 Task: Send an email with the signature Marcus Martinez with the subject Request for a donation and the message I would like to discuss the projects quality assurance plan with you. from softage.6@softage.net to softage.10@softage.net and move the email from Sent Items to the folder Consulting contracts
Action: Mouse moved to (110, 97)
Screenshot: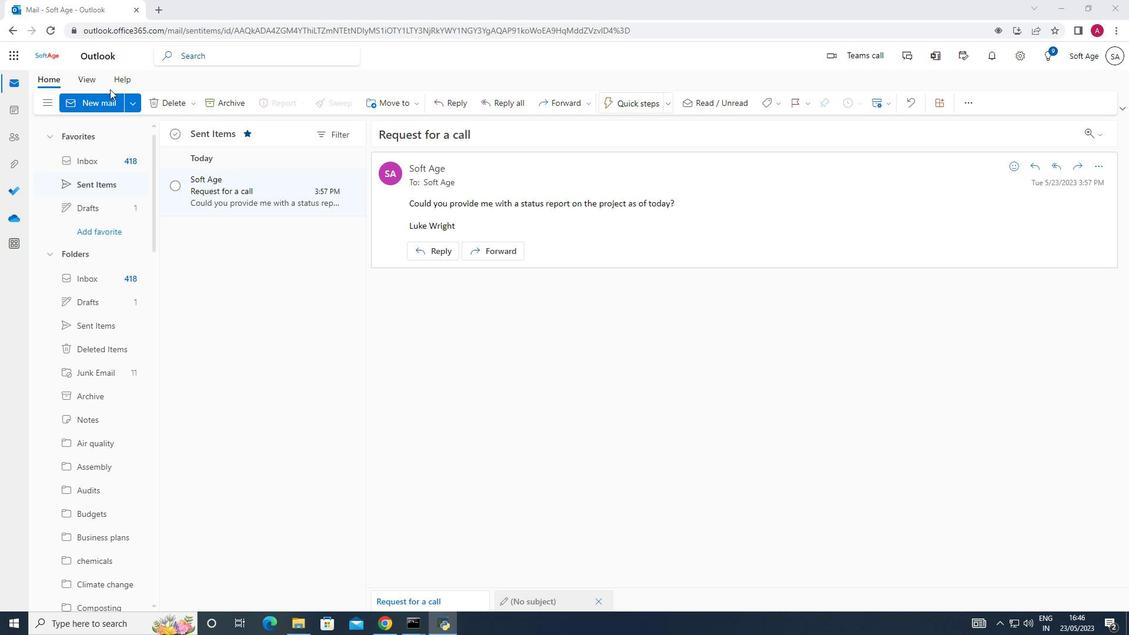 
Action: Mouse pressed left at (110, 97)
Screenshot: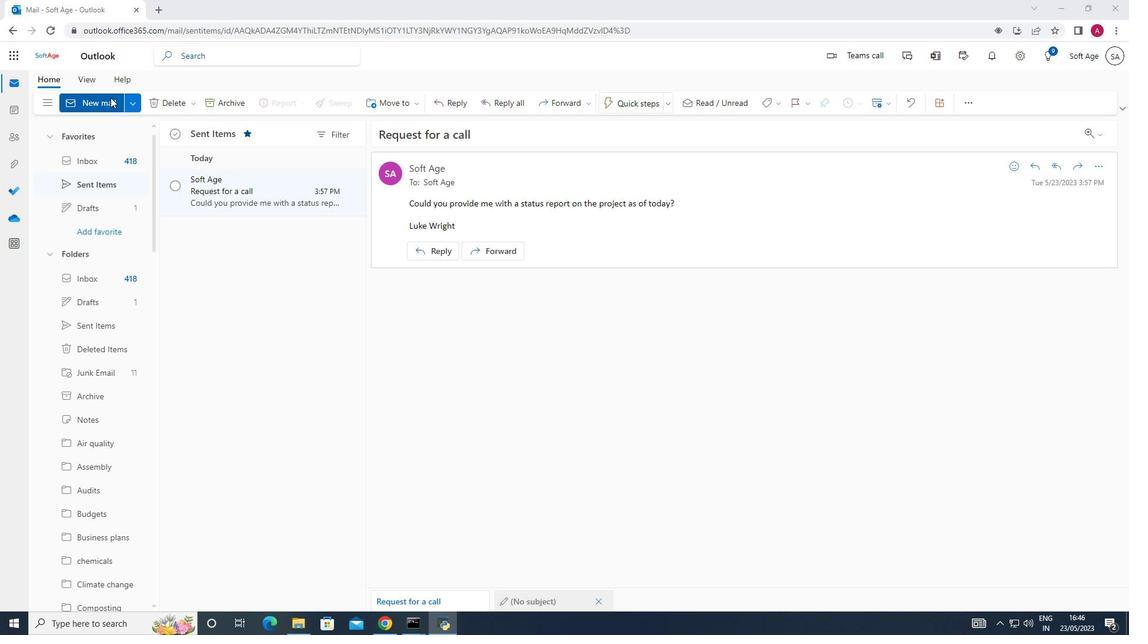 
Action: Mouse moved to (110, 162)
Screenshot: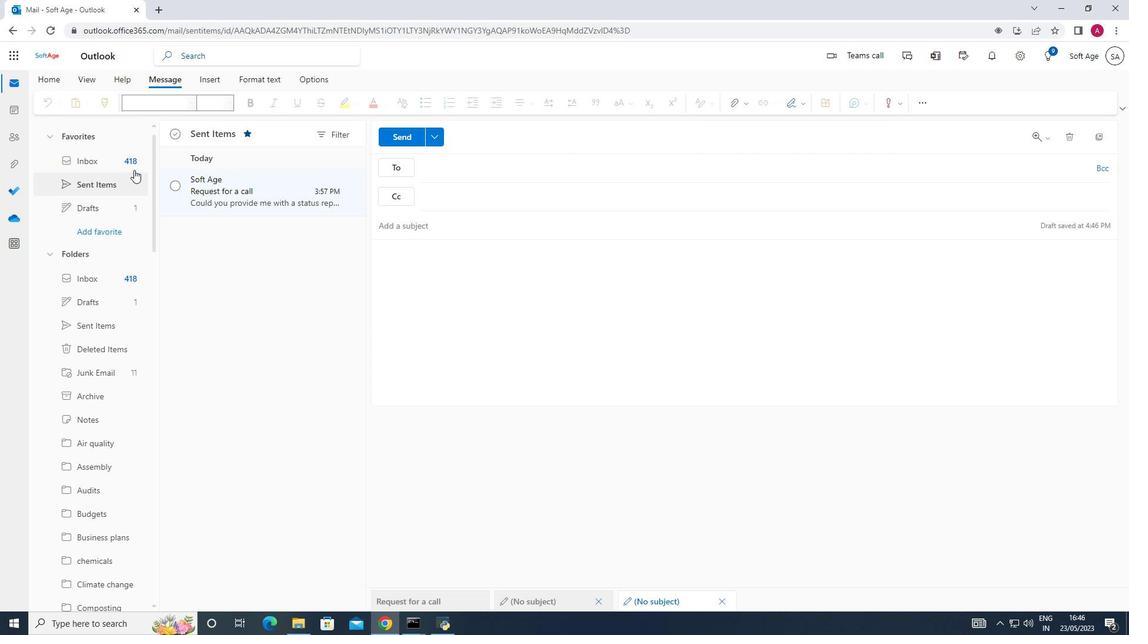 
Action: Mouse pressed left at (110, 162)
Screenshot: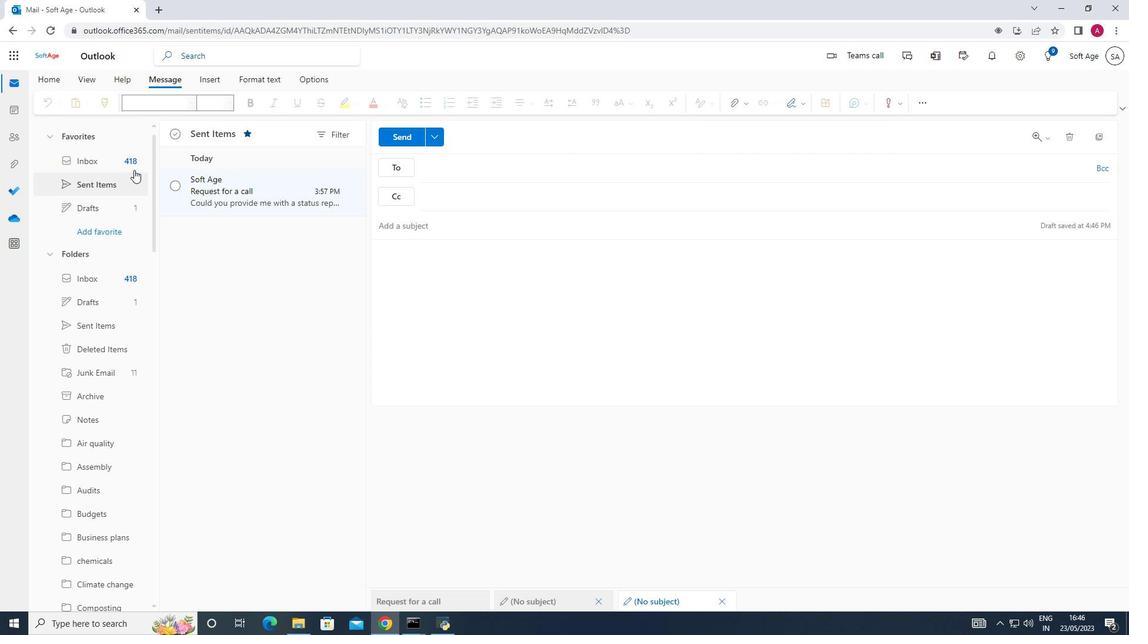 
Action: Mouse moved to (99, 101)
Screenshot: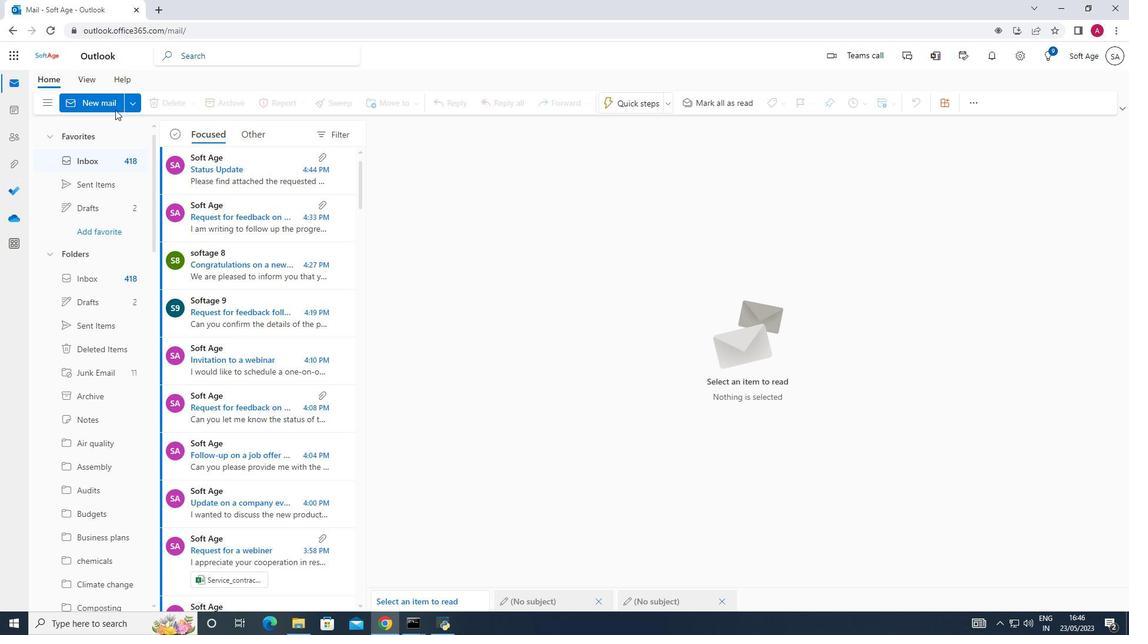 
Action: Mouse pressed left at (99, 101)
Screenshot: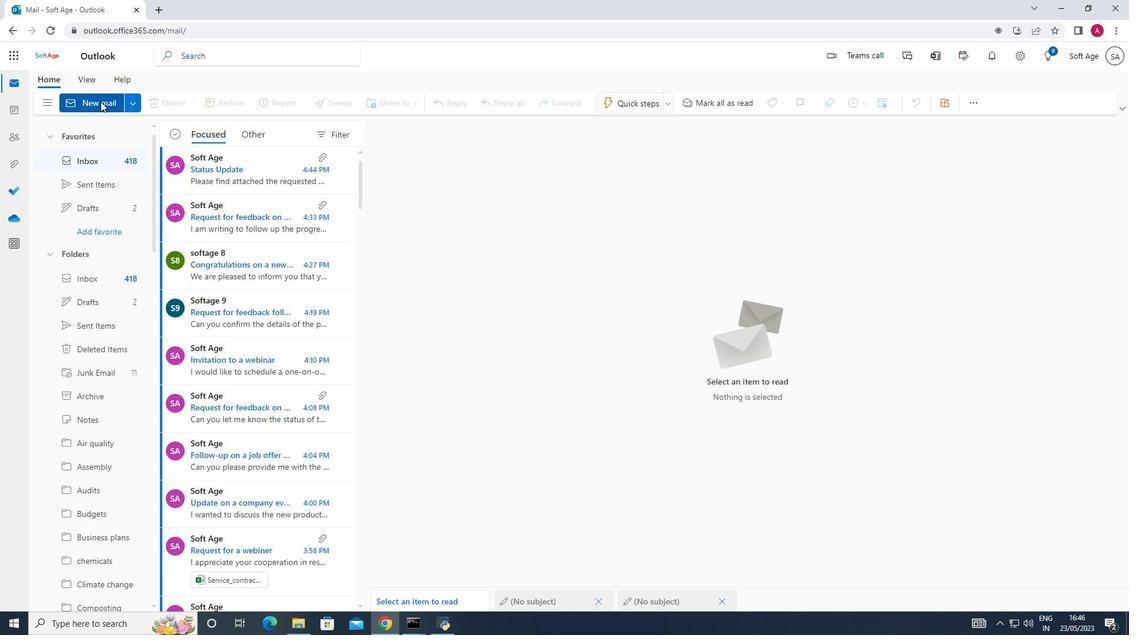 
Action: Mouse moved to (804, 103)
Screenshot: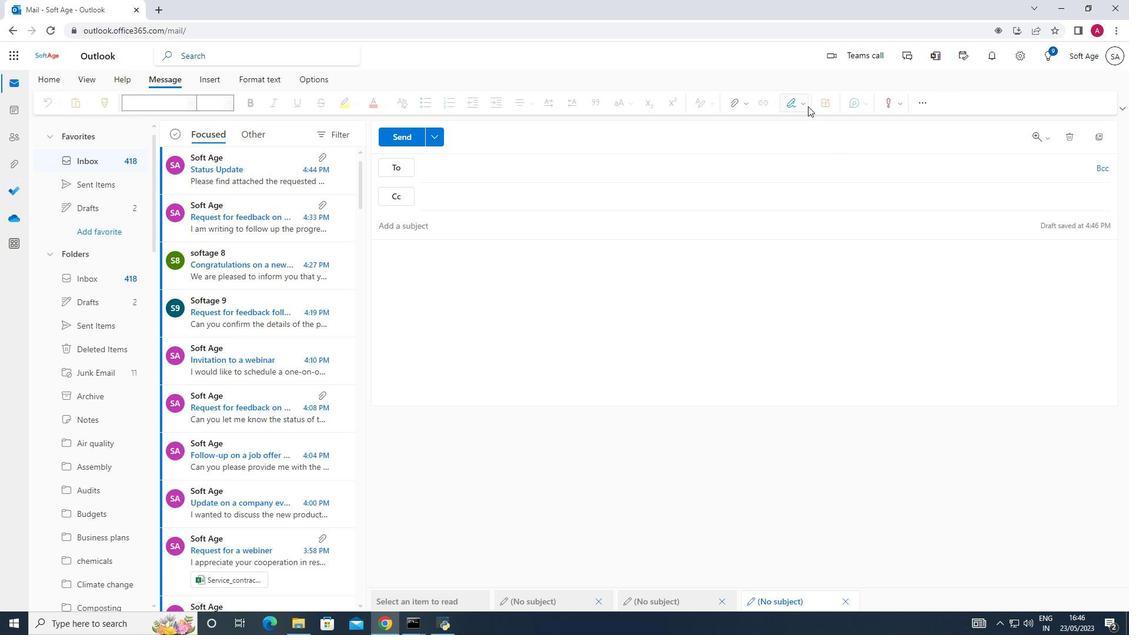 
Action: Mouse pressed left at (804, 103)
Screenshot: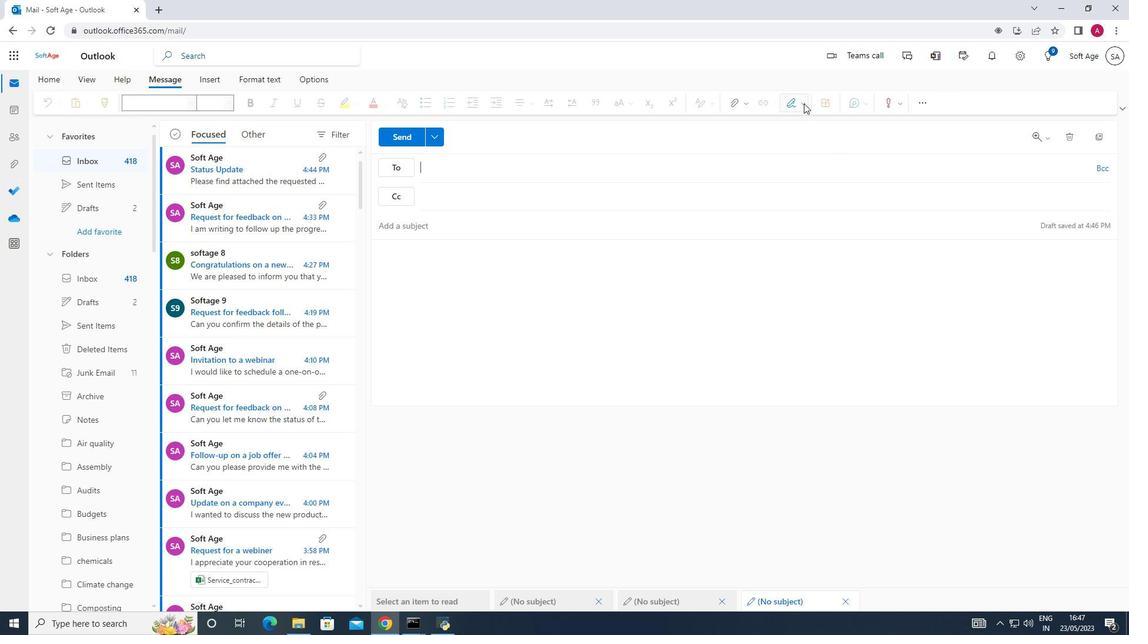 
Action: Mouse moved to (785, 151)
Screenshot: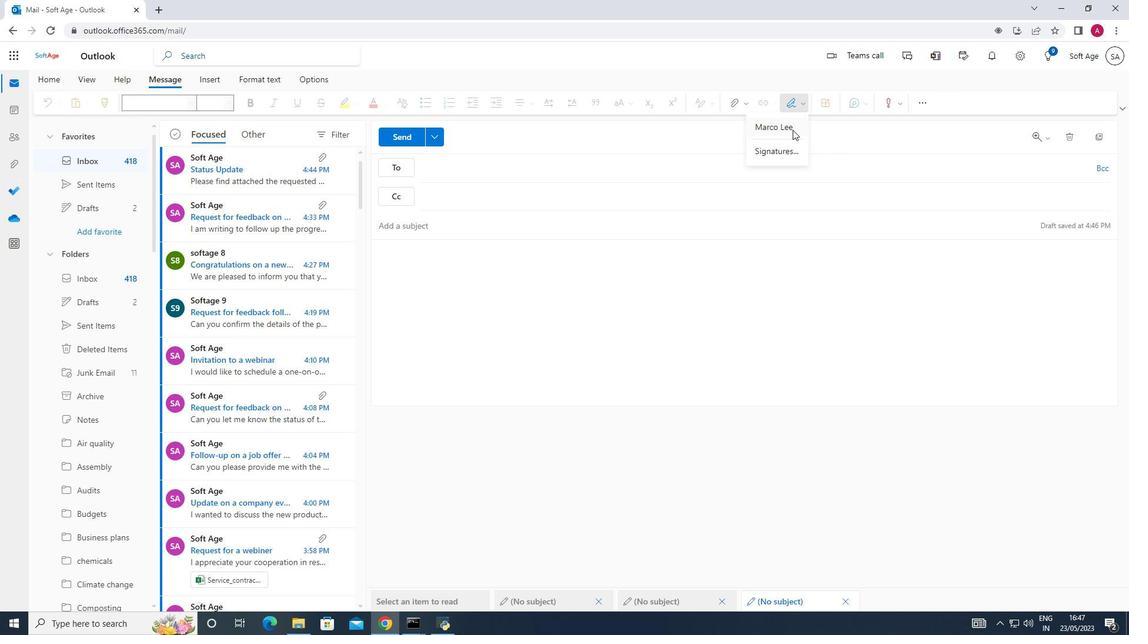 
Action: Mouse pressed left at (785, 151)
Screenshot: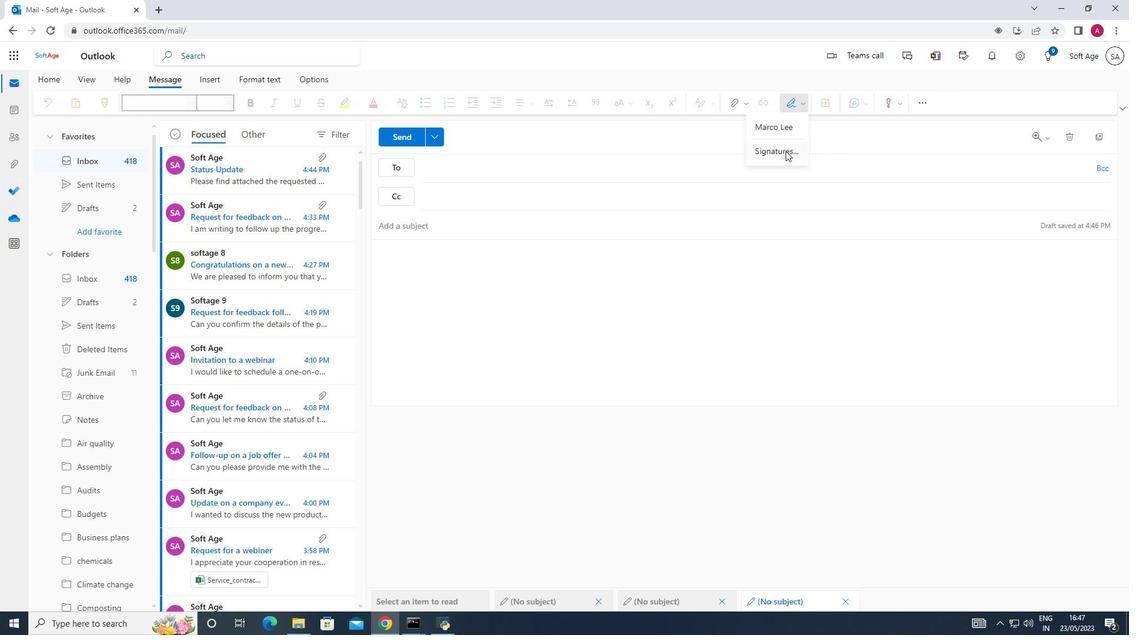
Action: Mouse moved to (801, 200)
Screenshot: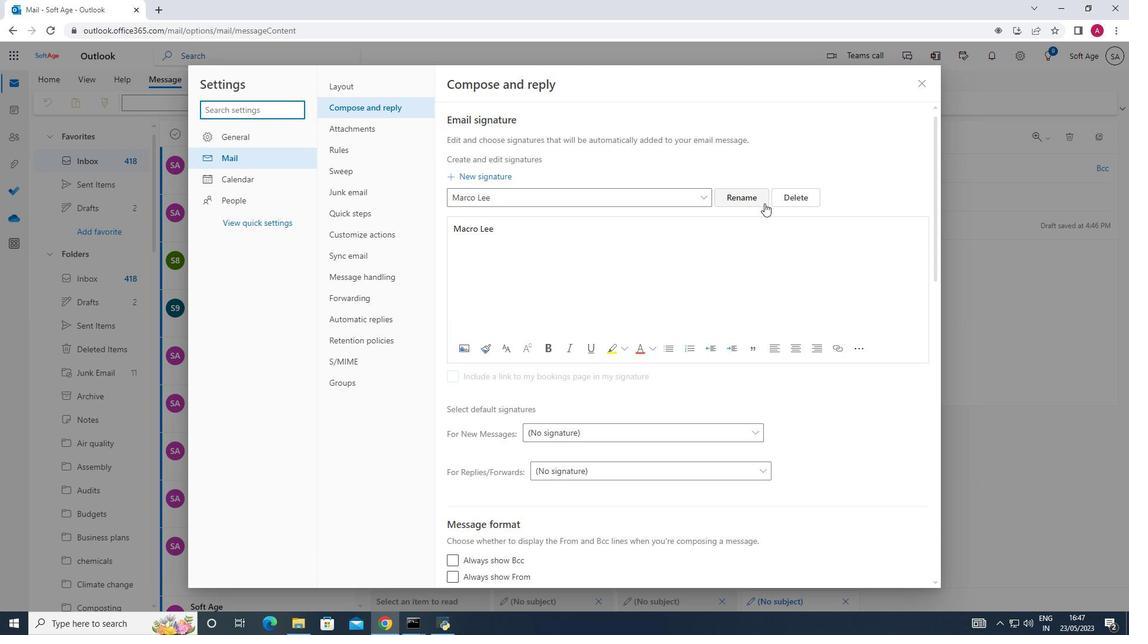 
Action: Mouse pressed left at (801, 200)
Screenshot: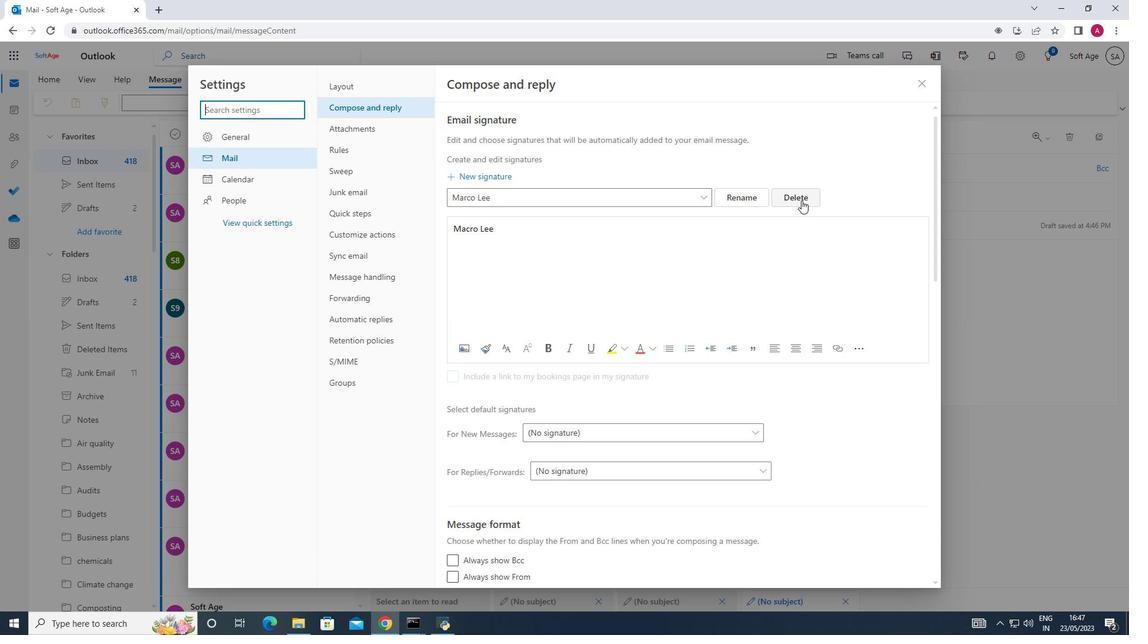 
Action: Mouse moved to (517, 199)
Screenshot: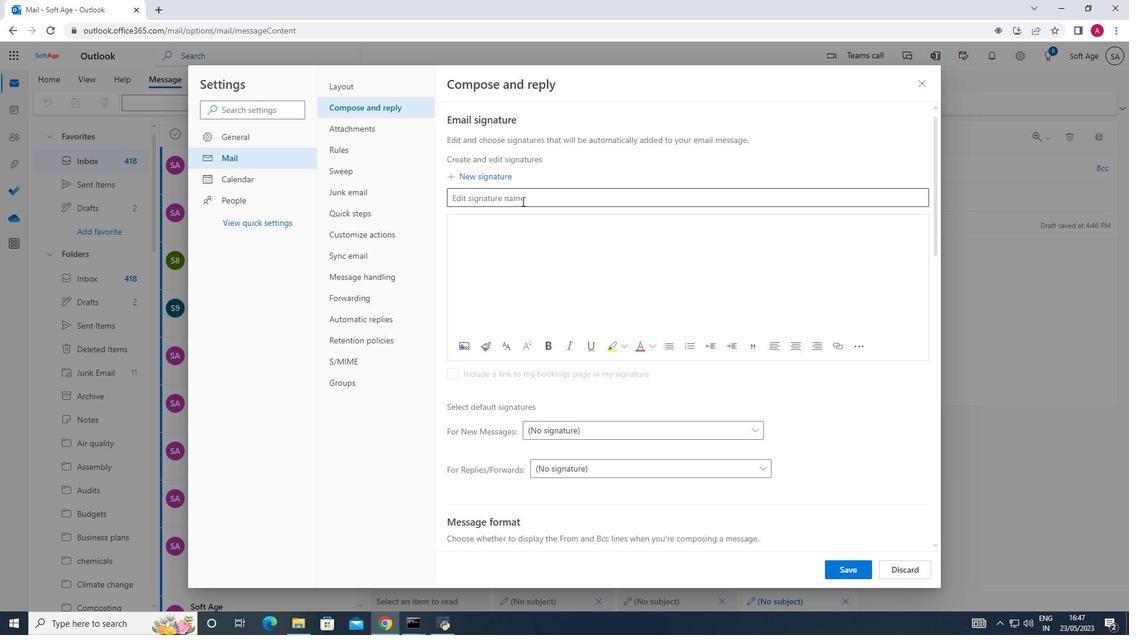 
Action: Mouse pressed left at (517, 199)
Screenshot: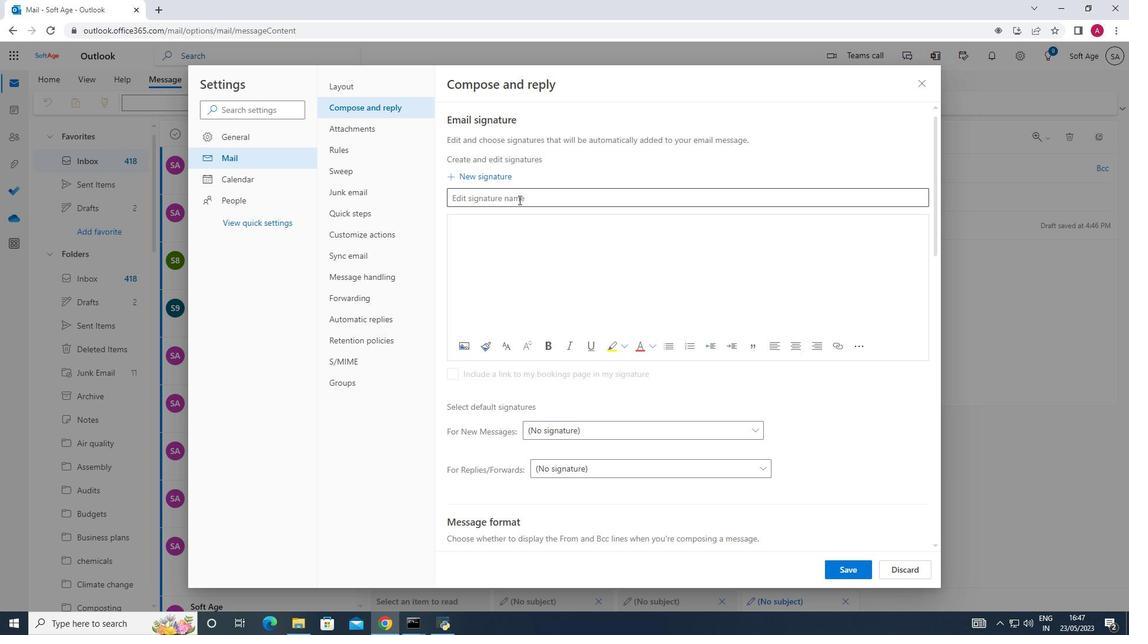 
Action: Key pressed <Key.shift_r>Marcus<Key.space><Key.shift_r>Martinez
Screenshot: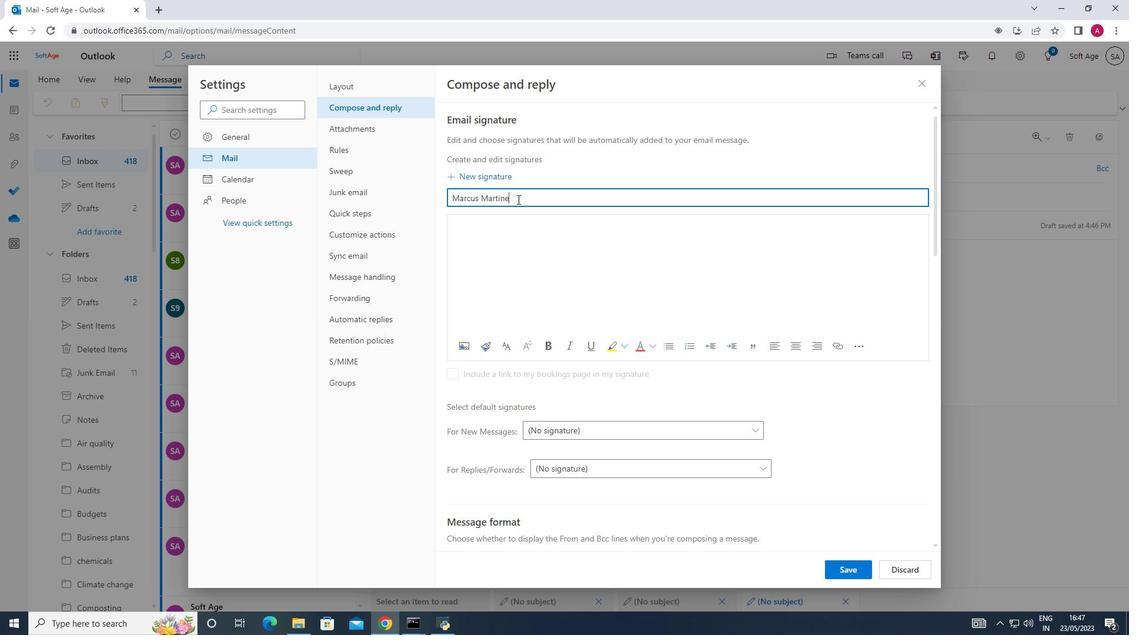 
Action: Mouse moved to (455, 227)
Screenshot: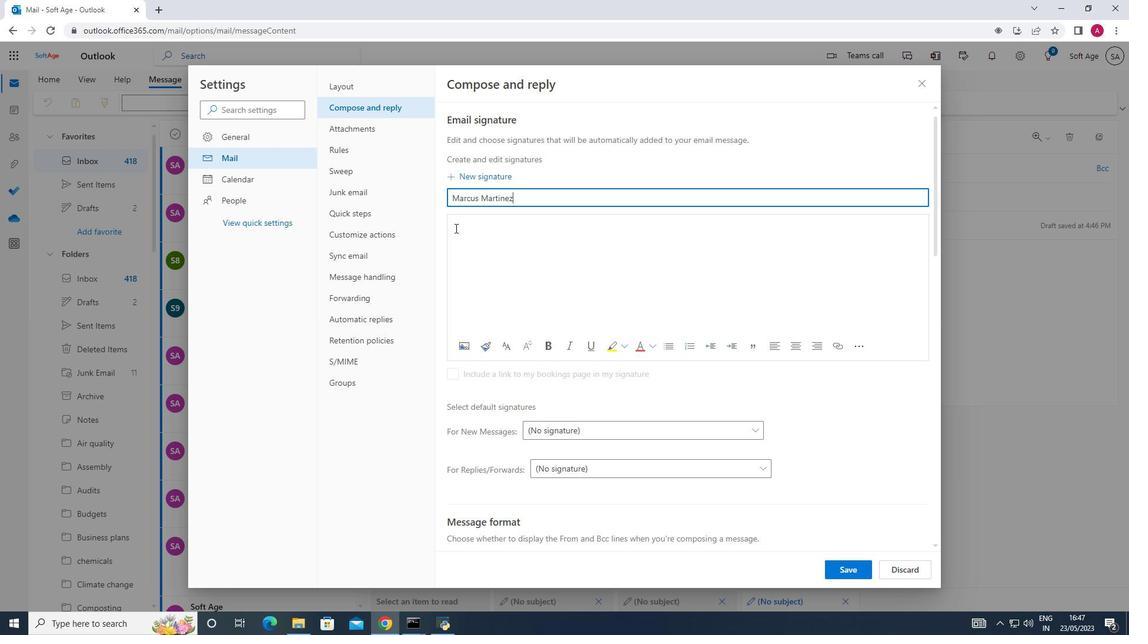 
Action: Mouse pressed left at (455, 227)
Screenshot: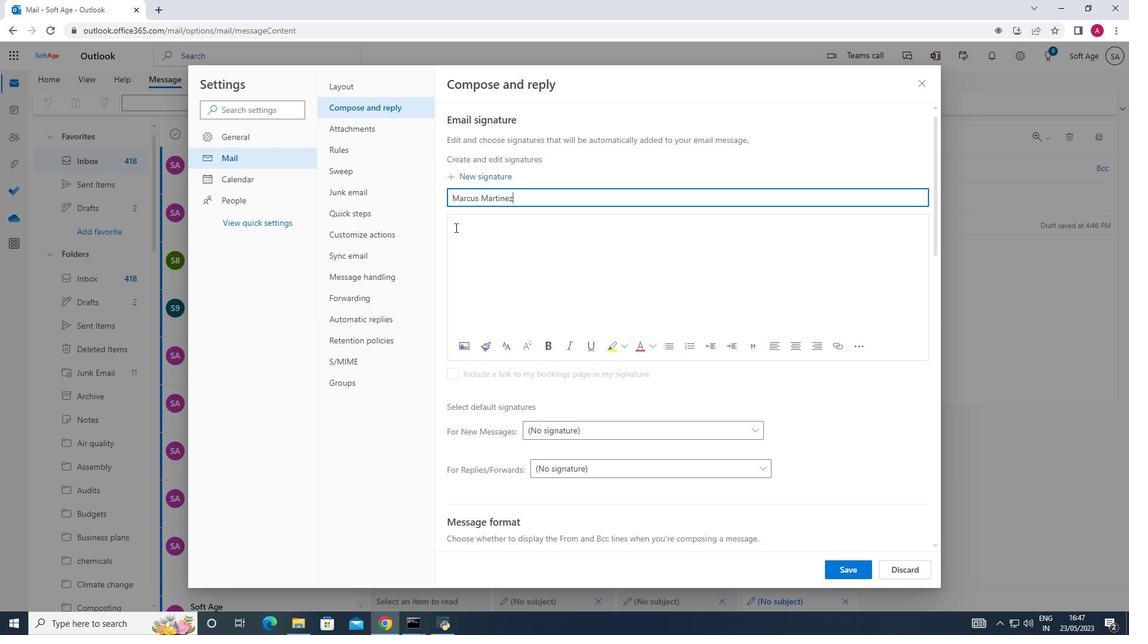 
Action: Key pressed <Key.shift_r><Key.shift_r>Marcus<Key.space><Key.shift_r>Martinez
Screenshot: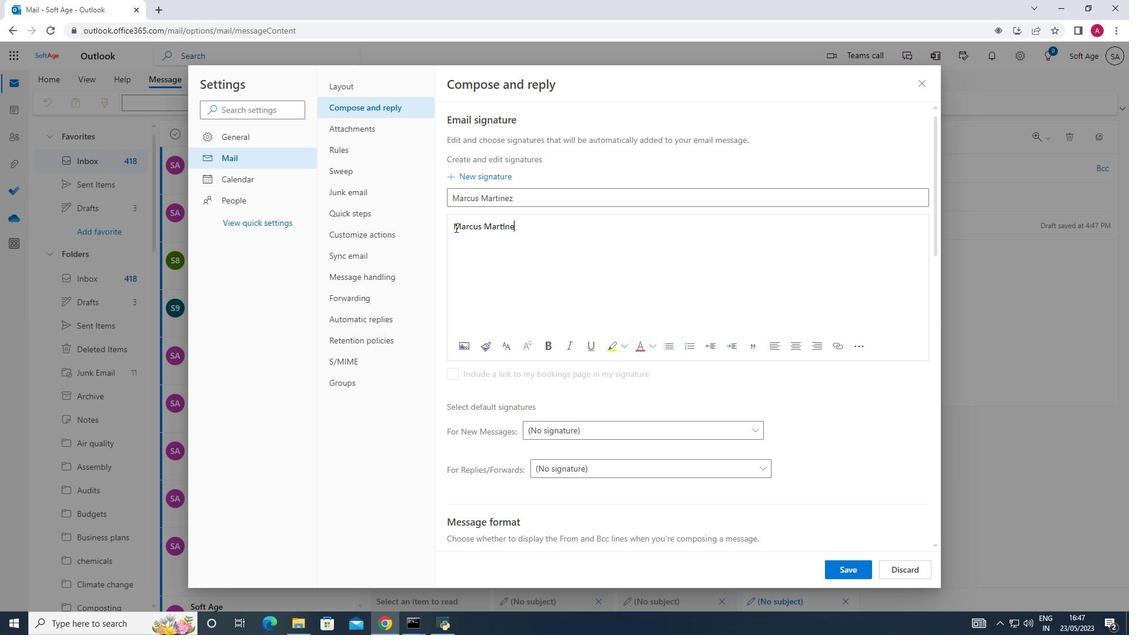 
Action: Mouse moved to (861, 572)
Screenshot: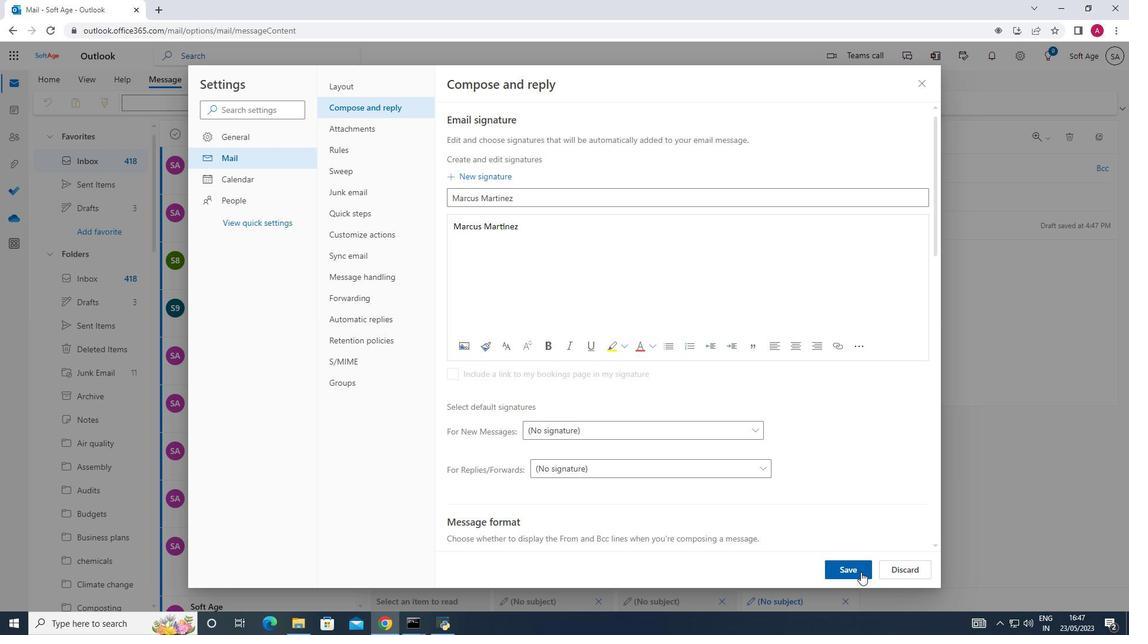 
Action: Mouse pressed left at (861, 572)
Screenshot: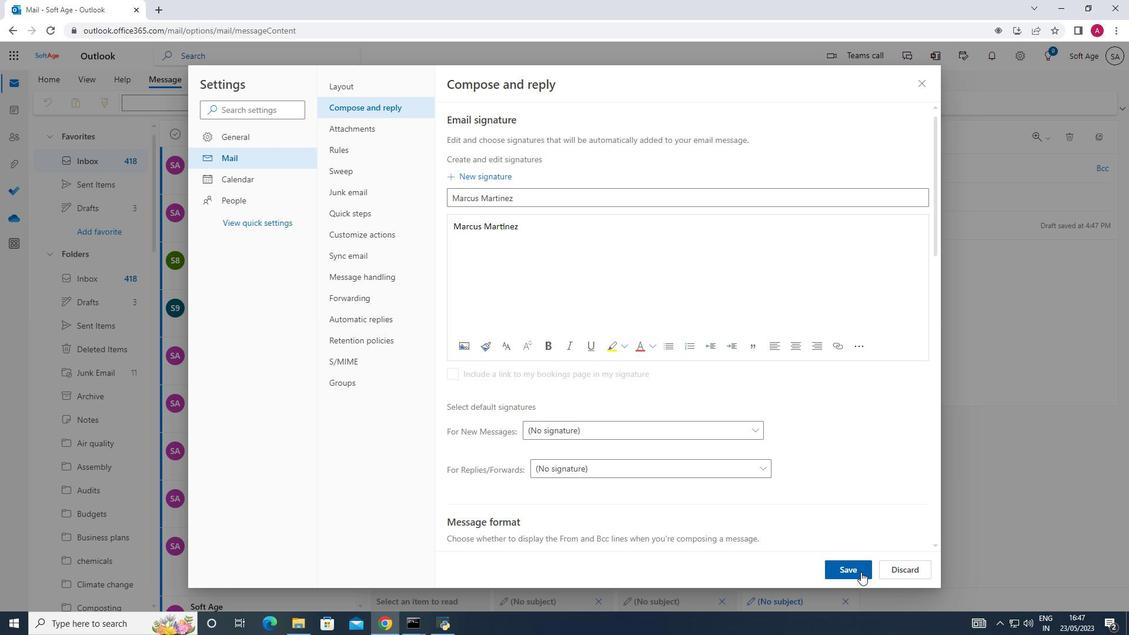 
Action: Mouse moved to (913, 76)
Screenshot: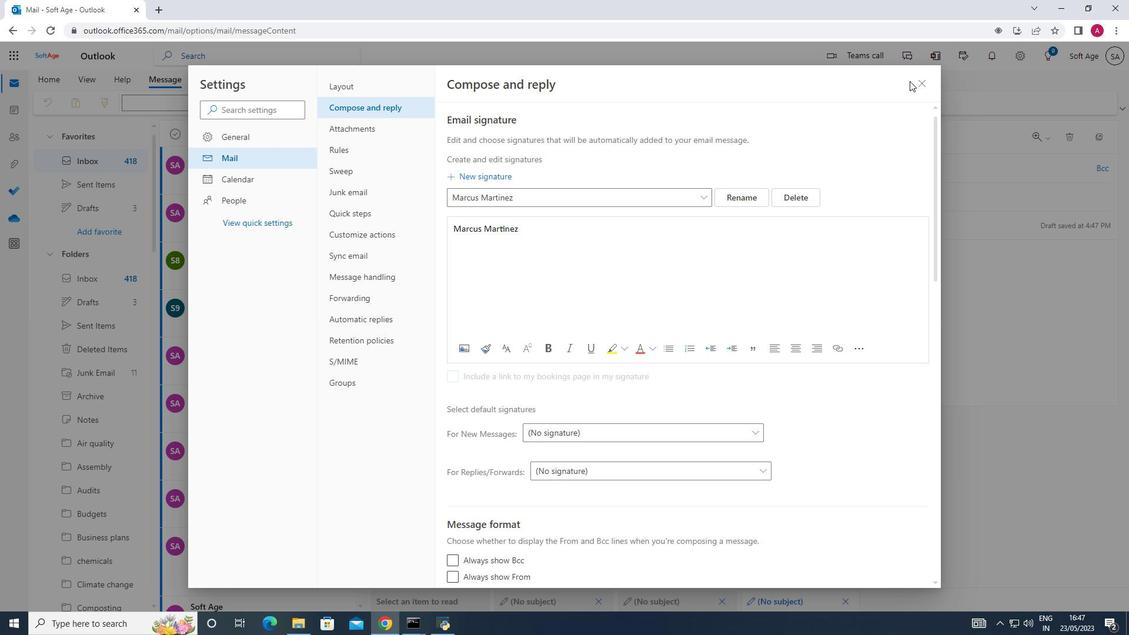 
Action: Mouse pressed left at (913, 76)
Screenshot: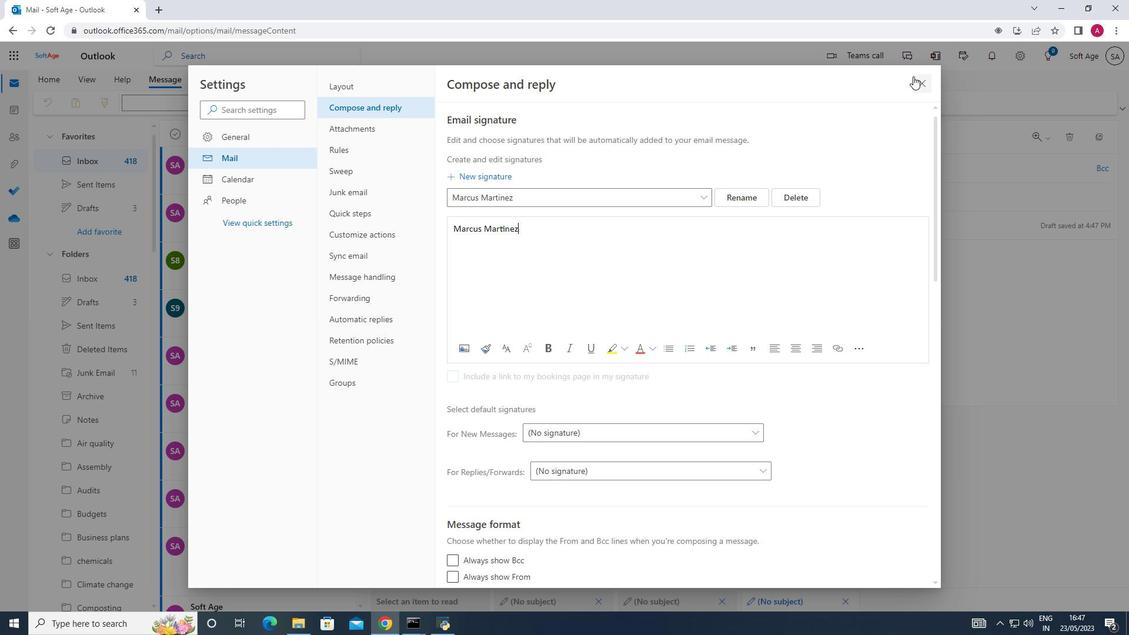 
Action: Mouse moved to (807, 104)
Screenshot: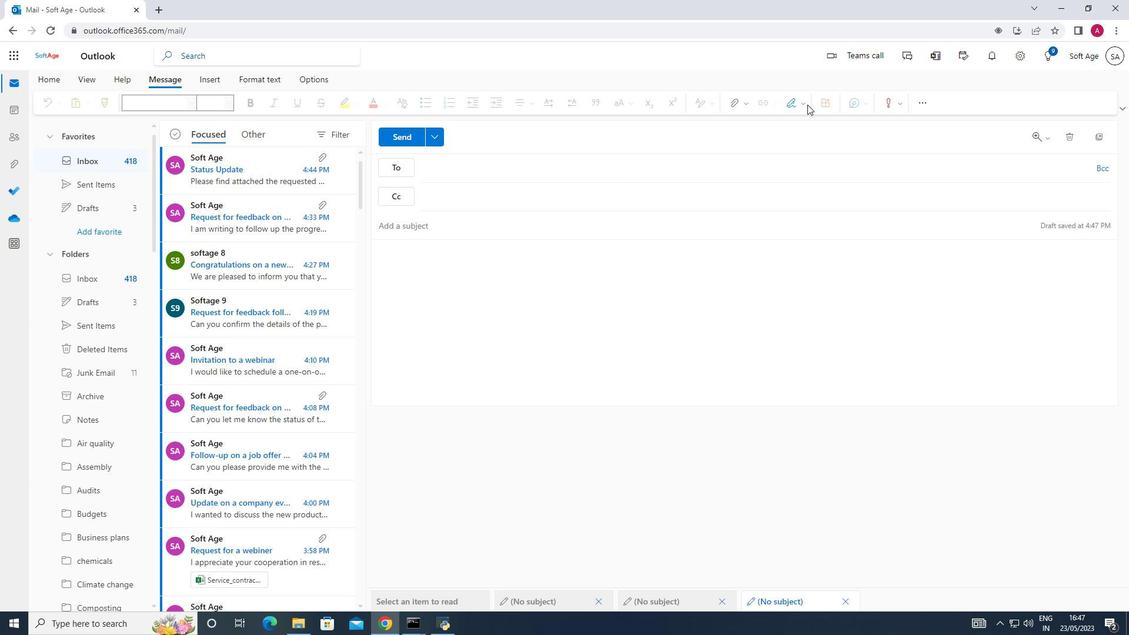 
Action: Mouse pressed left at (807, 104)
Screenshot: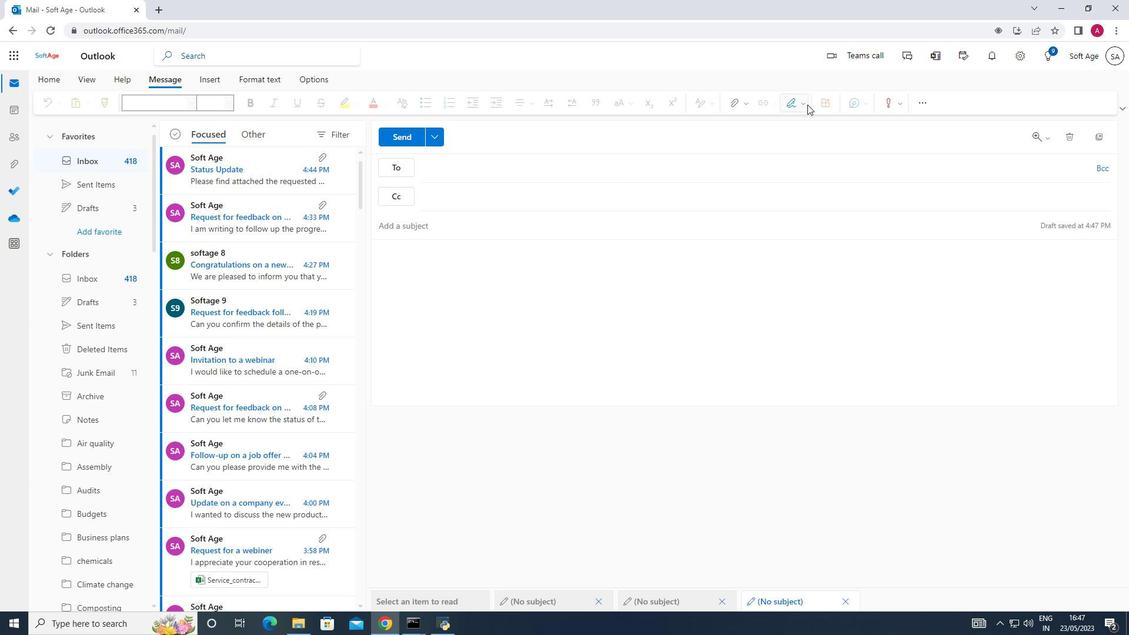 
Action: Mouse moved to (776, 127)
Screenshot: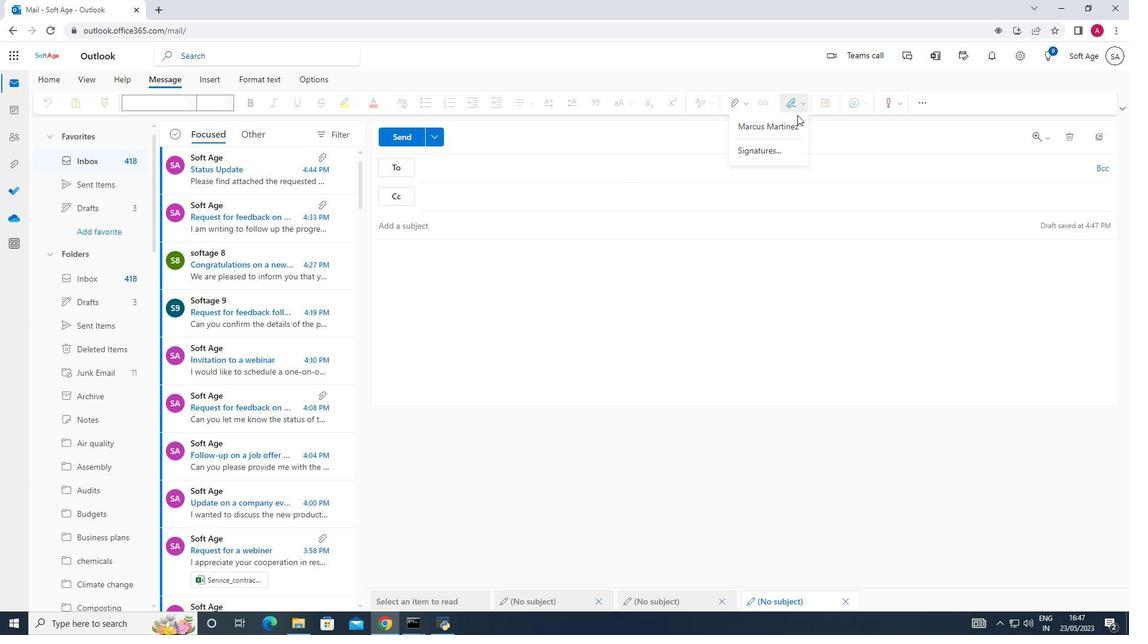 
Action: Mouse pressed left at (776, 127)
Screenshot: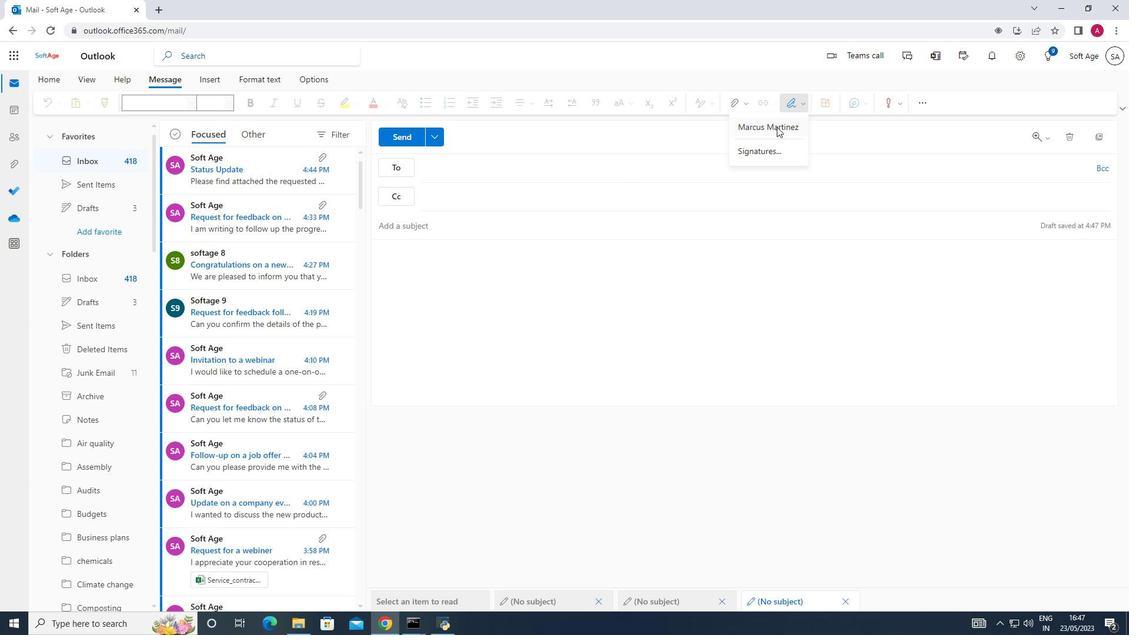 
Action: Mouse moved to (391, 226)
Screenshot: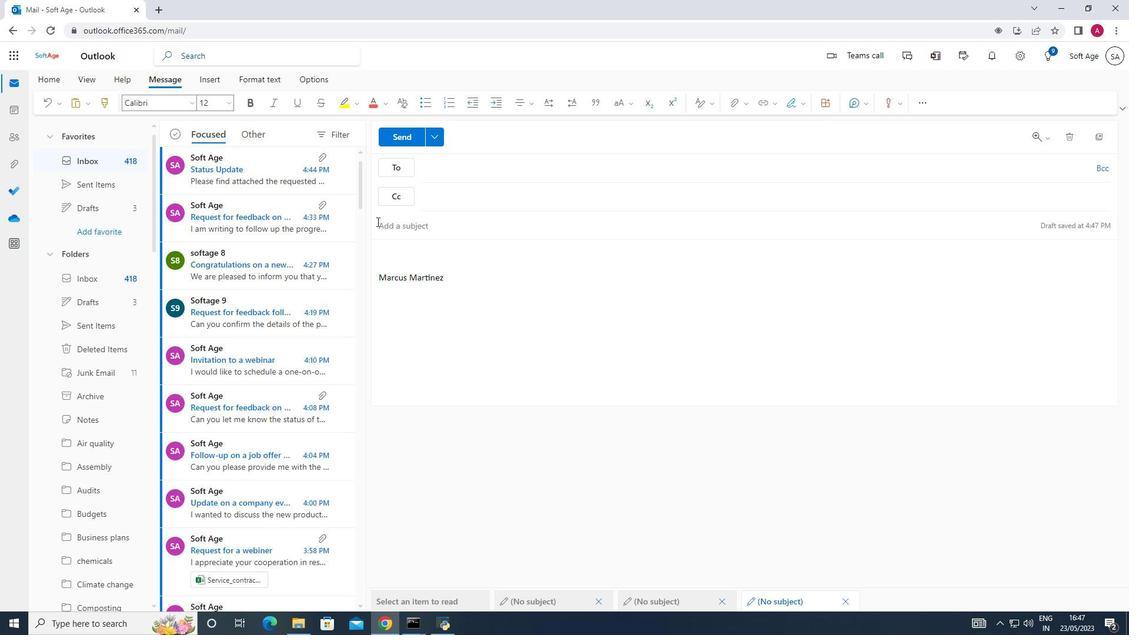 
Action: Mouse pressed left at (391, 226)
Screenshot: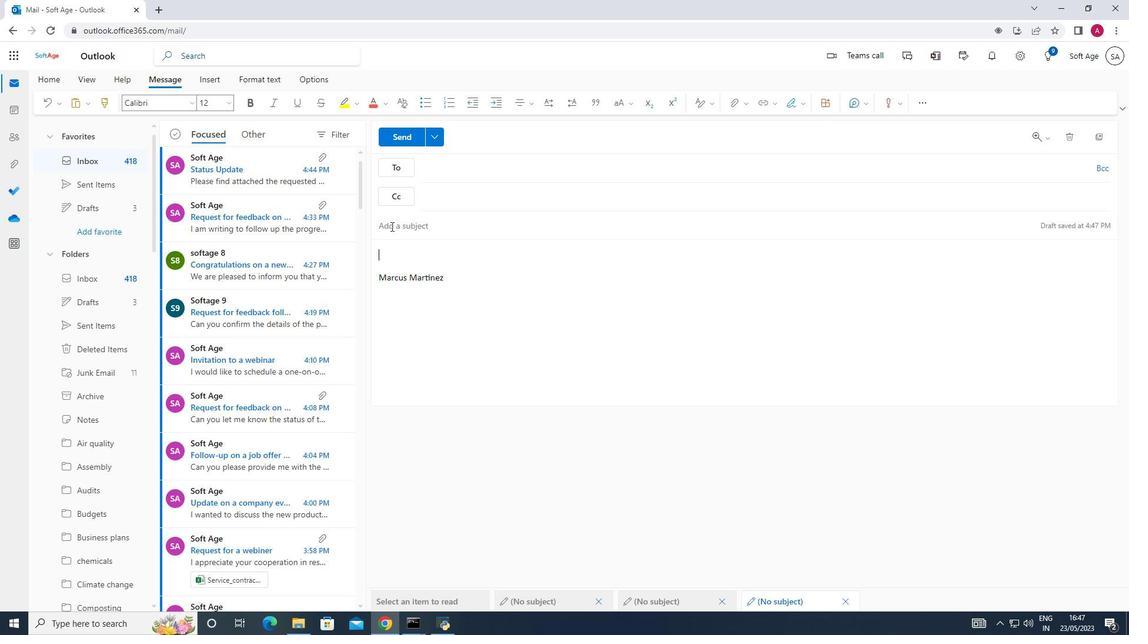
Action: Key pressed <Key.shift><Key.shift><Key.shift><Key.shift><Key.shift><Key.shift>Request<Key.space>for<Key.space>a<Key.space>donation<Key.space>and<Key.space>t<Key.backspace><Key.backspace><Key.backspace><Key.backspace><Key.backspace>
Screenshot: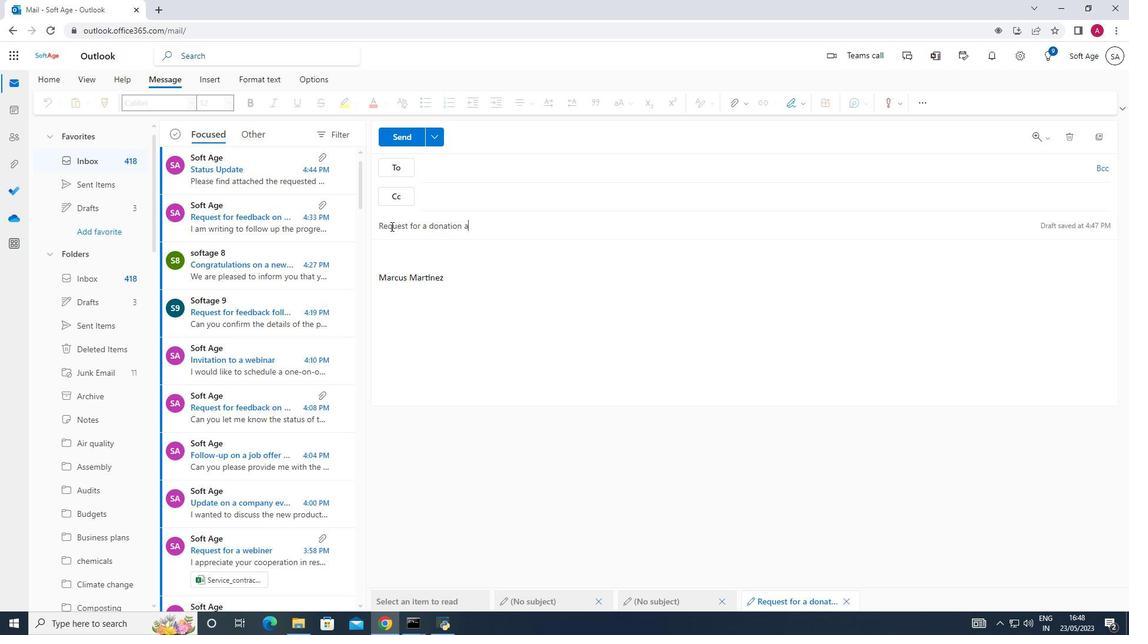 
Action: Mouse moved to (389, 251)
Screenshot: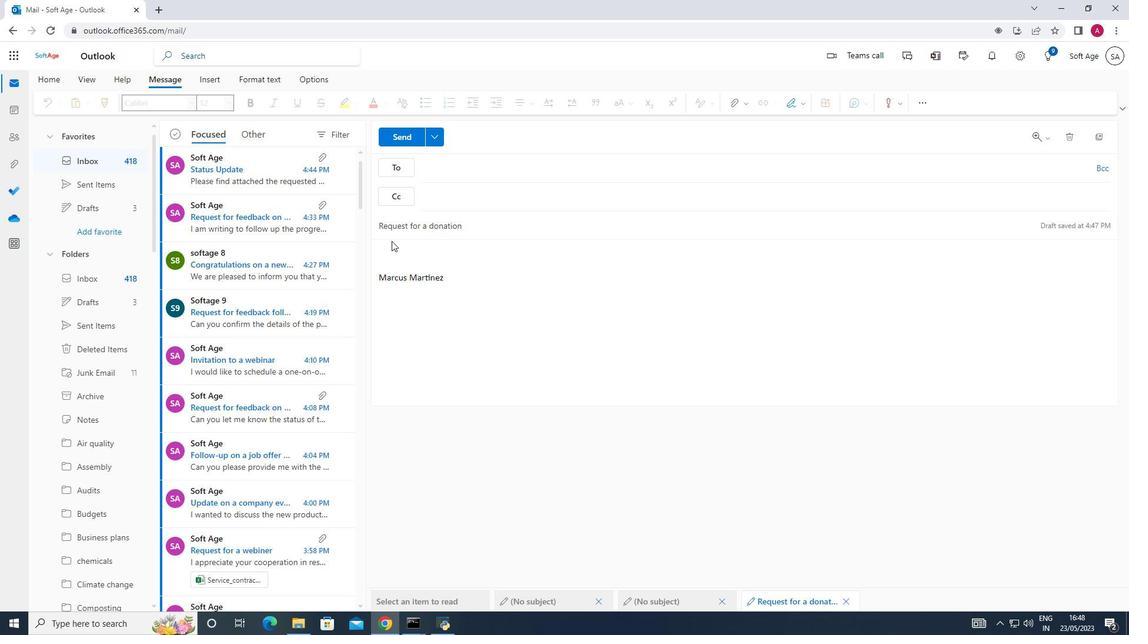 
Action: Mouse pressed left at (389, 251)
Screenshot: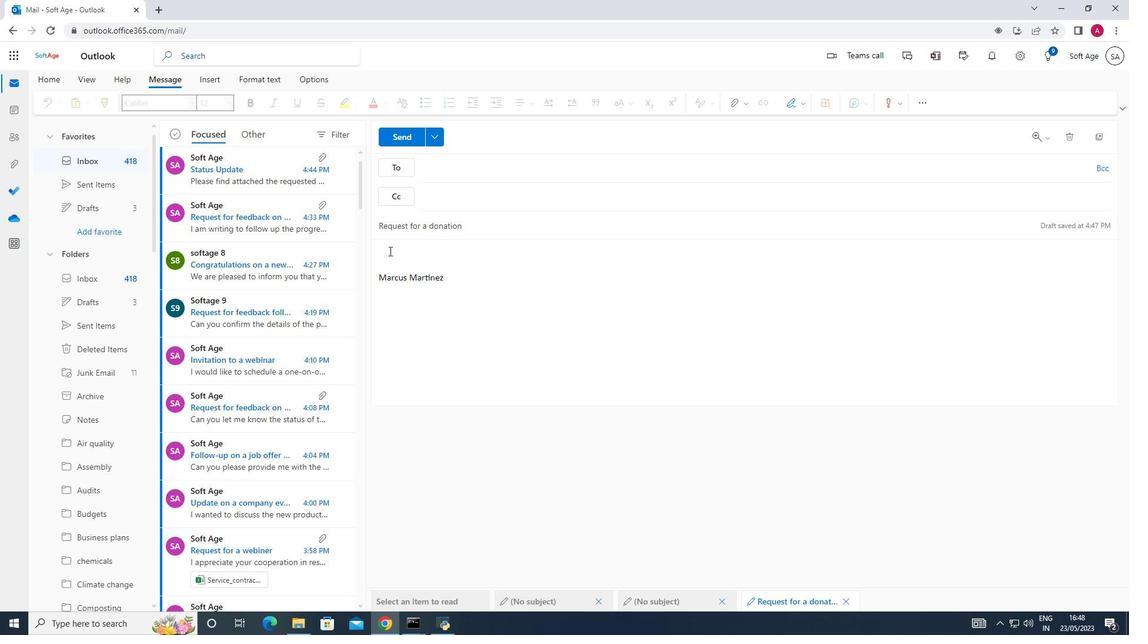 
Action: Key pressed <Key.shift_r><Key.shift_r><Key.shift_r><Key.shift_r><Key.shift_r>I<Key.space>would<Key.space>like<Key.space>to<Key.space>discuss<Key.space>the<Key.space>projects<Key.space>quality<Key.space>assurance<Key.space>plan<Key.space>with<Key.space>you.
Screenshot: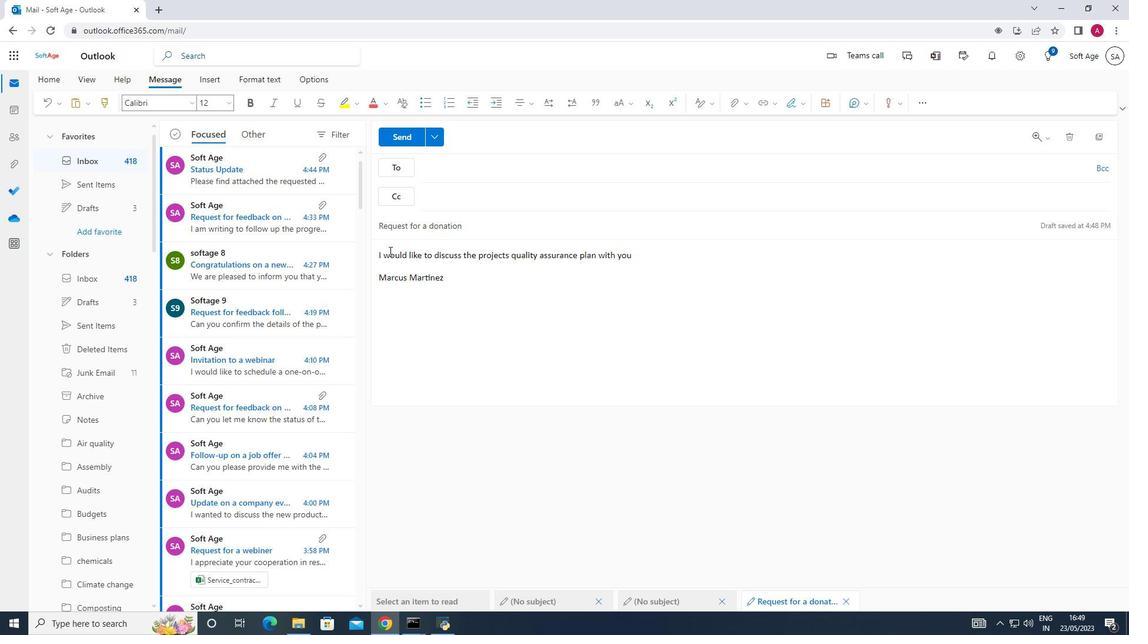 
Action: Mouse moved to (440, 169)
Screenshot: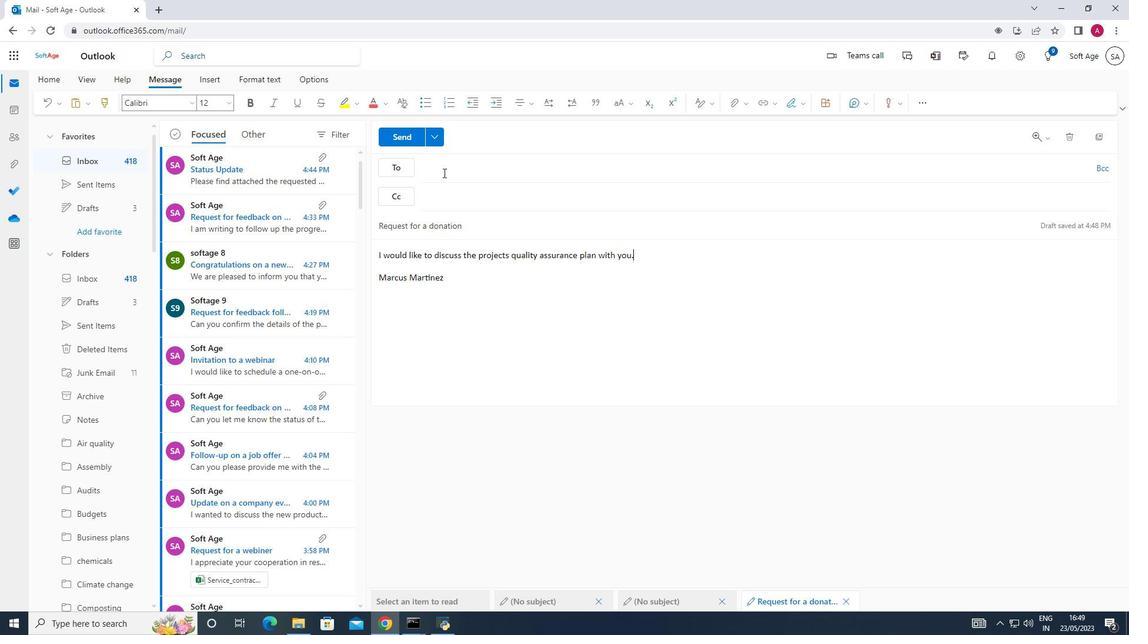 
Action: Mouse pressed left at (440, 169)
Screenshot: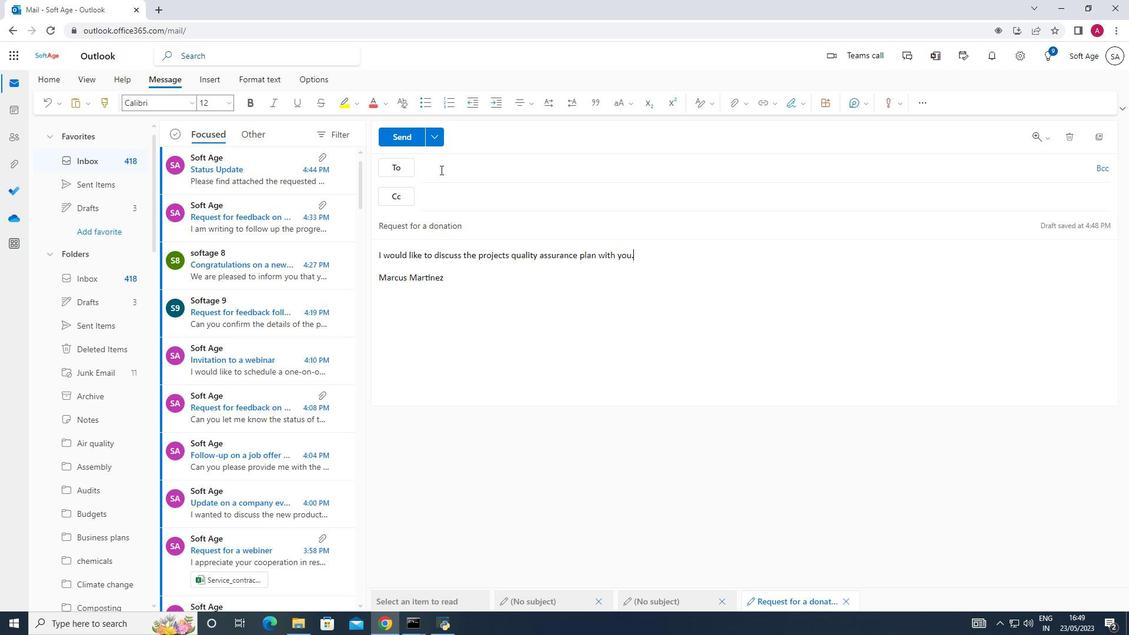 
Action: Key pressed softage.10
Screenshot: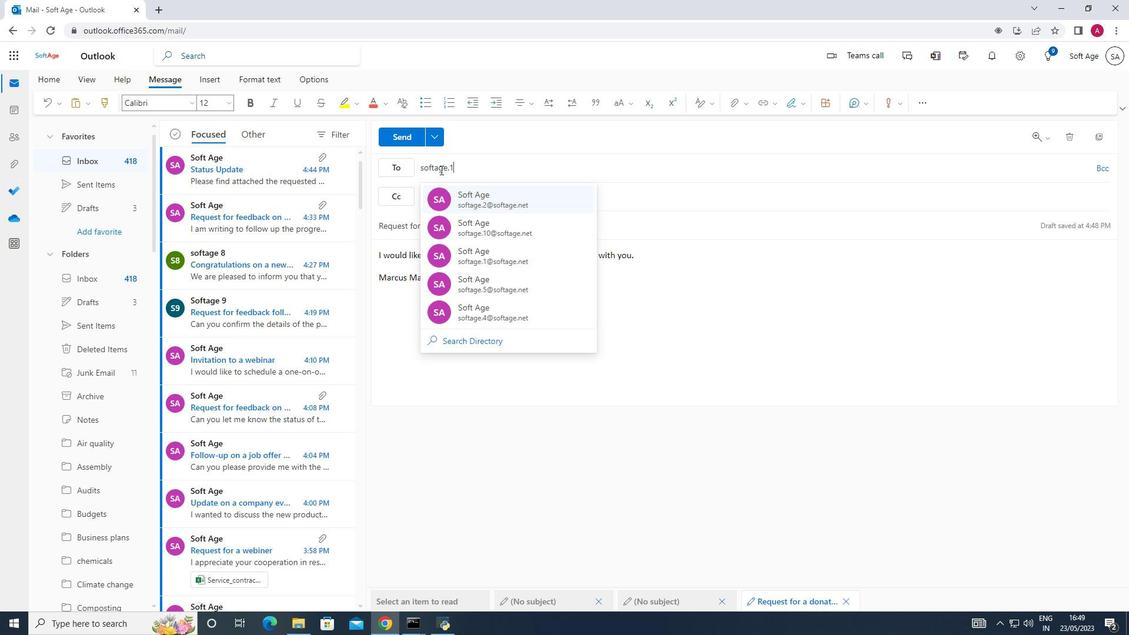 
Action: Mouse moved to (513, 200)
Screenshot: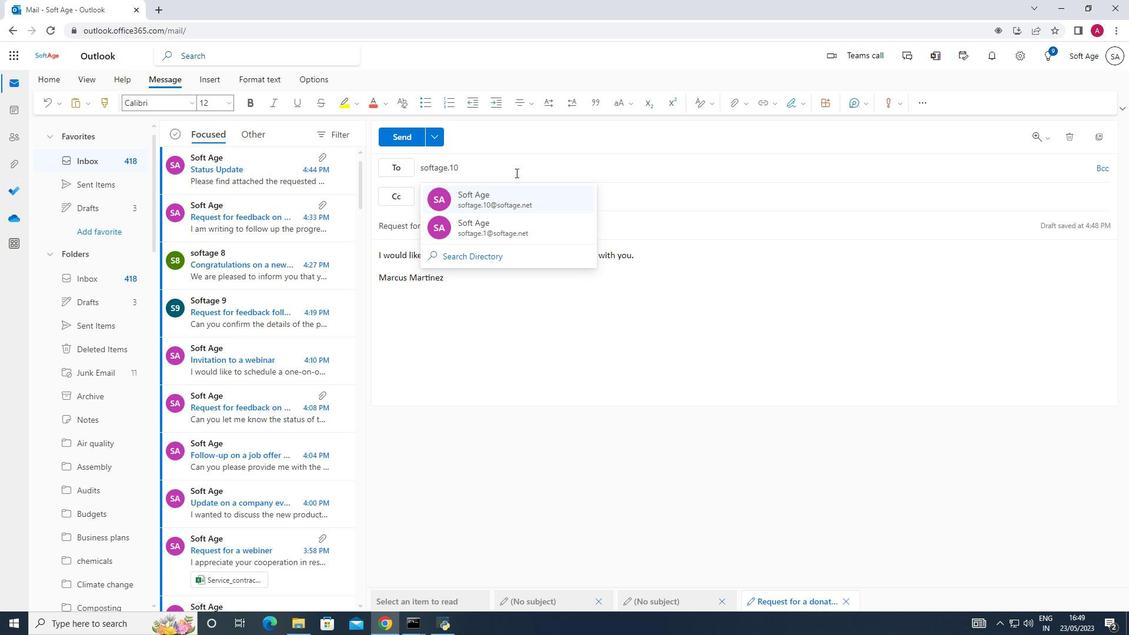 
Action: Mouse pressed left at (513, 200)
Screenshot: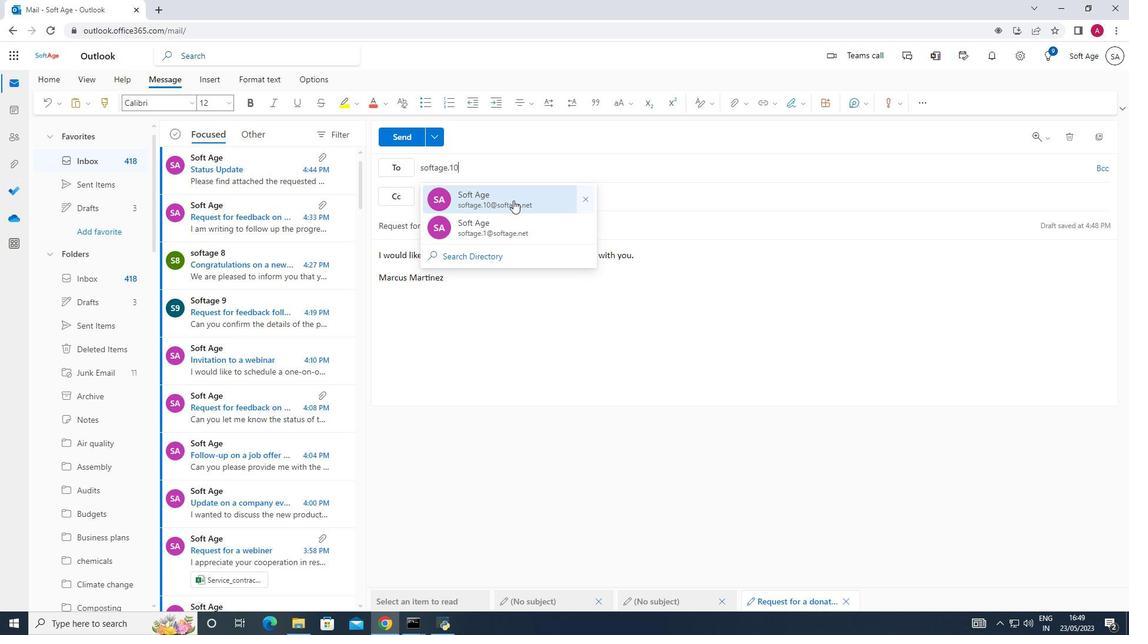 
Action: Mouse moved to (501, 257)
Screenshot: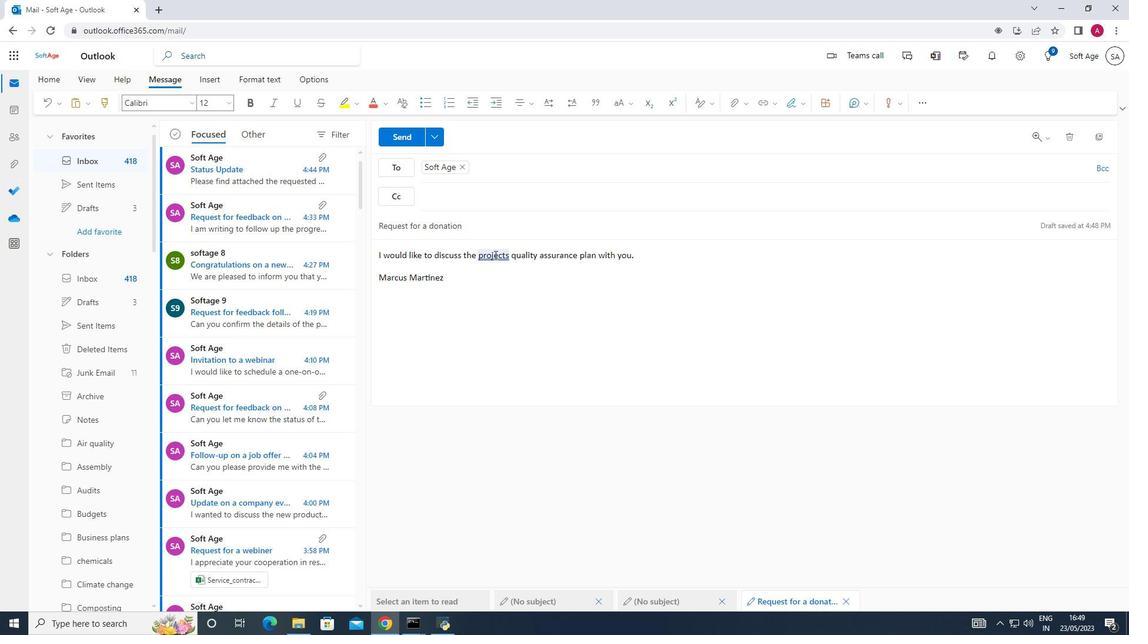 
Action: Mouse pressed left at (501, 257)
Screenshot: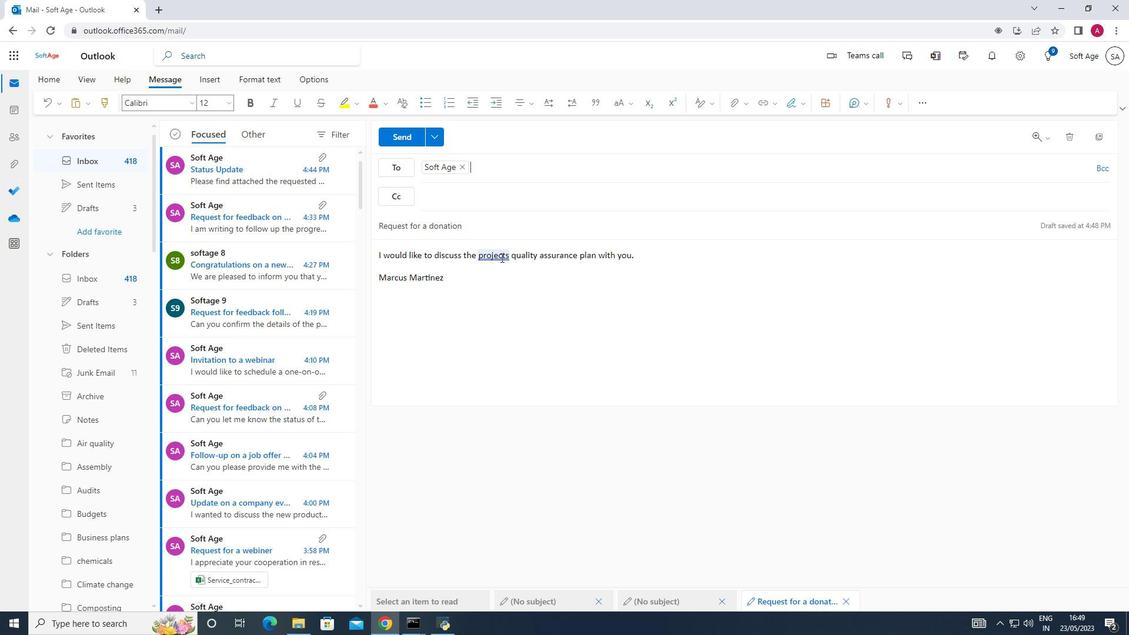 
Action: Mouse moved to (499, 307)
Screenshot: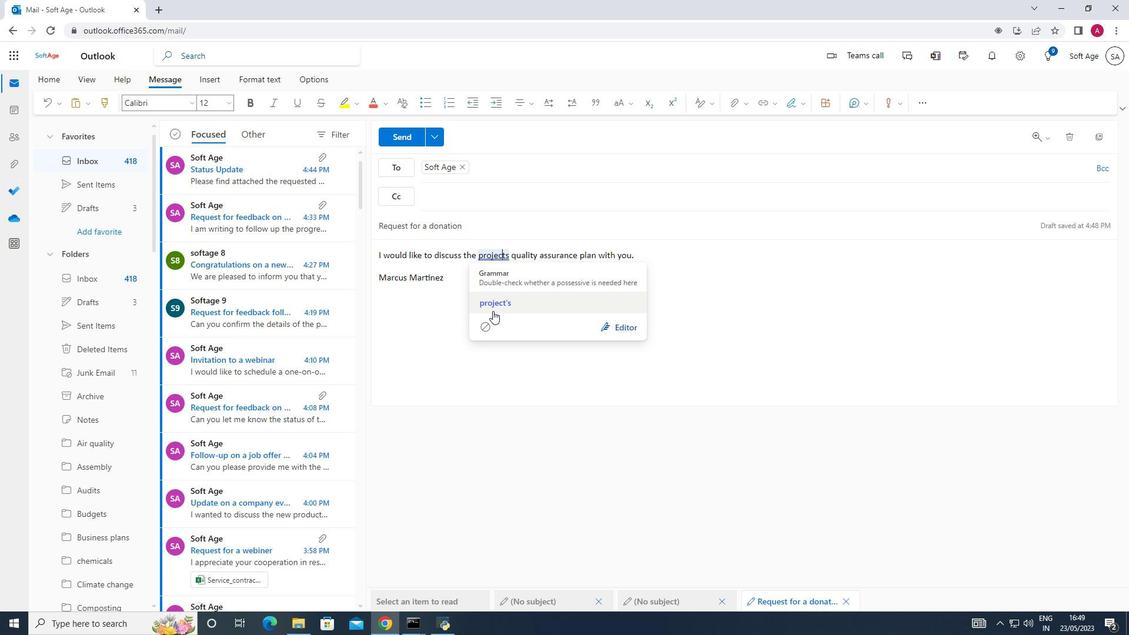 
Action: Mouse pressed left at (499, 307)
Screenshot: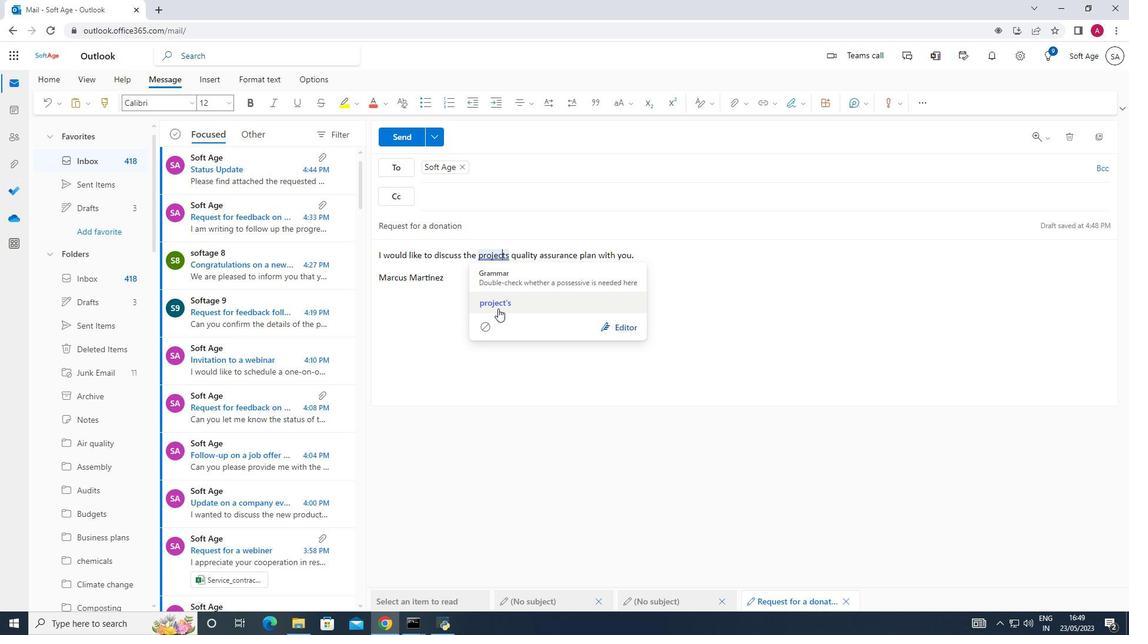 
Action: Mouse moved to (407, 141)
Screenshot: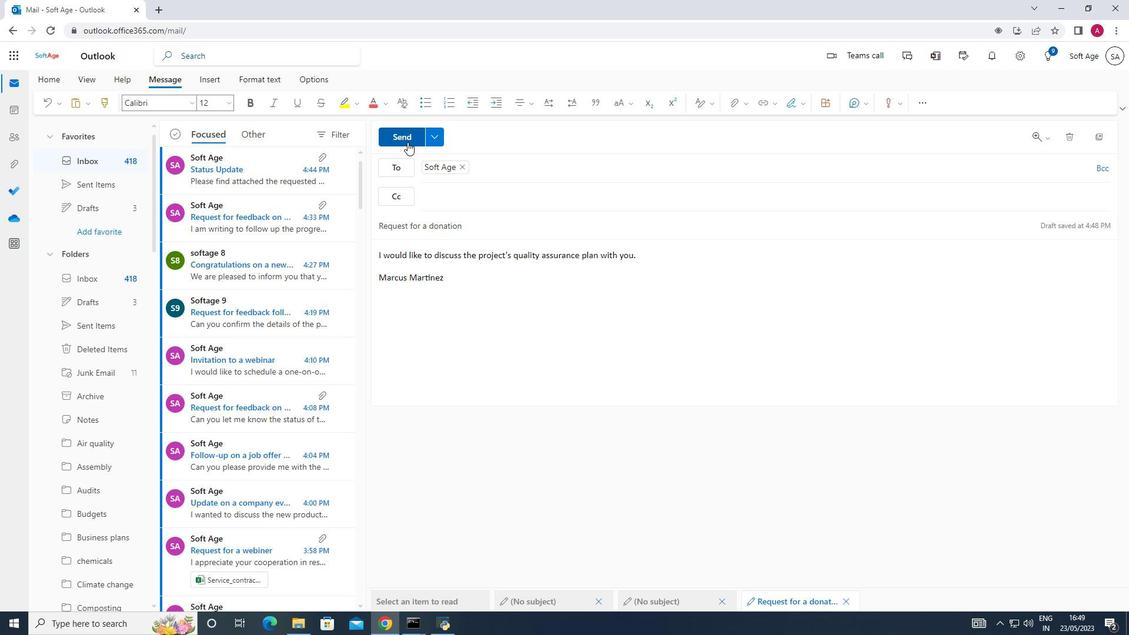 
Action: Mouse pressed left at (407, 141)
Screenshot: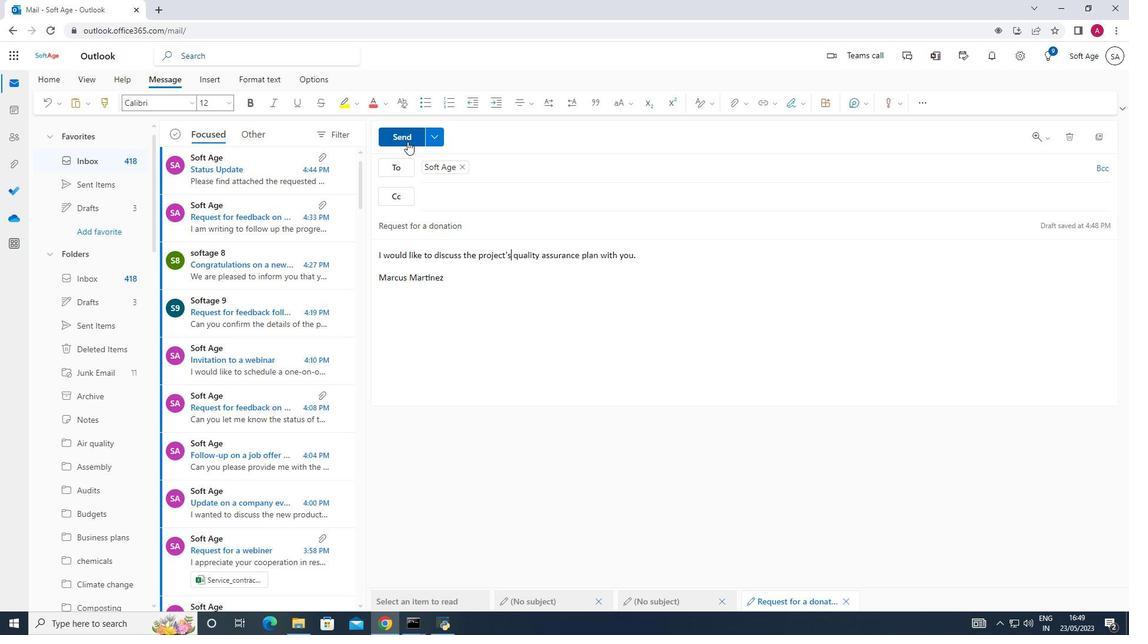 
Action: Mouse moved to (92, 449)
Screenshot: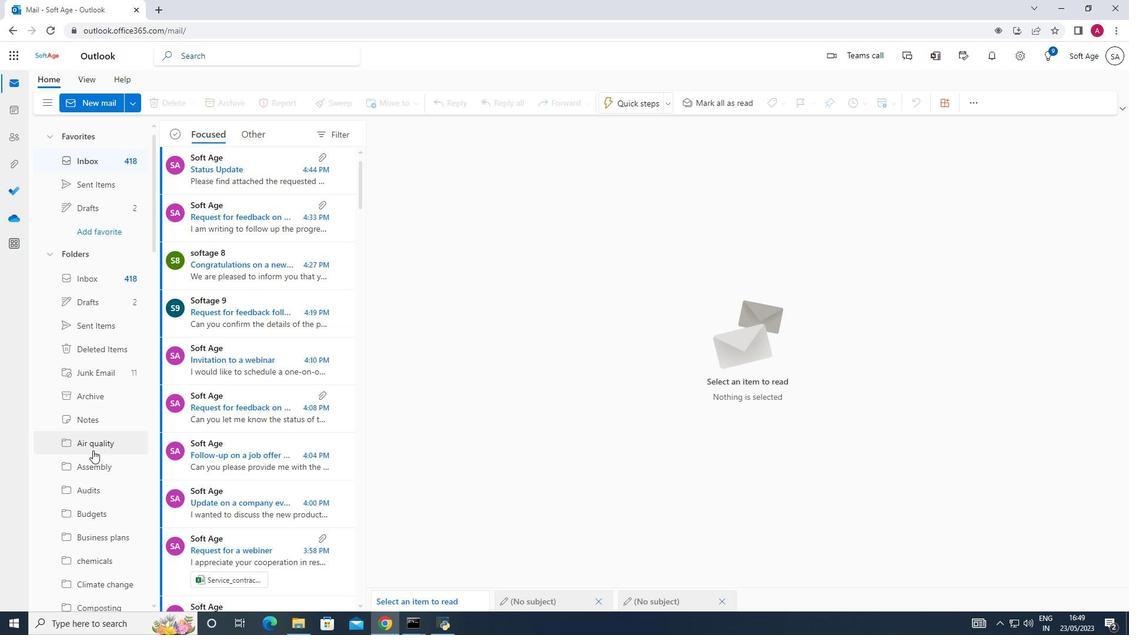 
Action: Mouse scrolled (92, 449) with delta (0, 0)
Screenshot: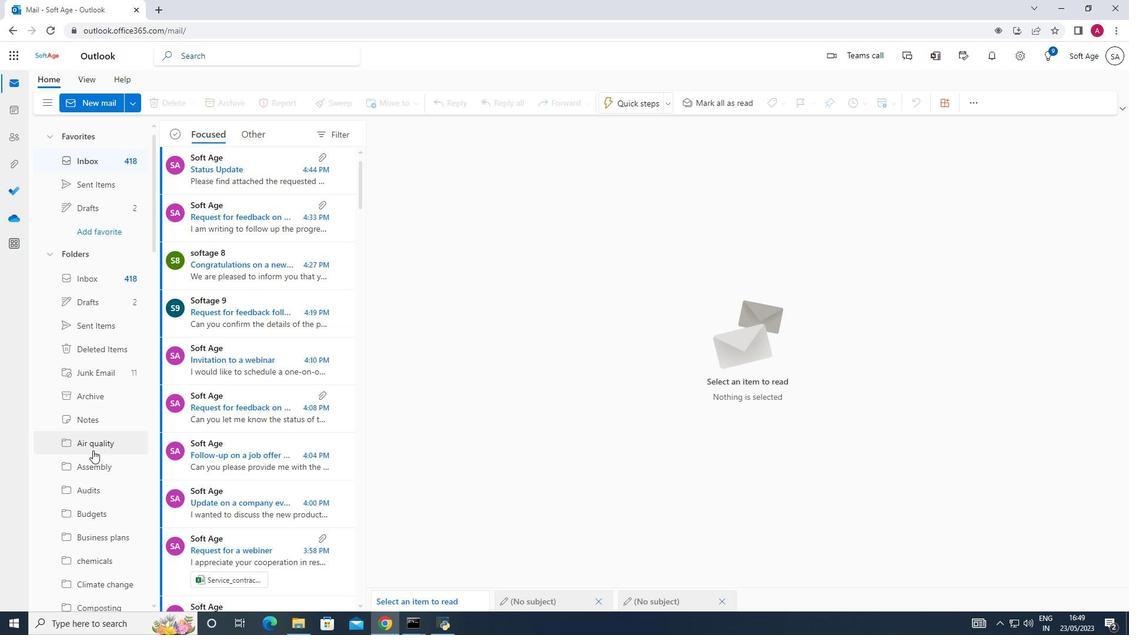 
Action: Mouse scrolled (92, 449) with delta (0, 0)
Screenshot: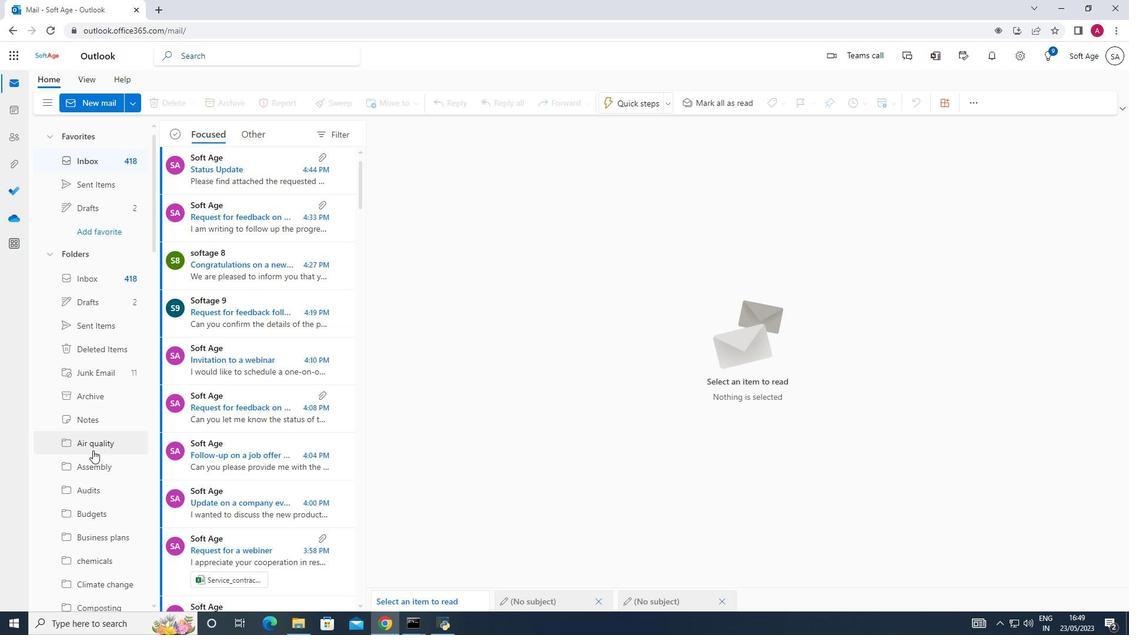 
Action: Mouse moved to (111, 443)
Screenshot: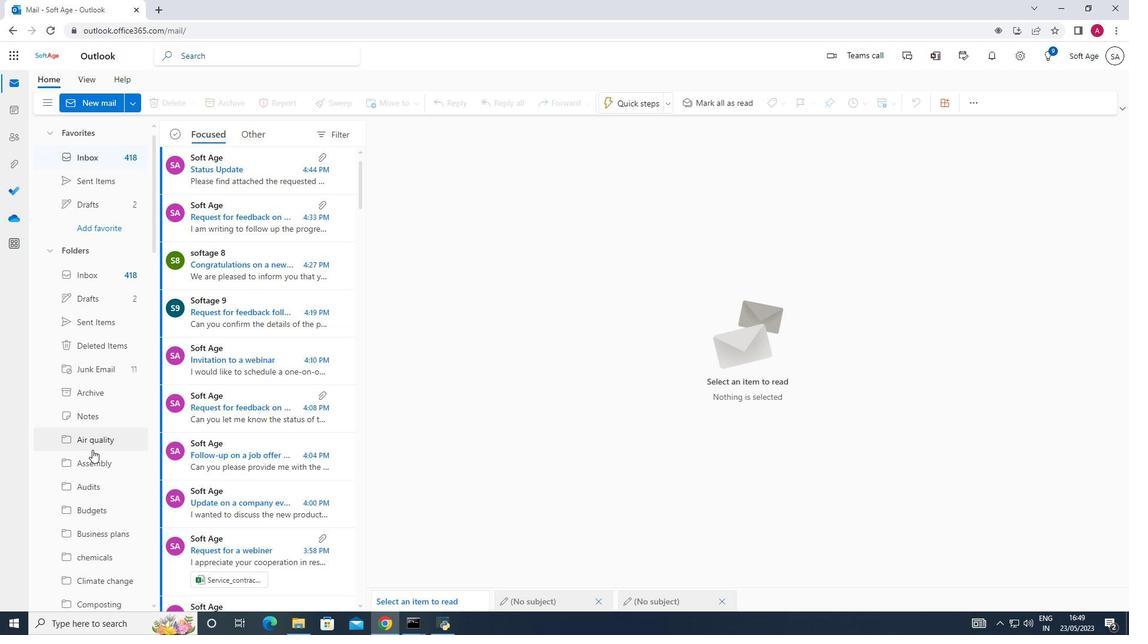 
Action: Mouse scrolled (111, 442) with delta (0, 0)
Screenshot: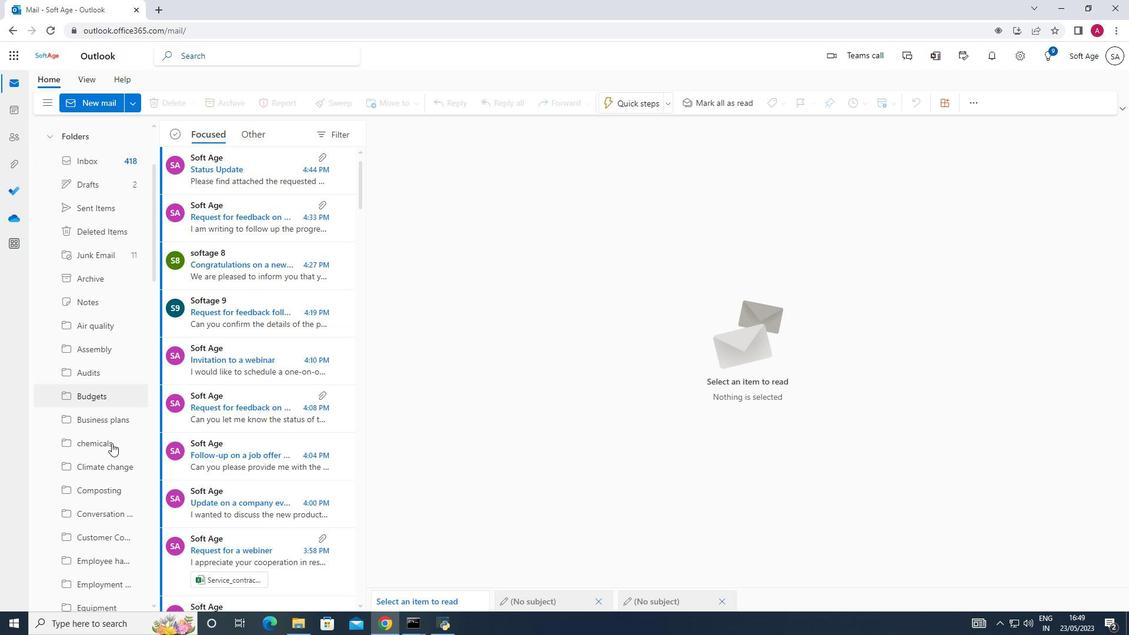 
Action: Mouse scrolled (111, 442) with delta (0, 0)
Screenshot: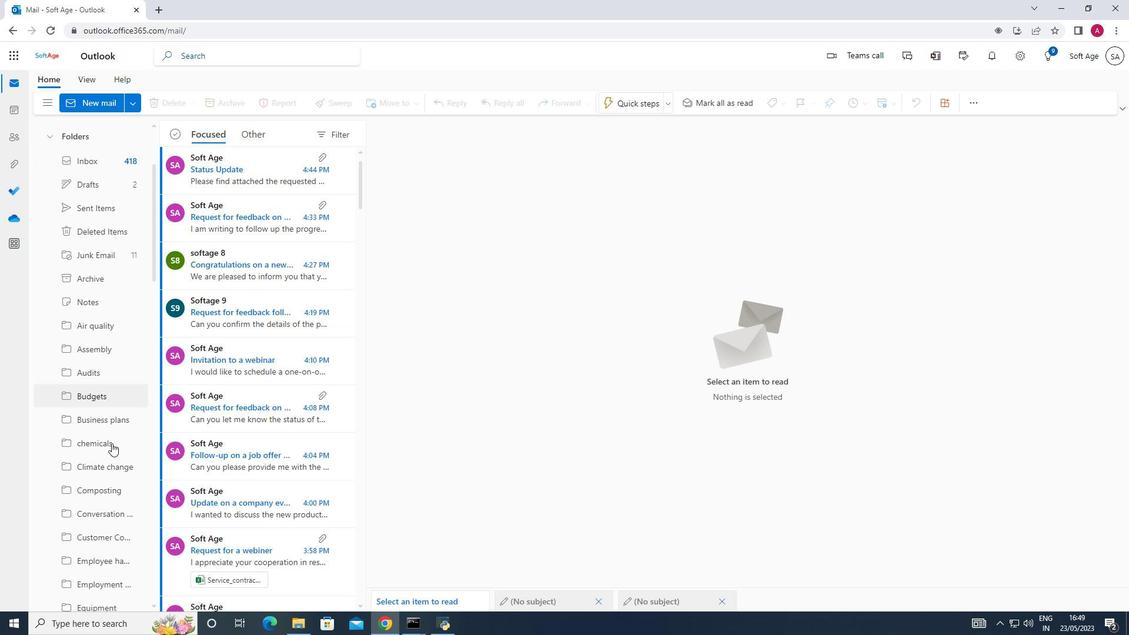 
Action: Mouse scrolled (111, 442) with delta (0, 0)
Screenshot: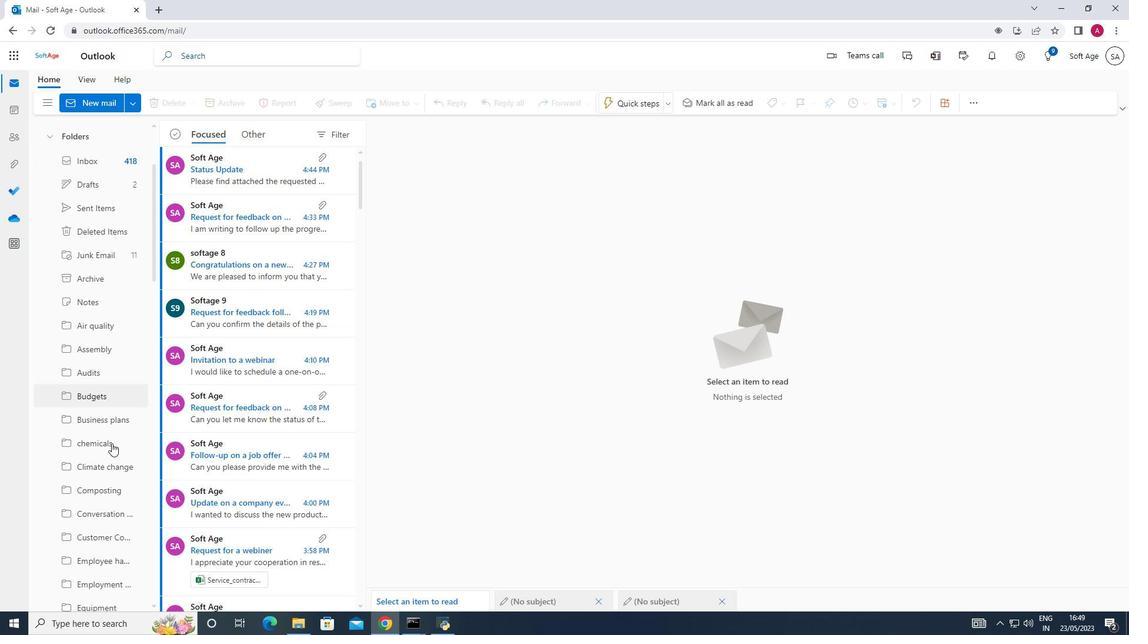 
Action: Mouse scrolled (111, 442) with delta (0, 0)
Screenshot: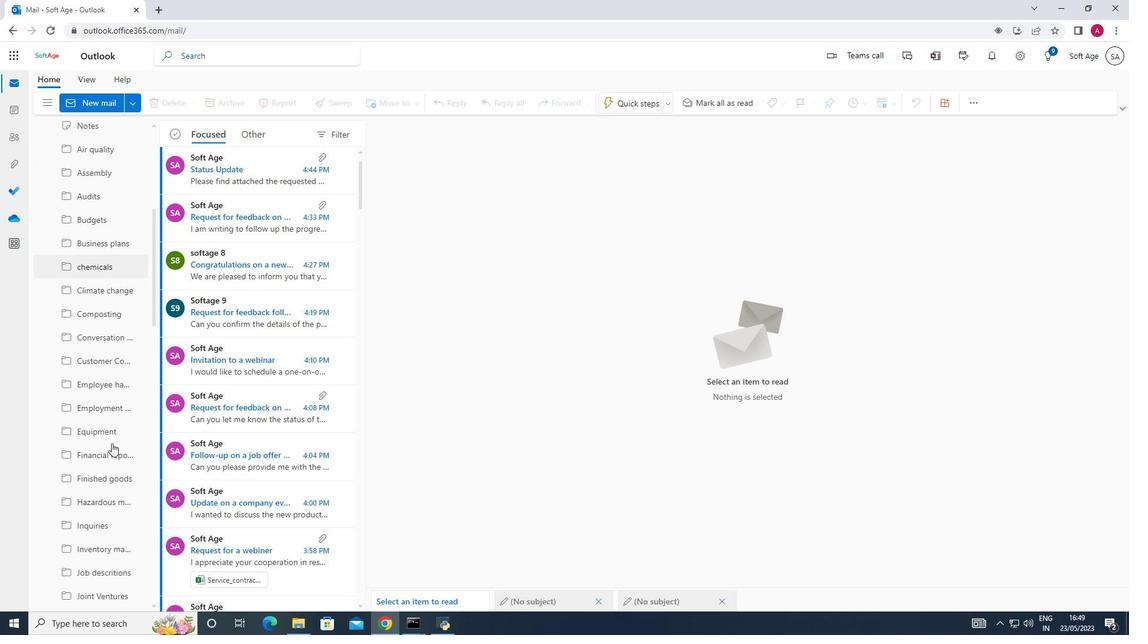 
Action: Mouse scrolled (111, 442) with delta (0, 0)
Screenshot: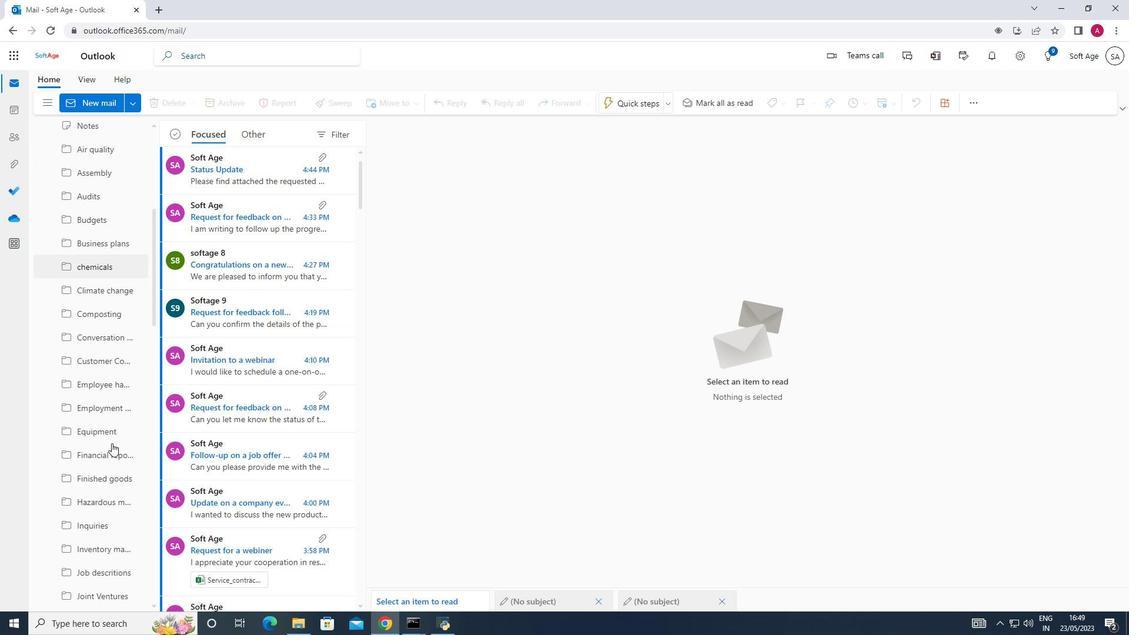 
Action: Mouse scrolled (111, 442) with delta (0, 0)
Screenshot: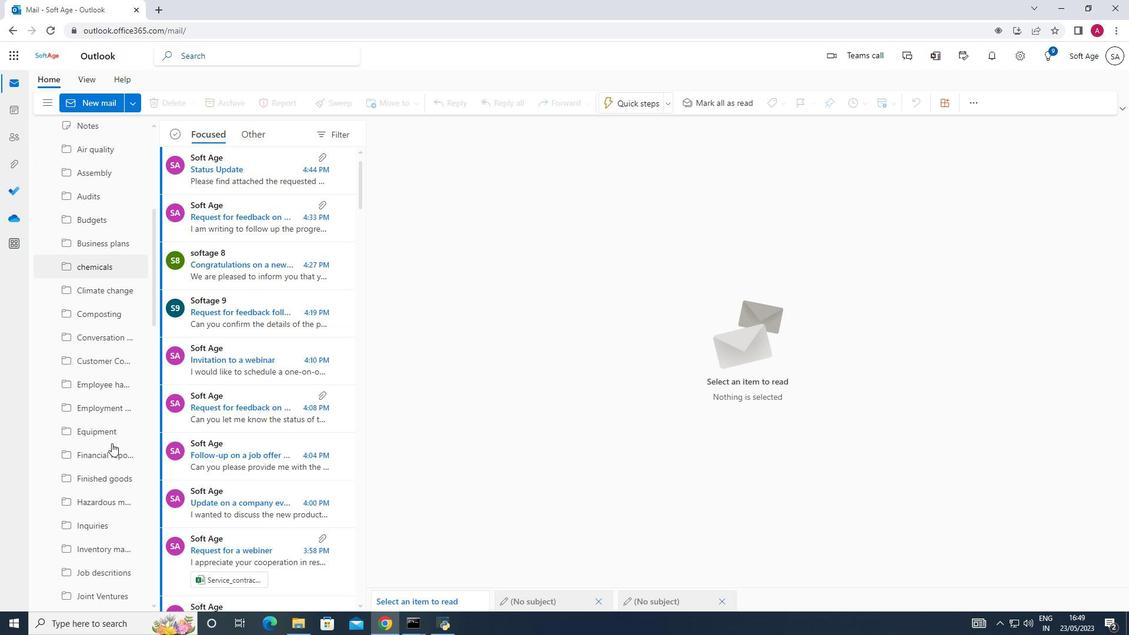 
Action: Mouse scrolled (111, 442) with delta (0, 0)
Screenshot: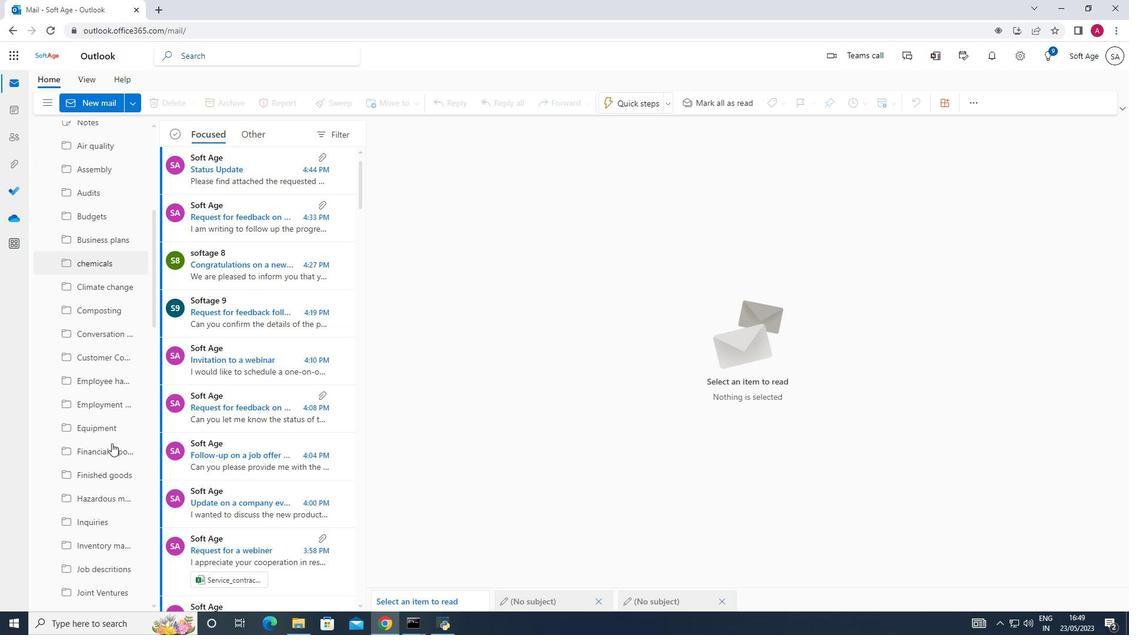 
Action: Mouse scrolled (111, 442) with delta (0, 0)
Screenshot: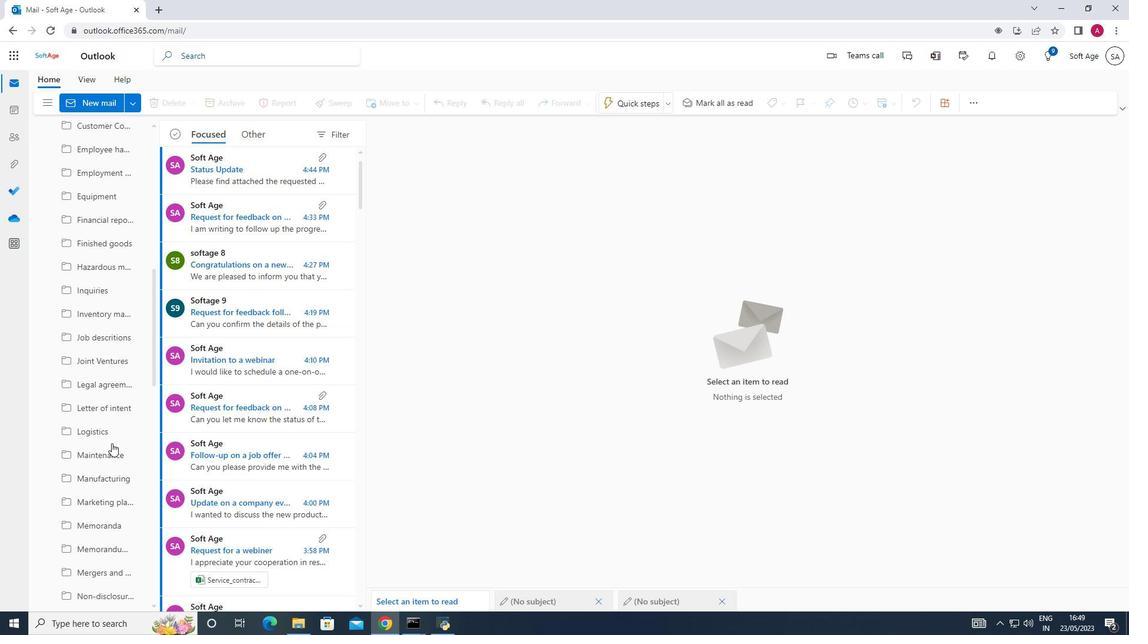 
Action: Mouse scrolled (111, 442) with delta (0, 0)
Screenshot: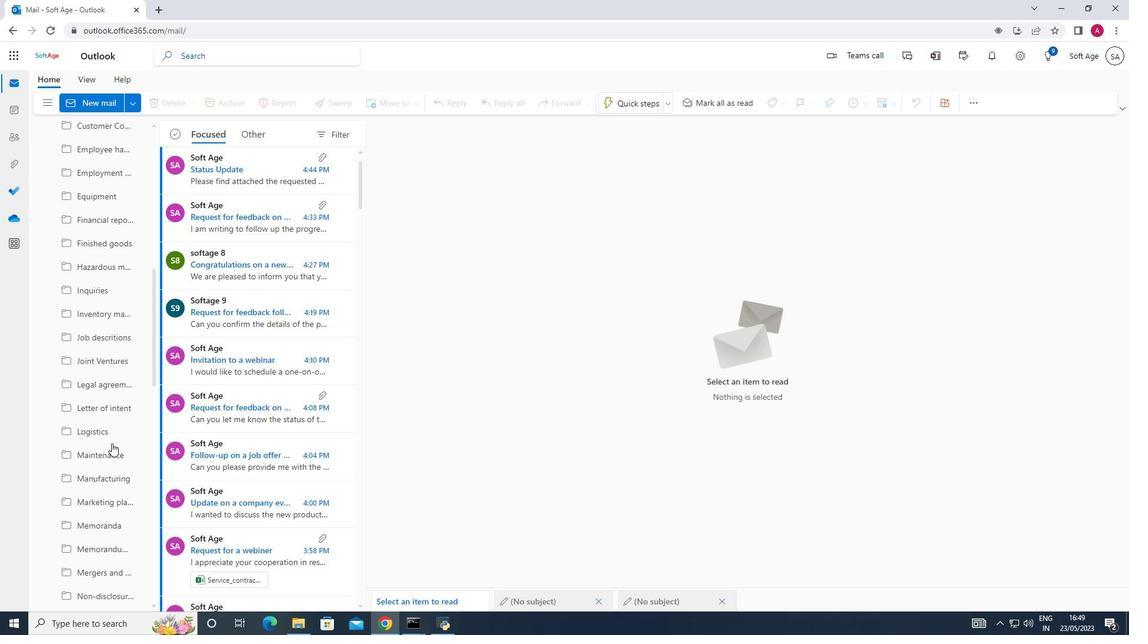 
Action: Mouse scrolled (111, 442) with delta (0, 0)
Screenshot: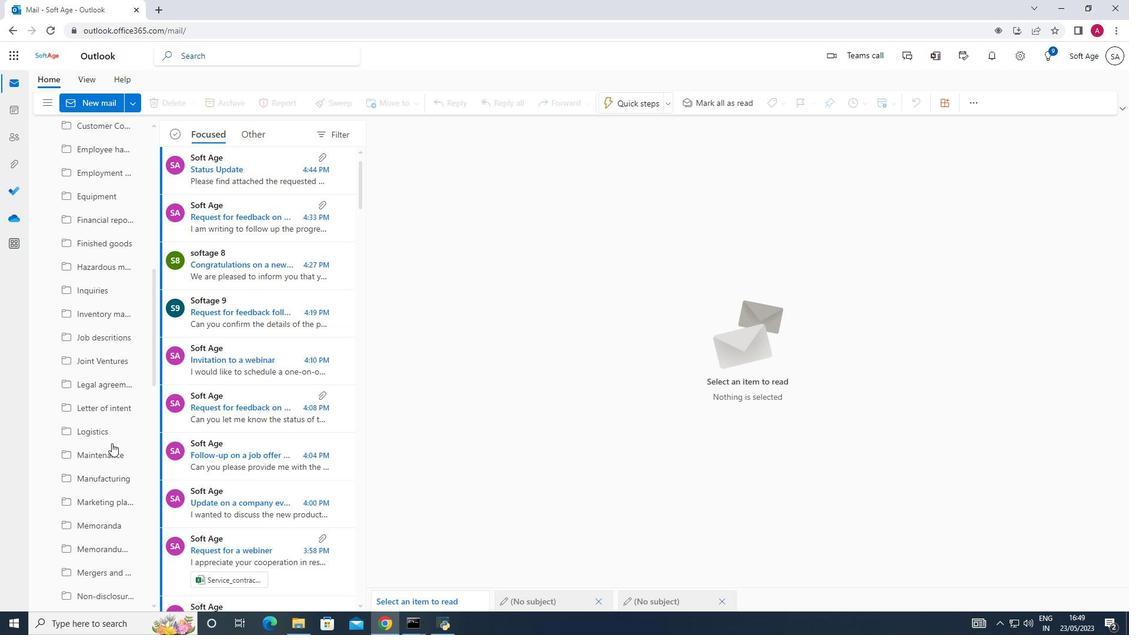 
Action: Mouse moved to (108, 459)
Screenshot: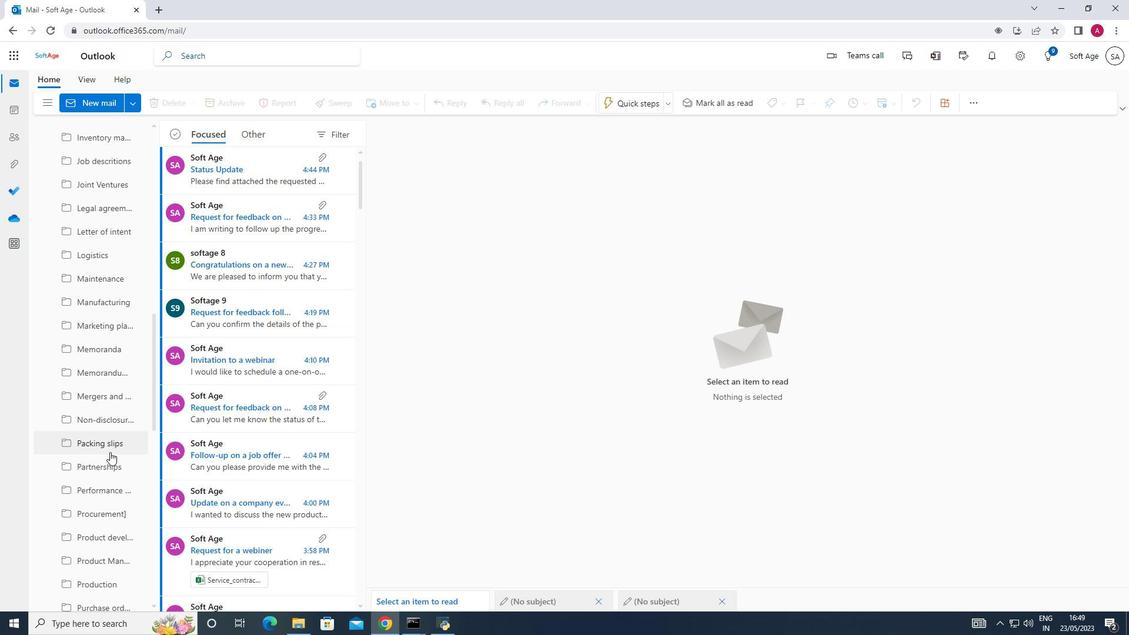 
Action: Mouse scrolled (108, 459) with delta (0, 0)
Screenshot: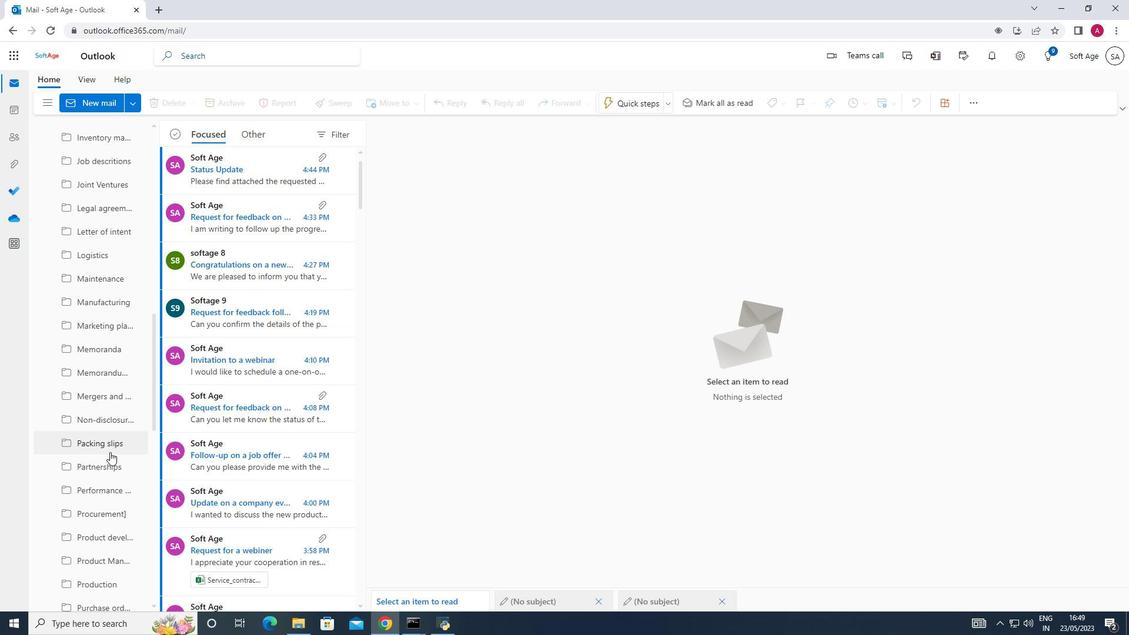 
Action: Mouse moved to (108, 466)
Screenshot: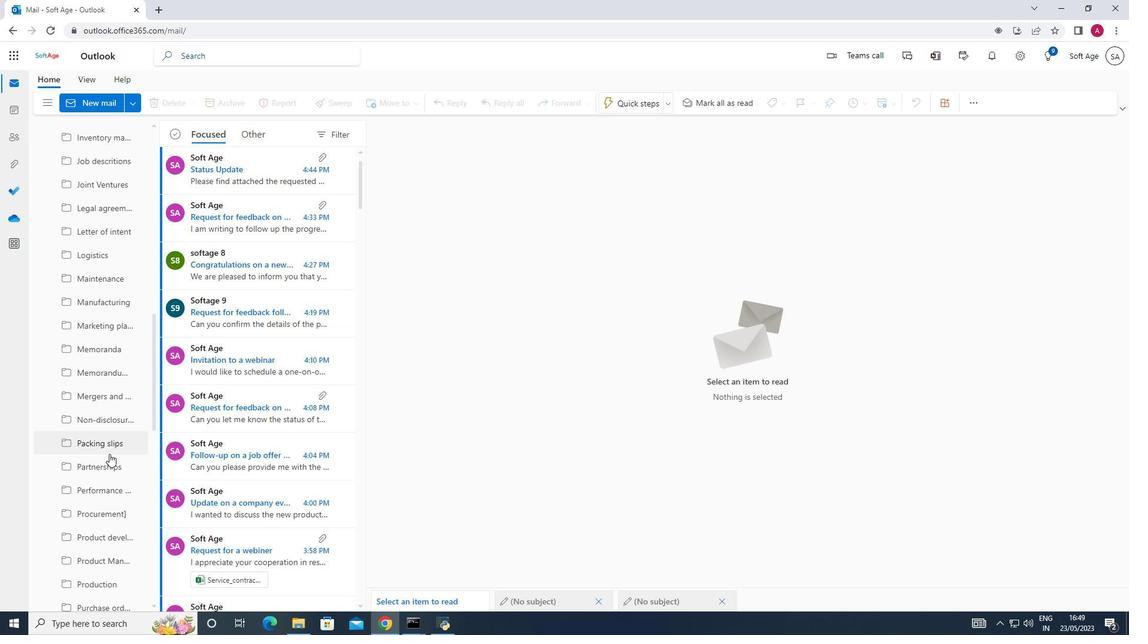 
Action: Mouse scrolled (108, 465) with delta (0, 0)
Screenshot: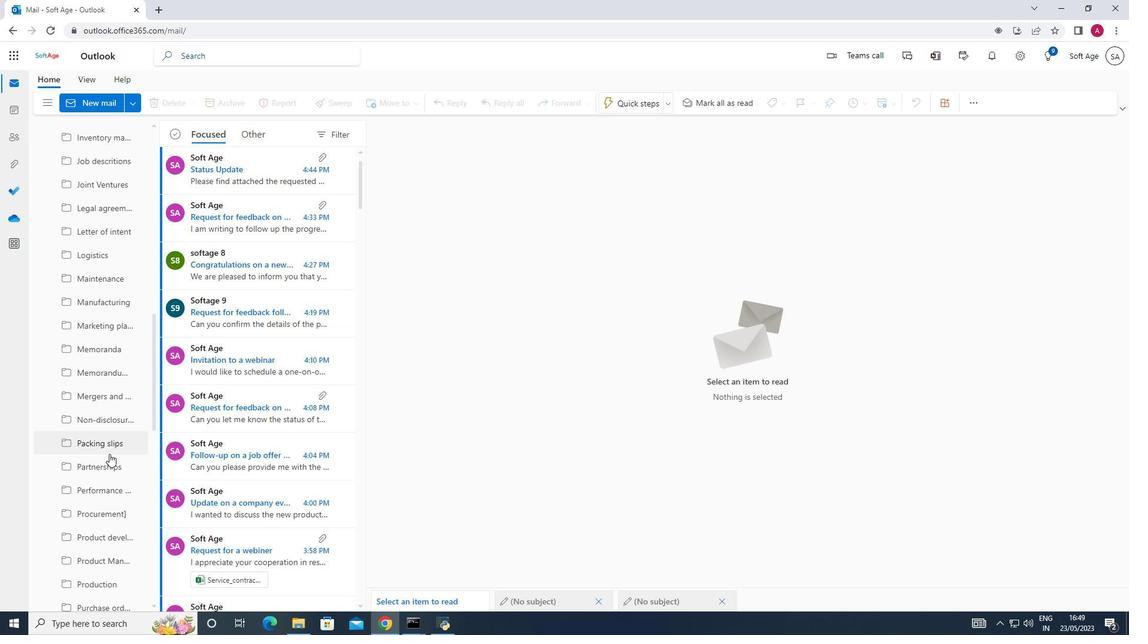 
Action: Mouse moved to (108, 469)
Screenshot: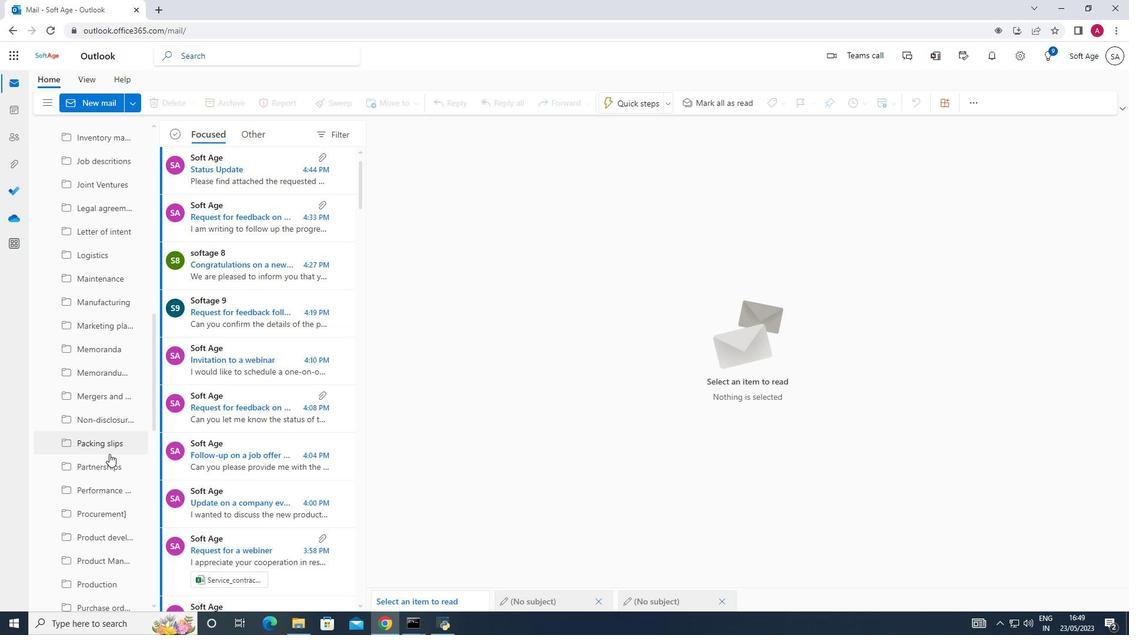 
Action: Mouse scrolled (108, 469) with delta (0, 0)
Screenshot: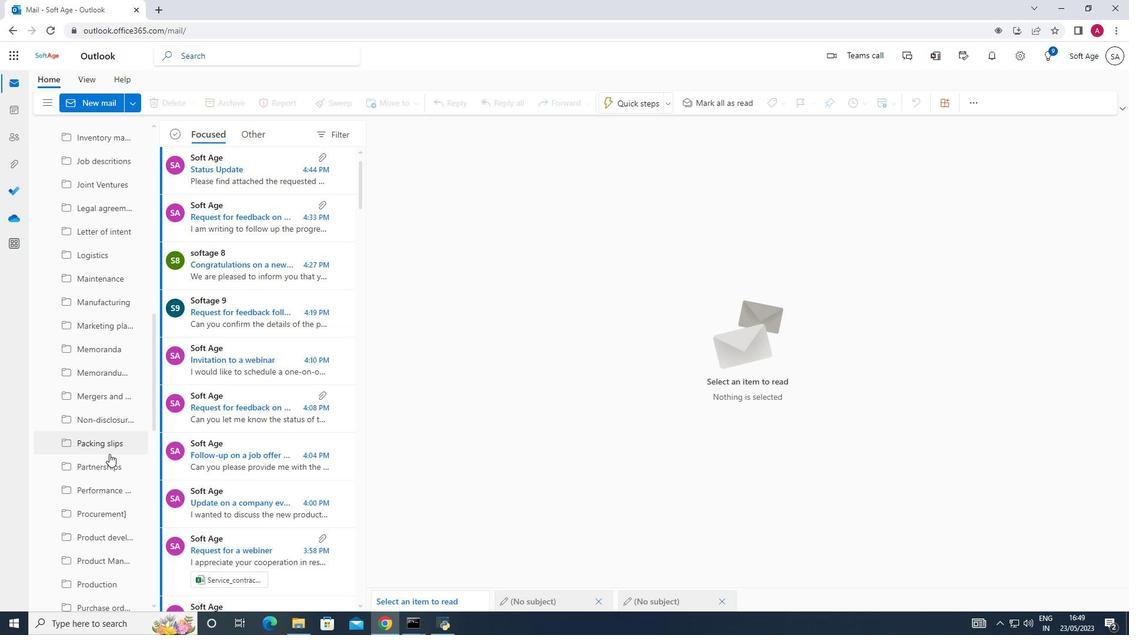 
Action: Mouse moved to (99, 496)
Screenshot: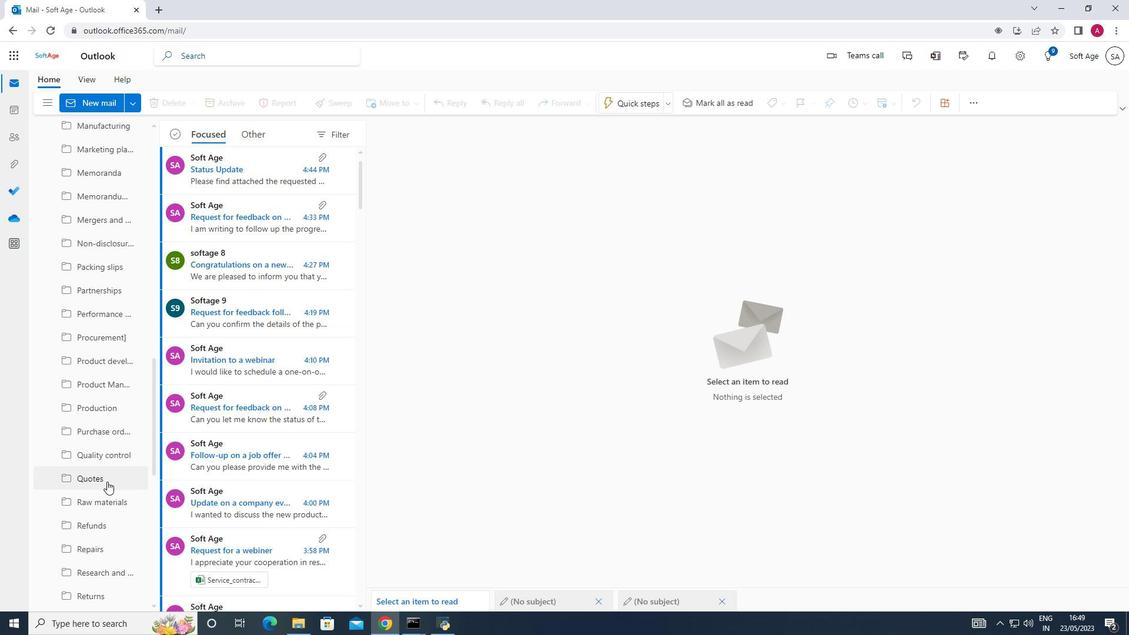
Action: Mouse scrolled (99, 495) with delta (0, 0)
Screenshot: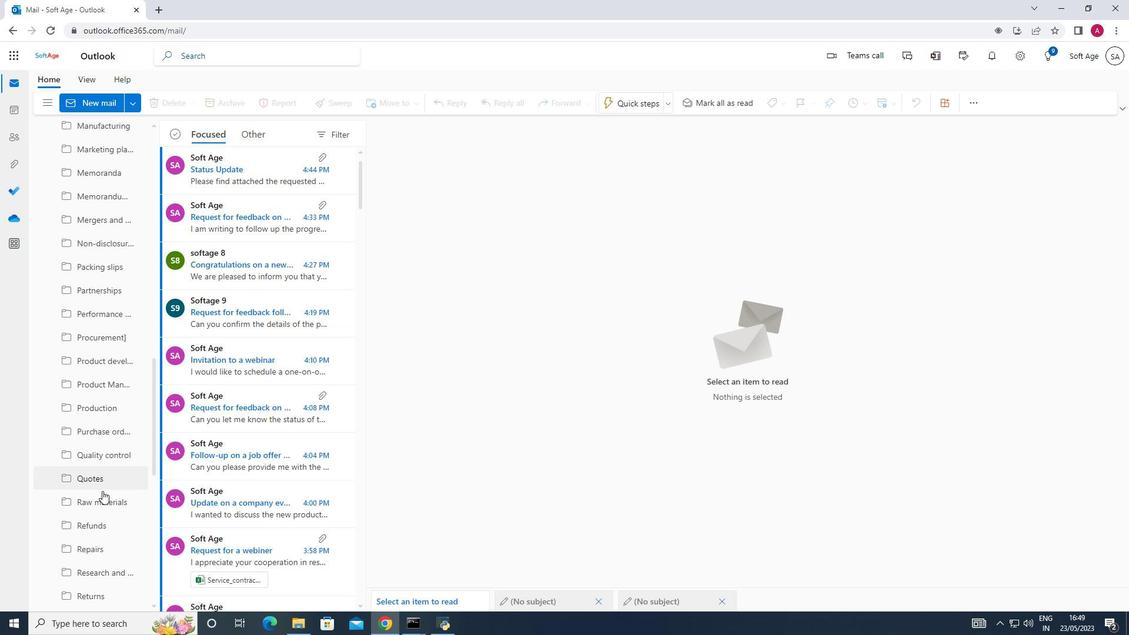 
Action: Mouse moved to (99, 499)
Screenshot: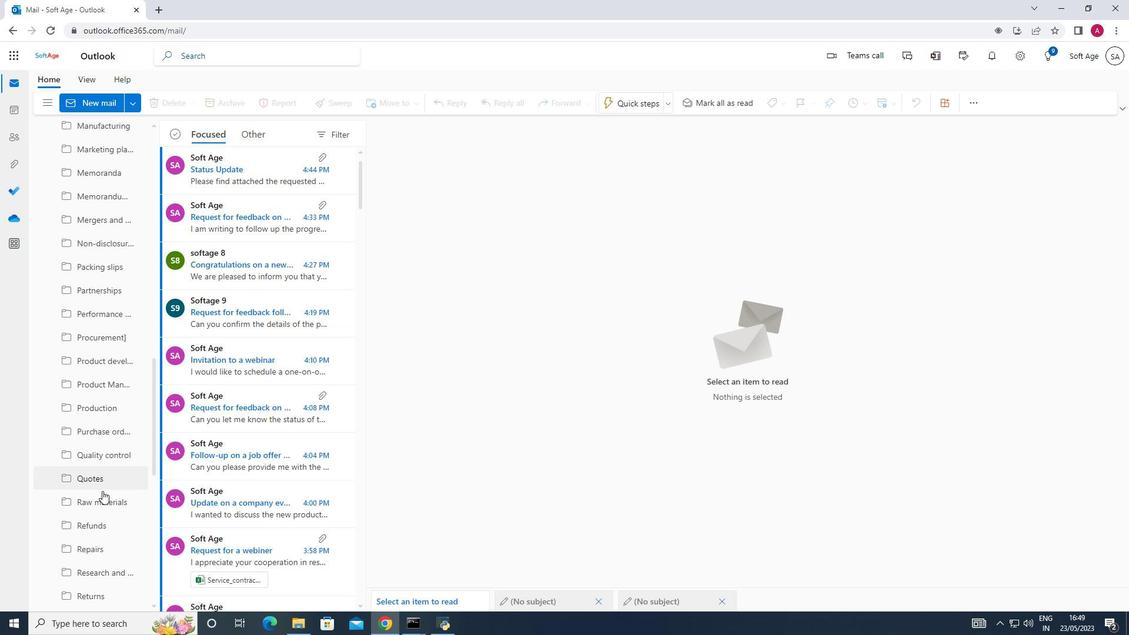 
Action: Mouse scrolled (99, 498) with delta (0, 0)
Screenshot: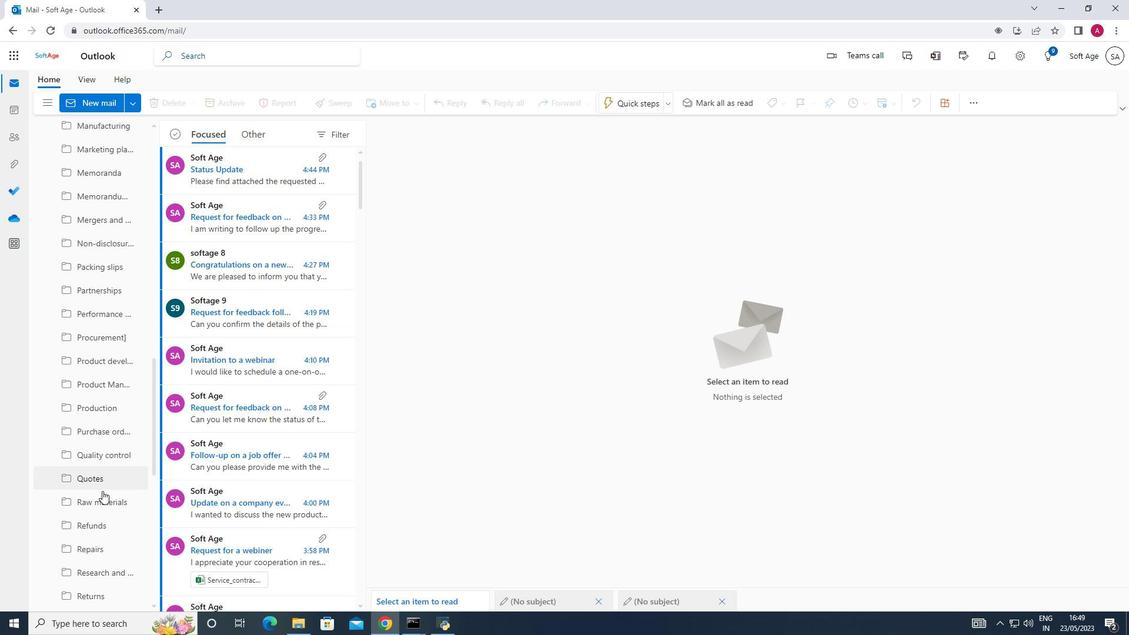 
Action: Mouse moved to (99, 501)
Screenshot: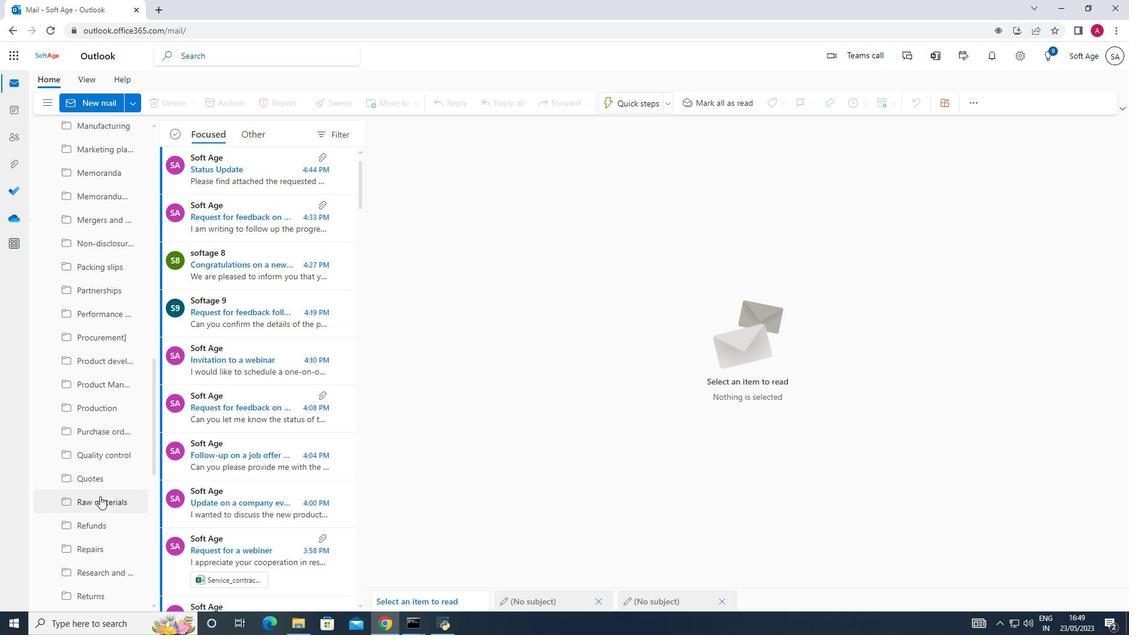 
Action: Mouse scrolled (99, 500) with delta (0, 0)
Screenshot: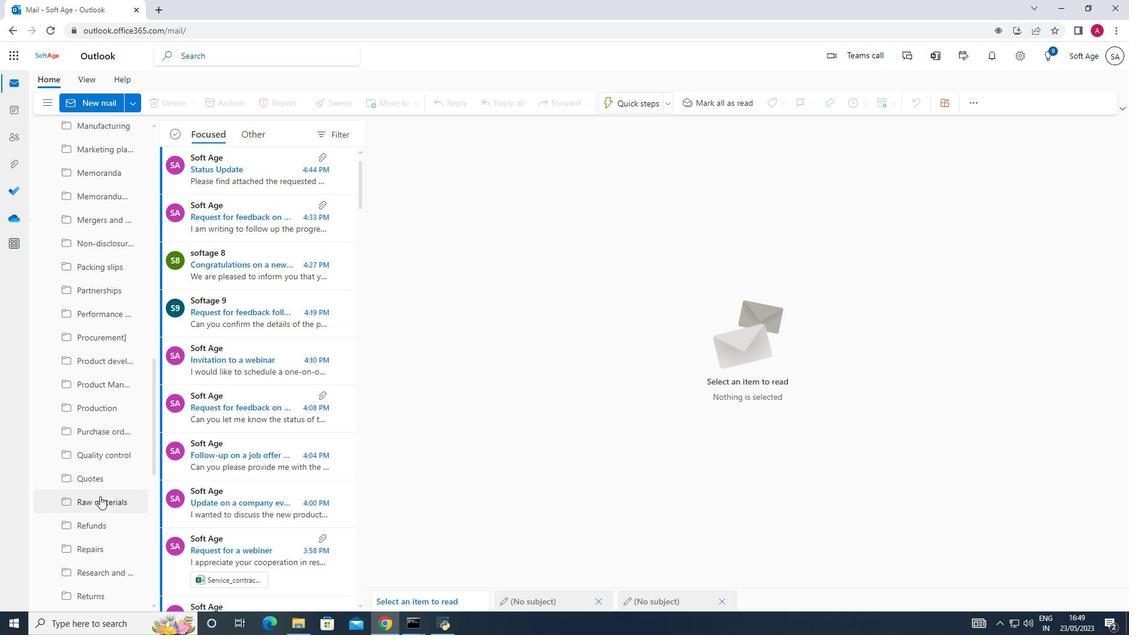 
Action: Mouse moved to (95, 522)
Screenshot: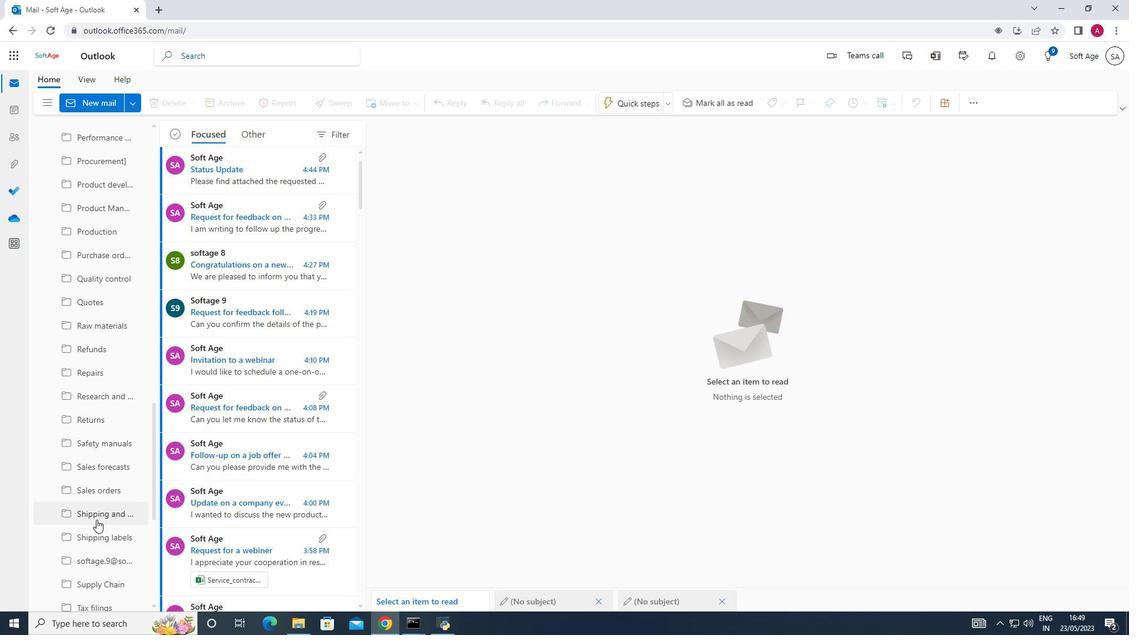 
Action: Mouse scrolled (95, 522) with delta (0, 0)
Screenshot: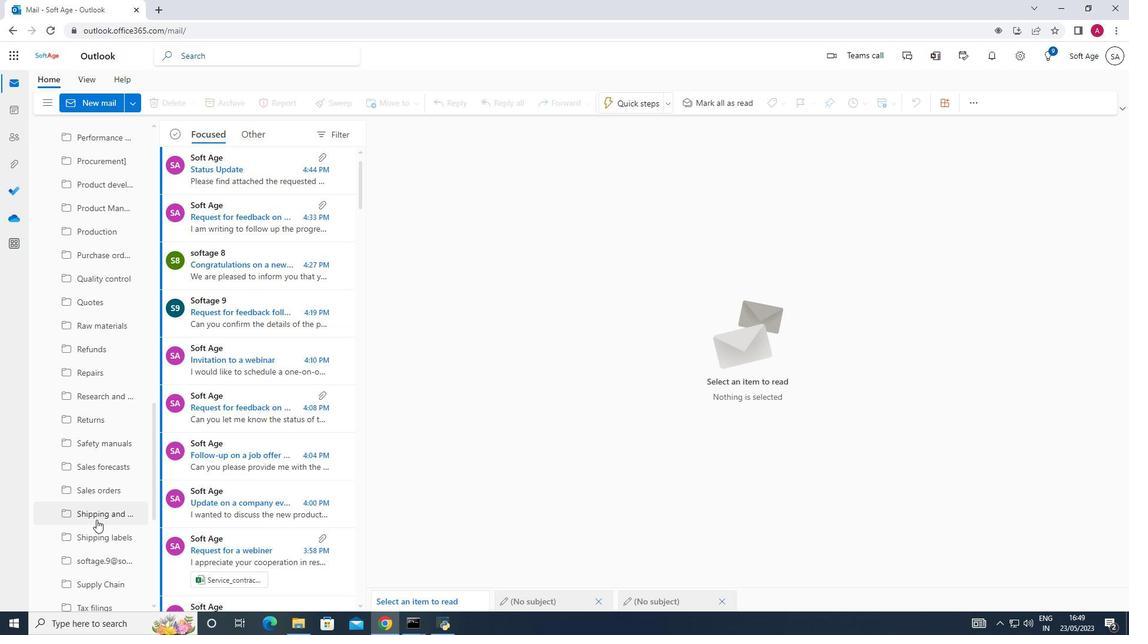 
Action: Mouse scrolled (95, 522) with delta (0, 0)
Screenshot: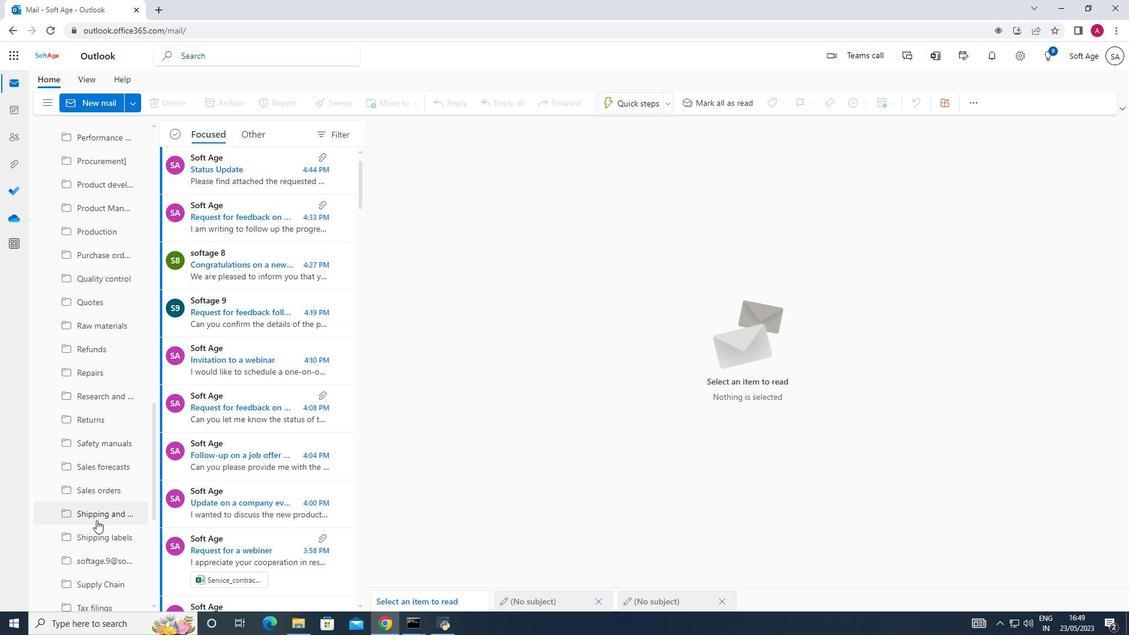 
Action: Mouse scrolled (95, 522) with delta (0, 0)
Screenshot: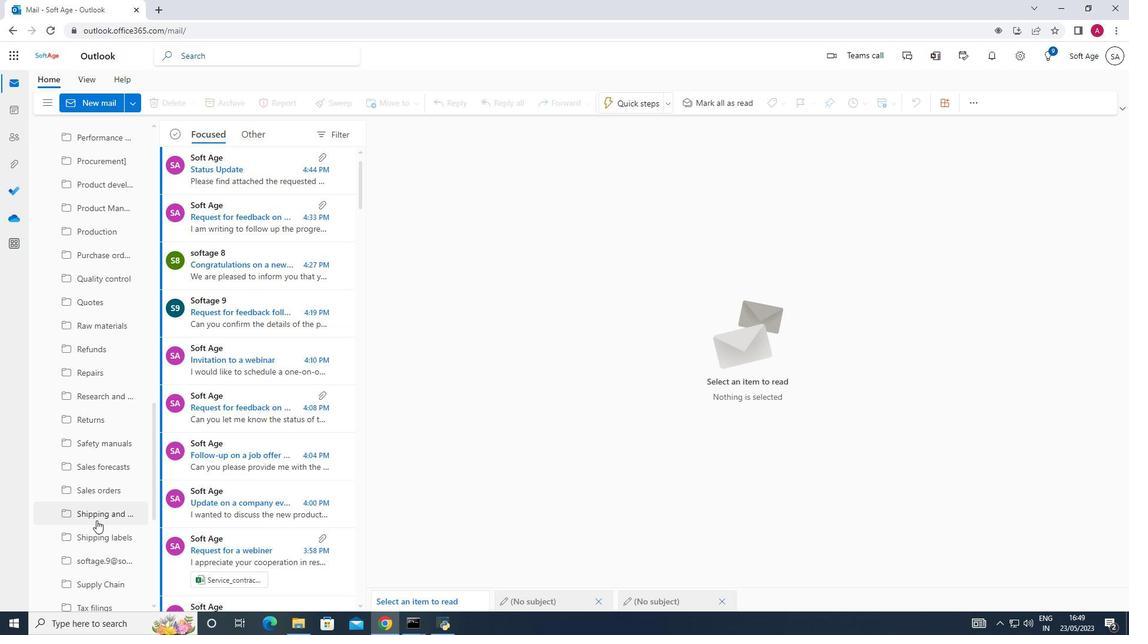 
Action: Mouse moved to (99, 525)
Screenshot: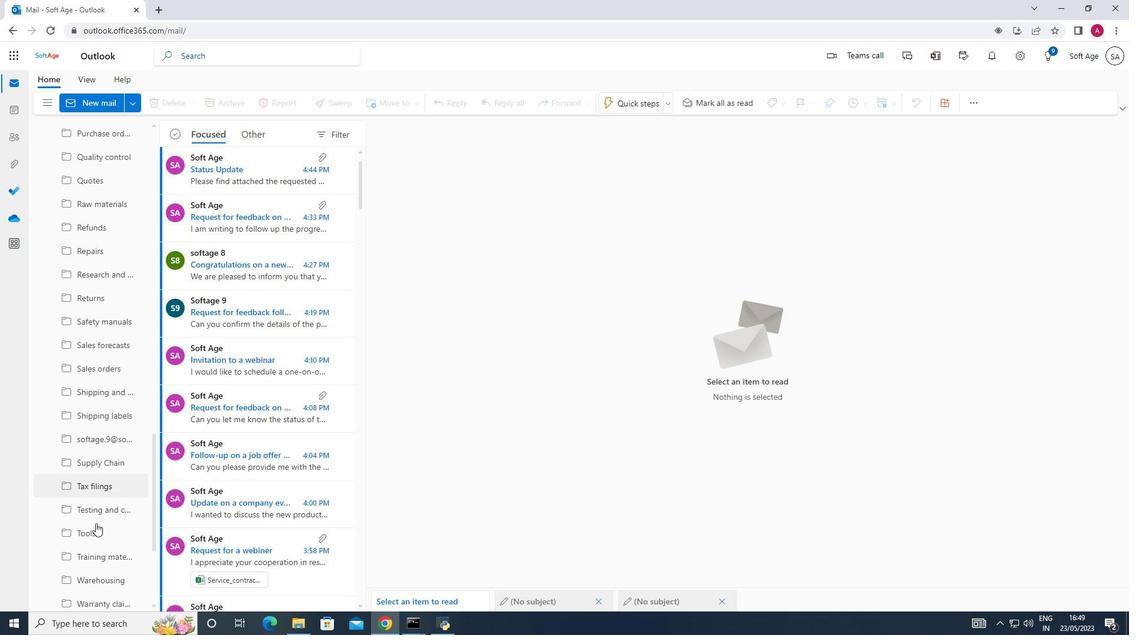 
Action: Mouse scrolled (99, 524) with delta (0, 0)
Screenshot: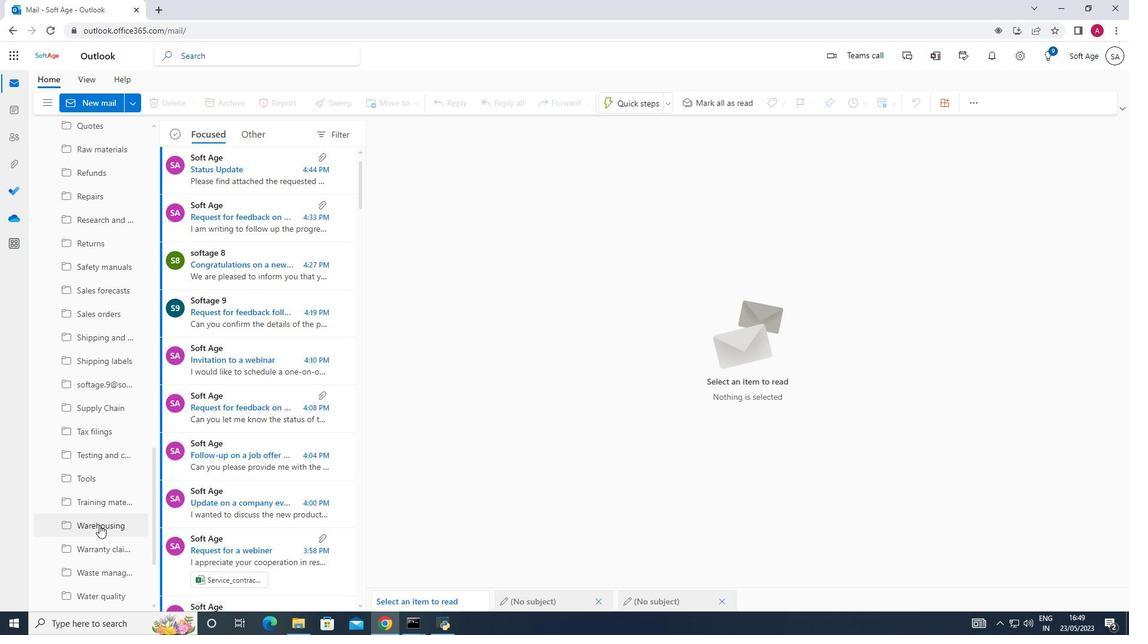 
Action: Mouse scrolled (99, 524) with delta (0, 0)
Screenshot: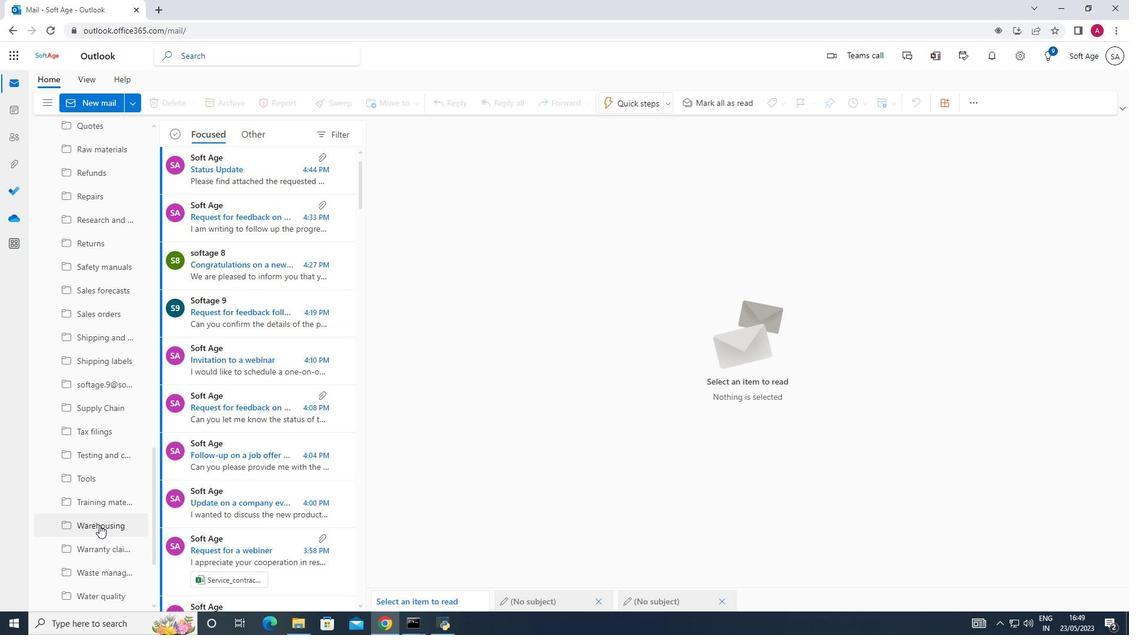 
Action: Mouse scrolled (99, 524) with delta (0, 0)
Screenshot: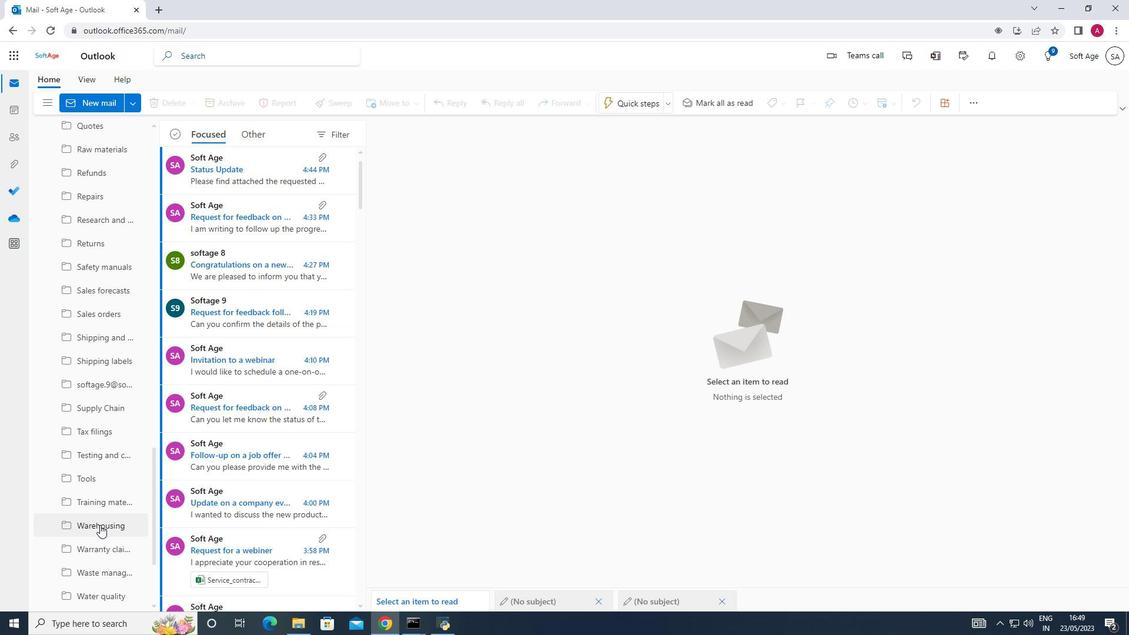
Action: Mouse moved to (101, 525)
Screenshot: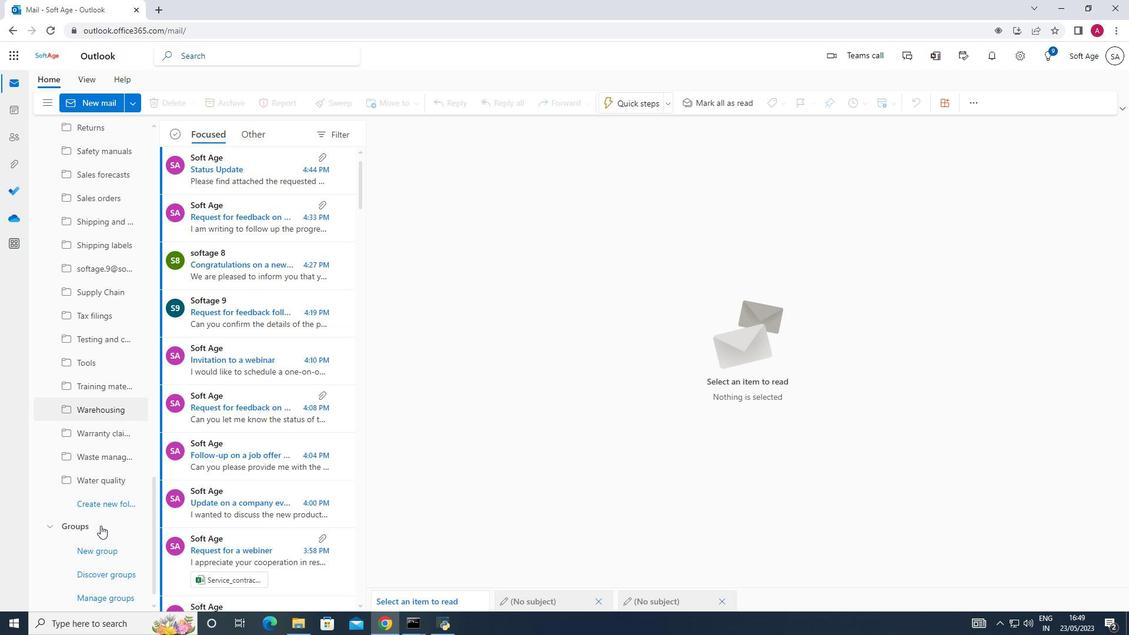 
Action: Mouse scrolled (101, 525) with delta (0, 0)
Screenshot: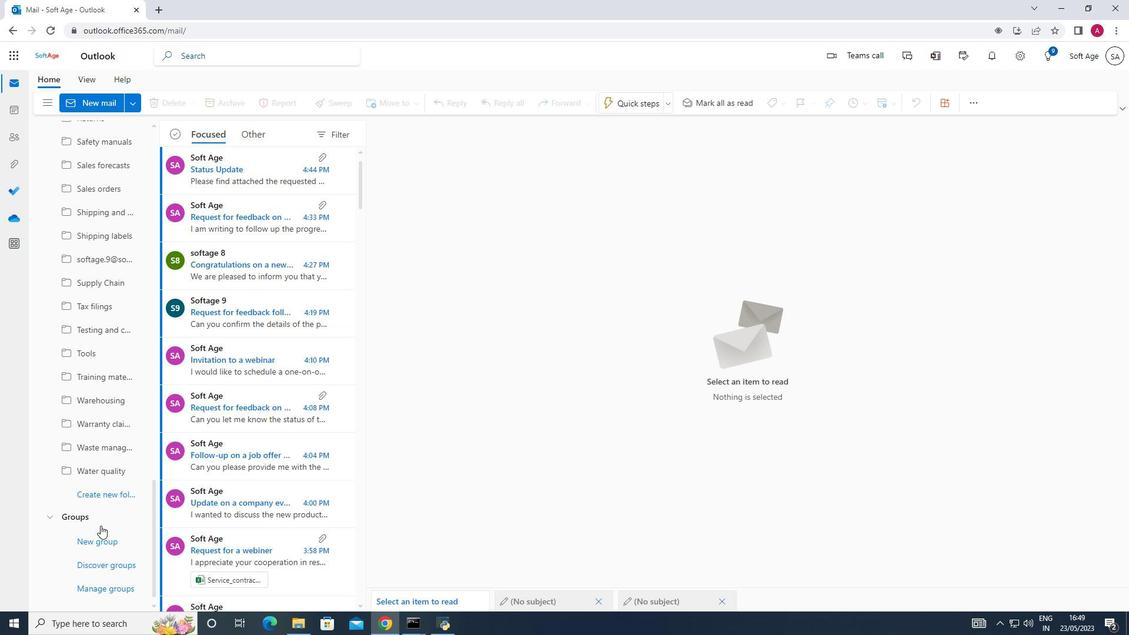 
Action: Mouse moved to (101, 525)
Screenshot: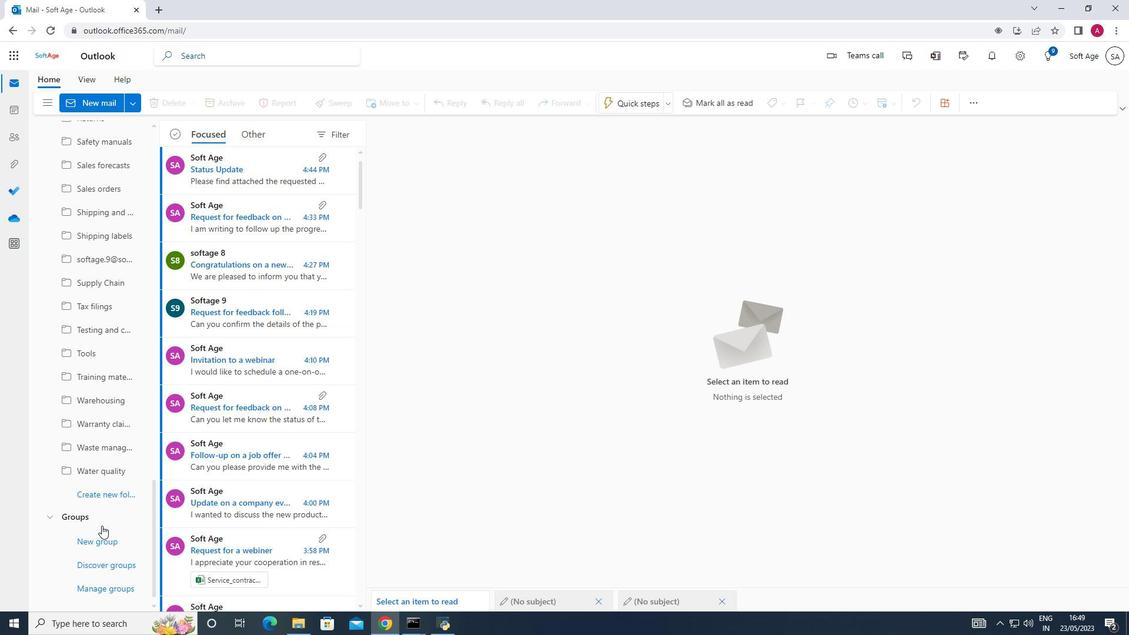 
Action: Mouse scrolled (101, 525) with delta (0, 0)
Screenshot: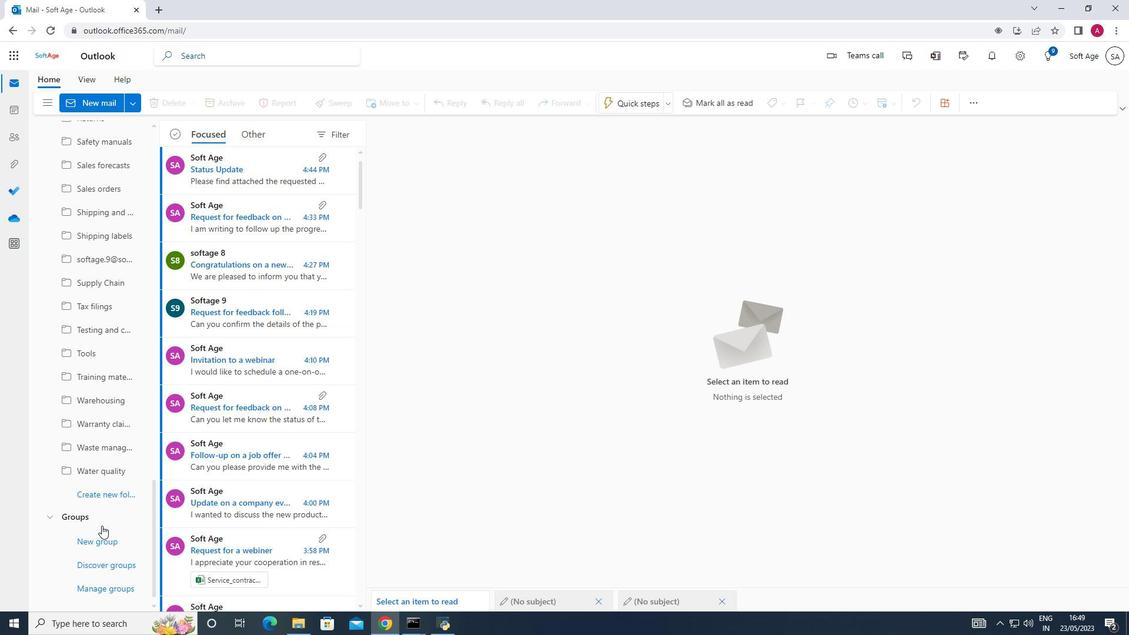 
Action: Mouse moved to (107, 496)
Screenshot: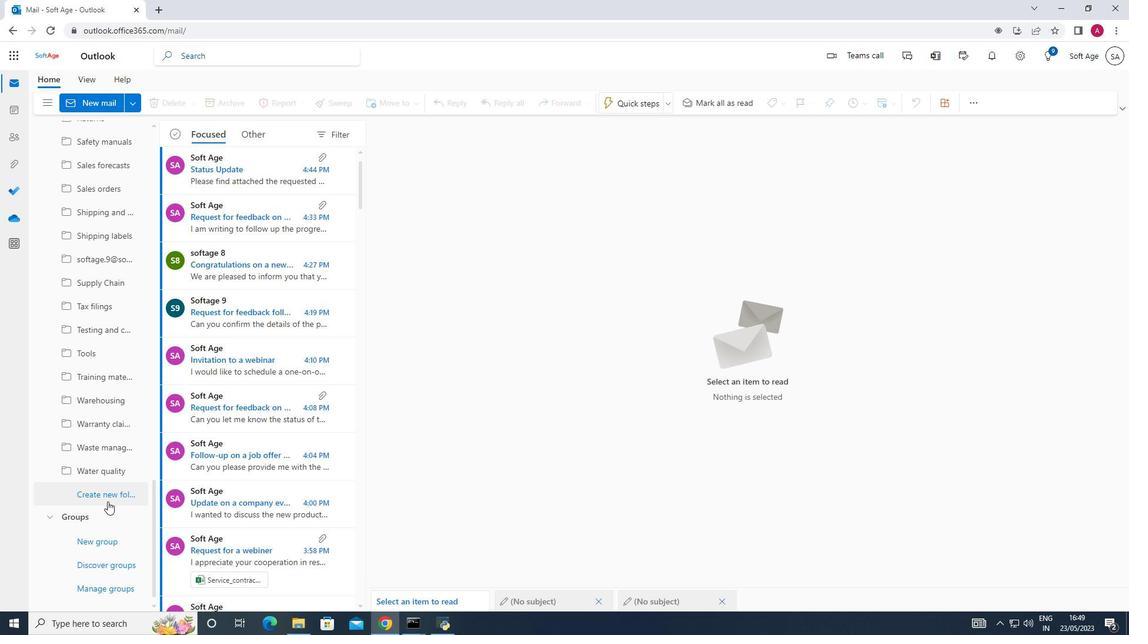 
Action: Mouse pressed left at (107, 496)
Screenshot: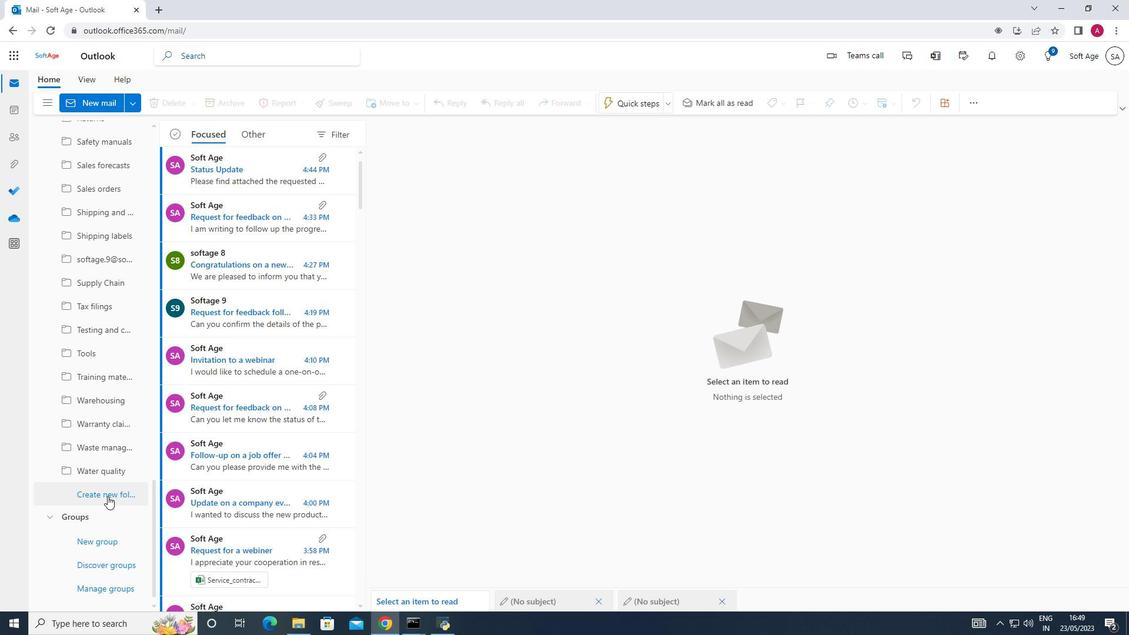 
Action: Mouse moved to (95, 497)
Screenshot: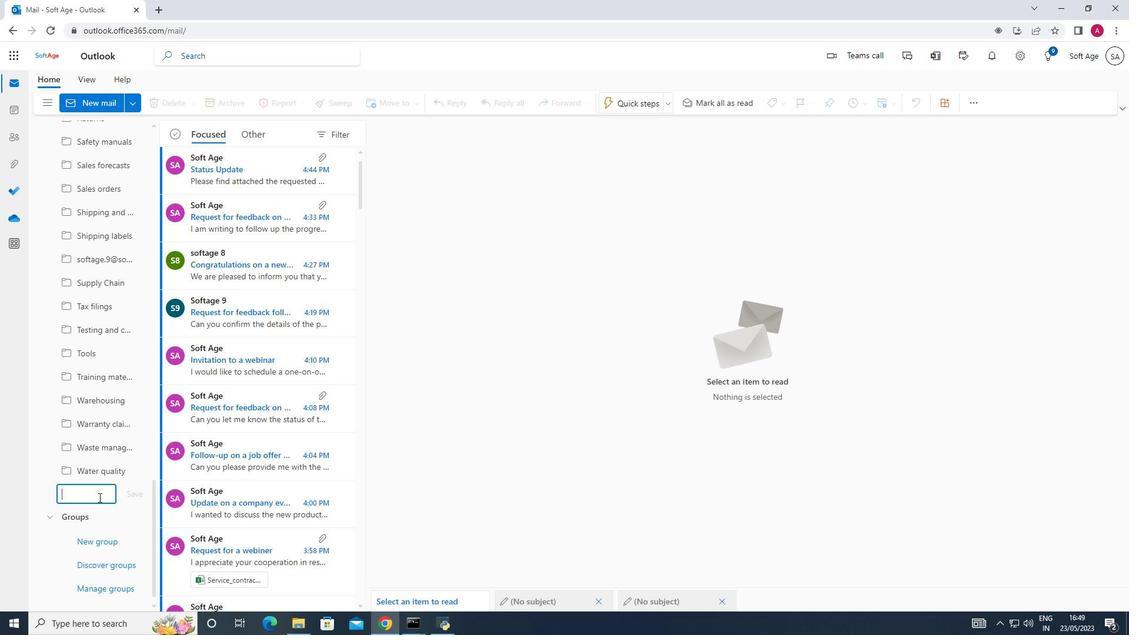 
Action: Mouse pressed left at (95, 497)
Screenshot: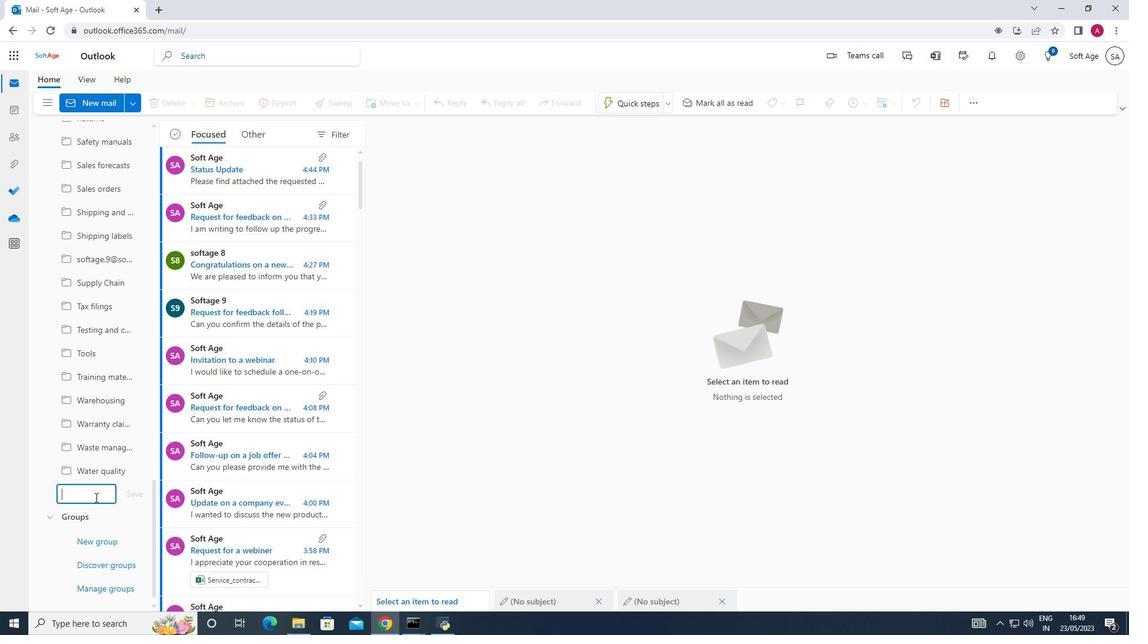 
Action: Key pressed <Key.shift>Consulting<Key.space>contracts<Key.enter>
Screenshot: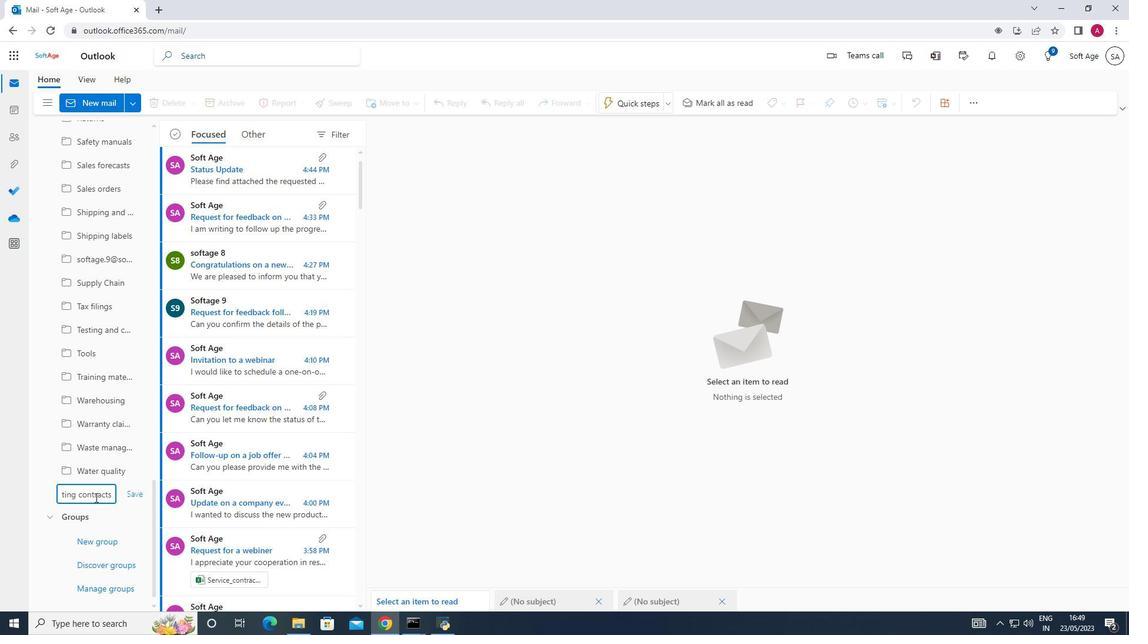 
Action: Mouse scrolled (95, 498) with delta (0, 0)
Screenshot: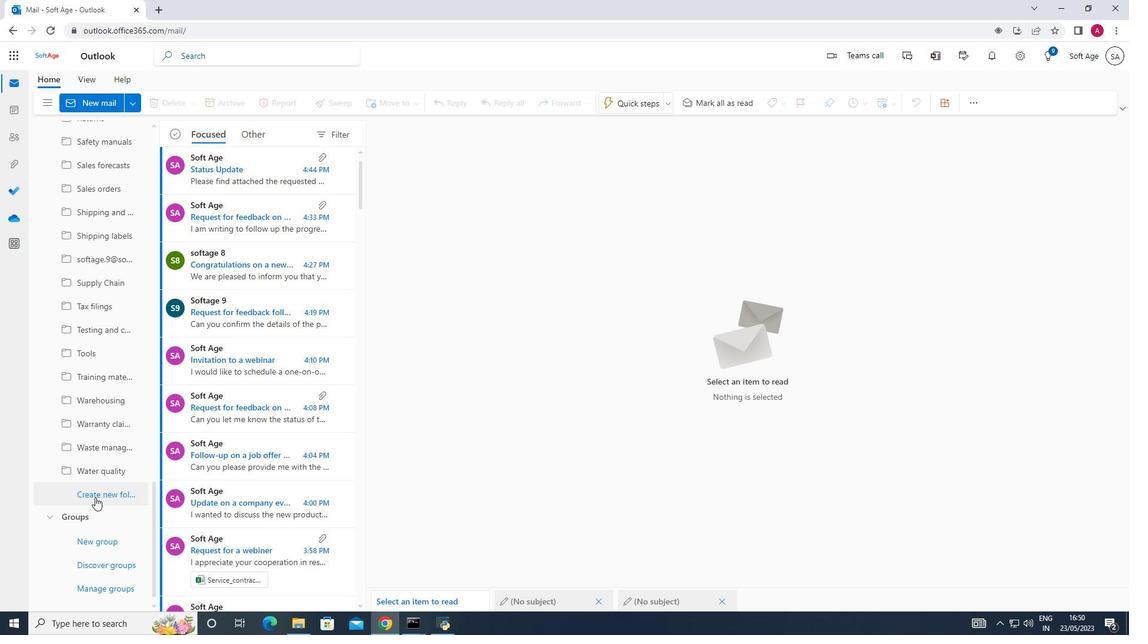 
Action: Mouse scrolled (95, 498) with delta (0, 0)
Screenshot: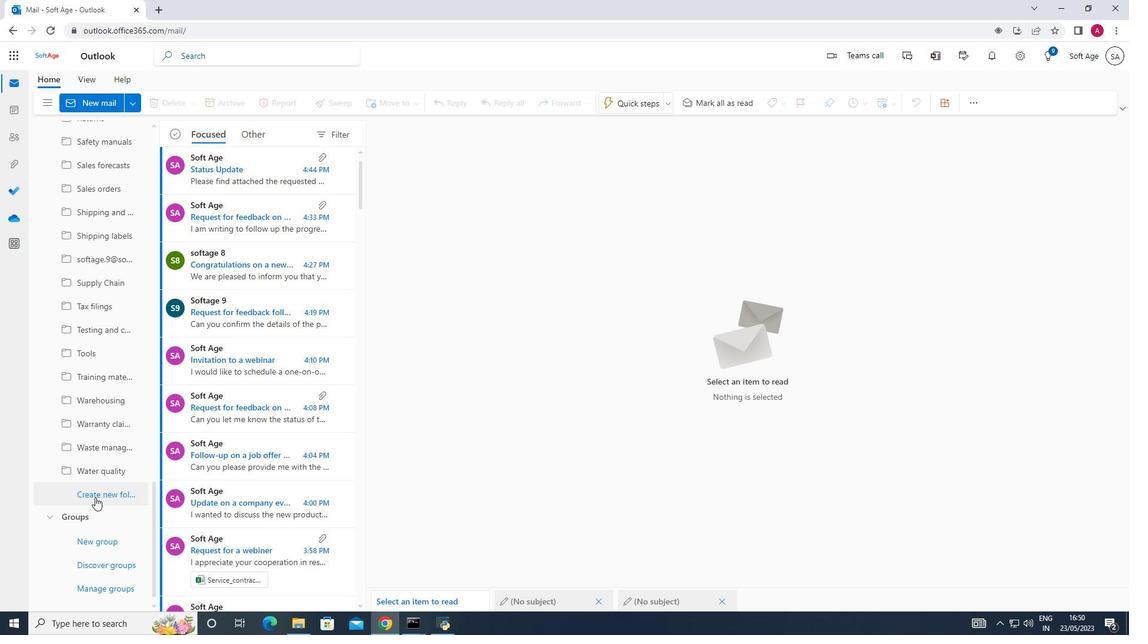 
Action: Mouse moved to (95, 492)
Screenshot: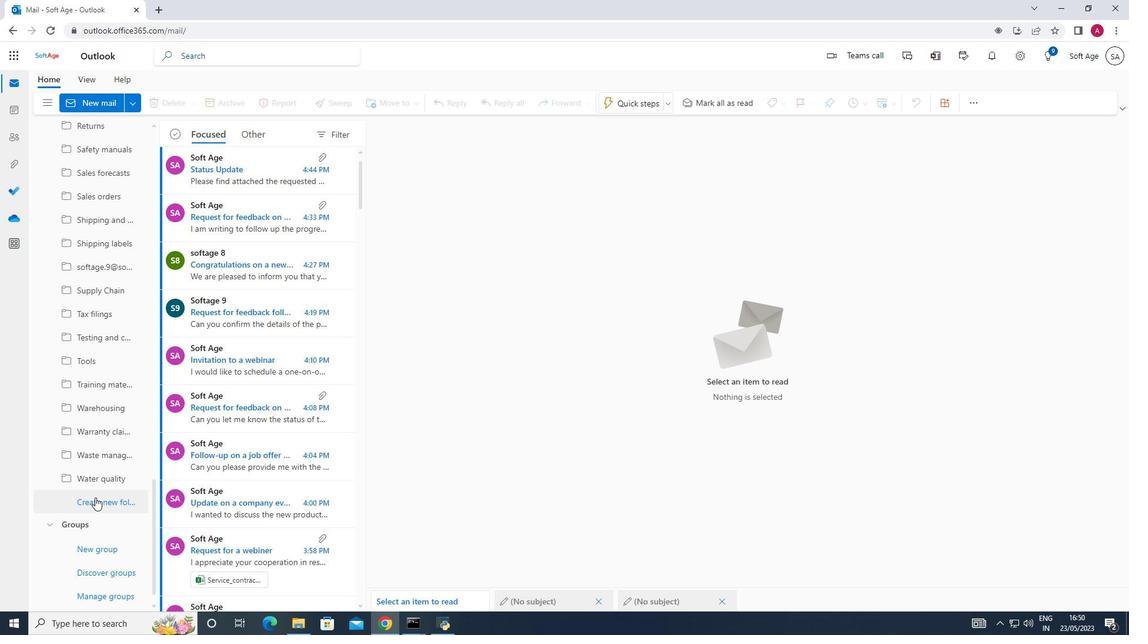 
Action: Mouse scrolled (95, 493) with delta (0, 0)
Screenshot: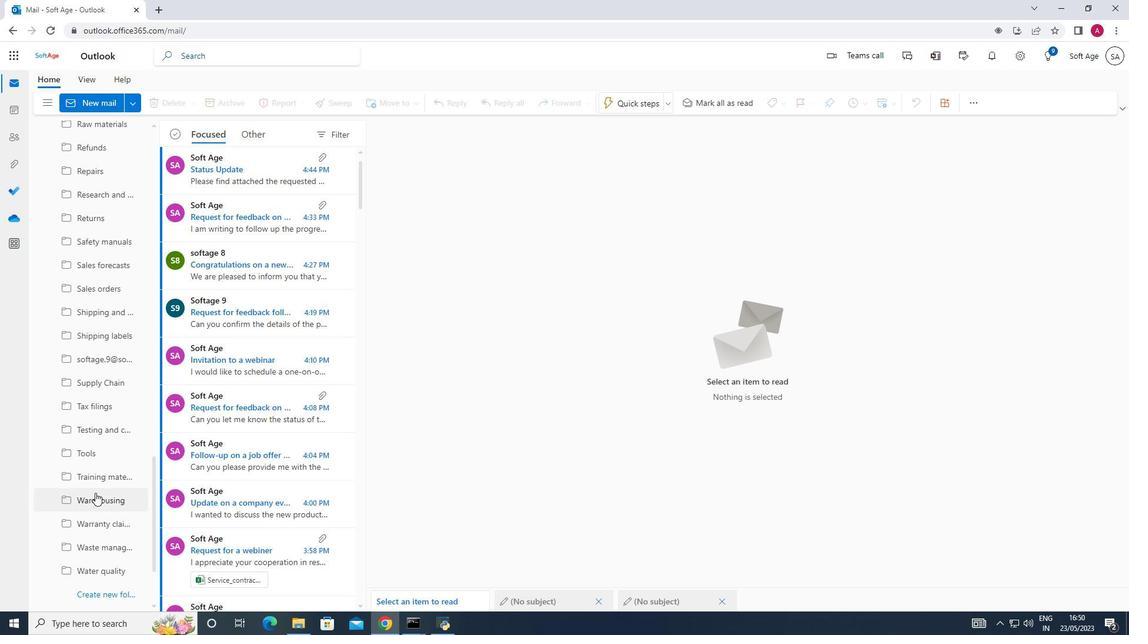 
Action: Mouse scrolled (95, 493) with delta (0, 0)
Screenshot: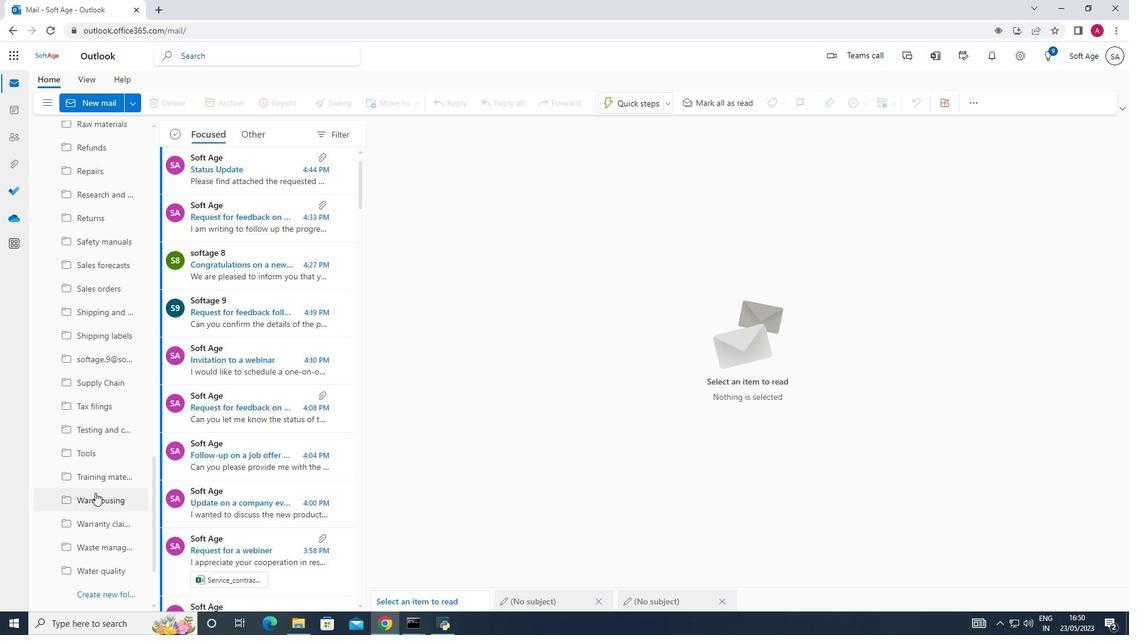 
Action: Mouse scrolled (95, 493) with delta (0, 0)
Screenshot: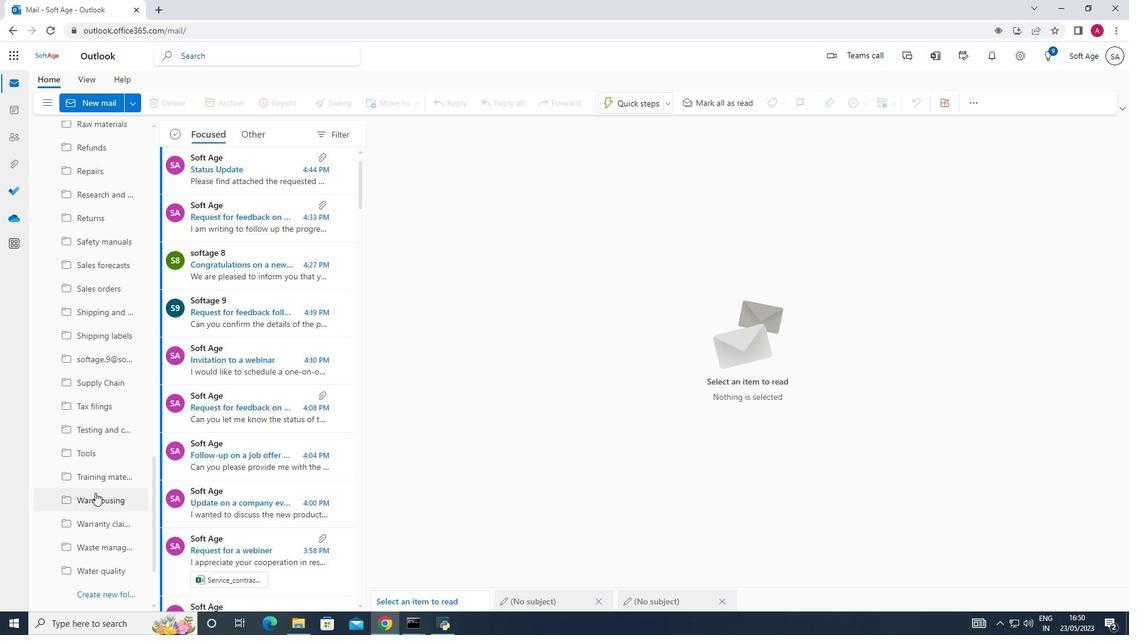 
Action: Mouse scrolled (95, 493) with delta (0, 0)
Screenshot: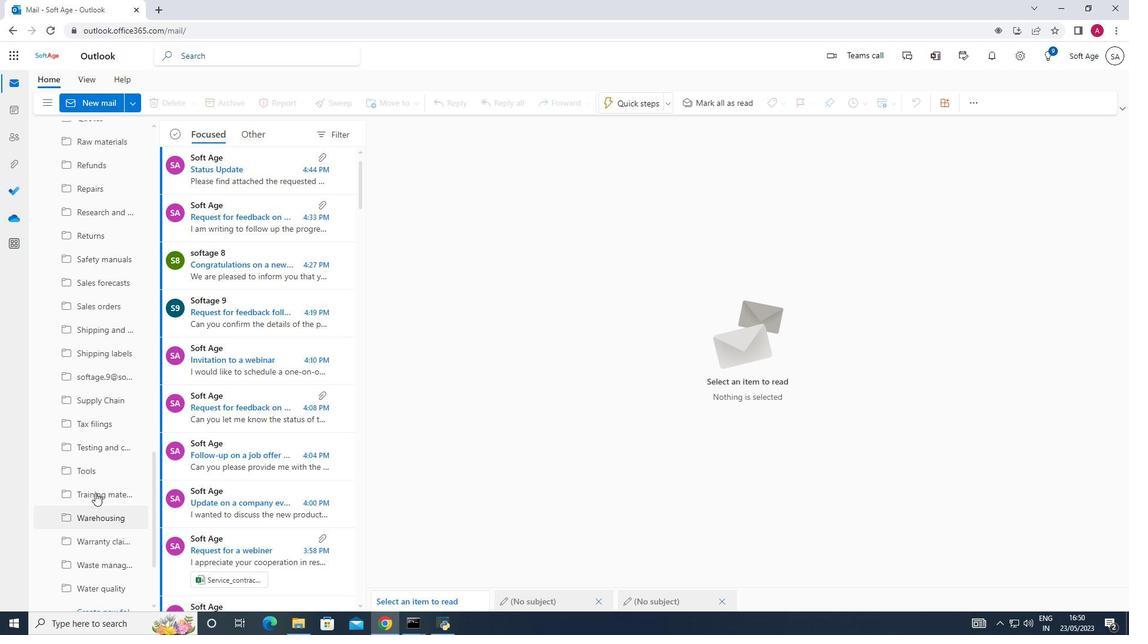 
Action: Mouse scrolled (95, 493) with delta (0, 0)
Screenshot: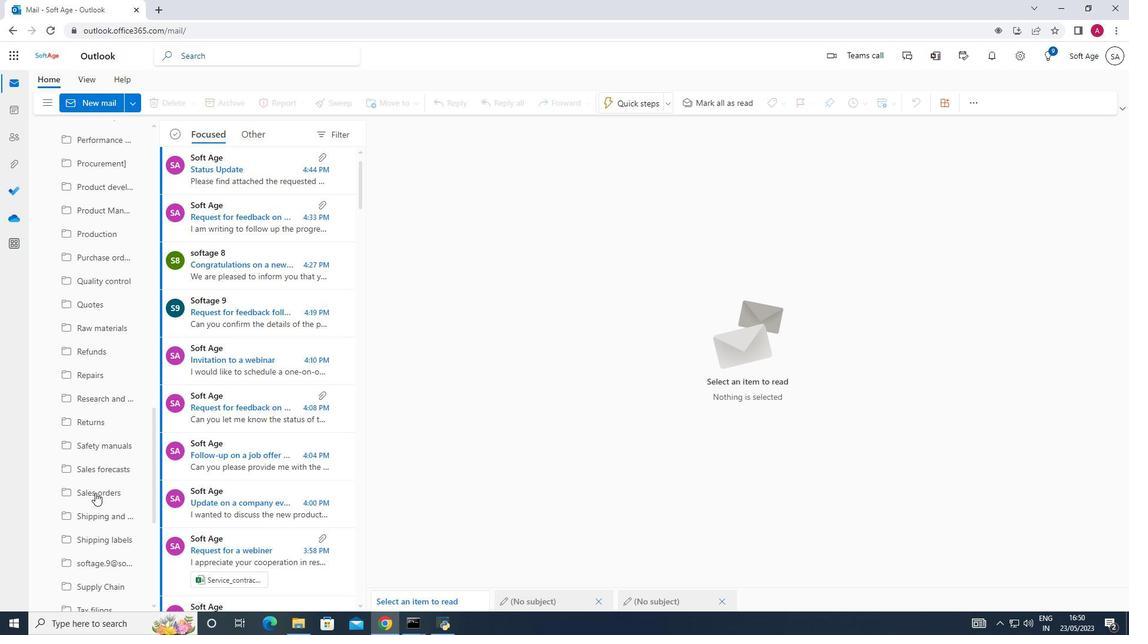 
Action: Mouse scrolled (95, 493) with delta (0, 0)
Screenshot: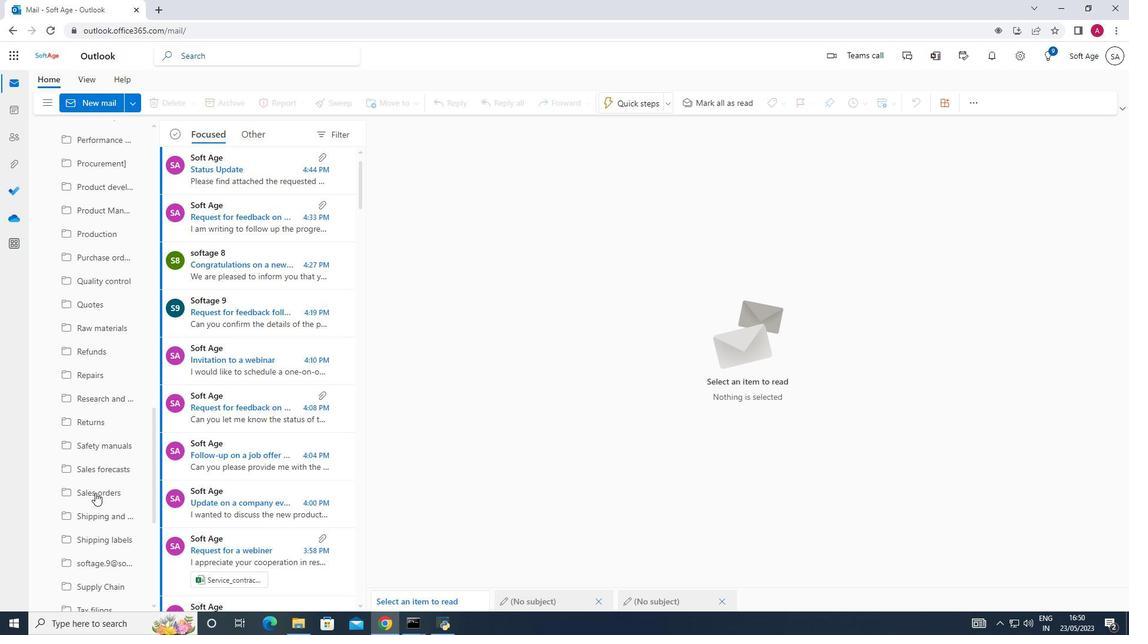 
Action: Mouse scrolled (95, 493) with delta (0, 0)
Screenshot: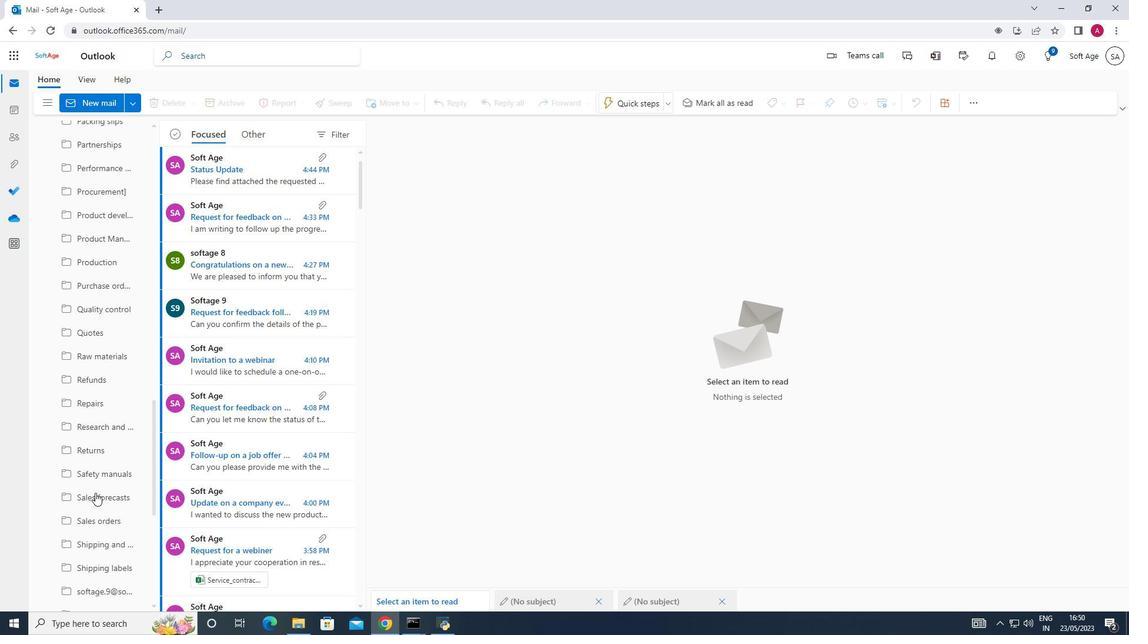 
Action: Mouse scrolled (95, 493) with delta (0, 0)
Screenshot: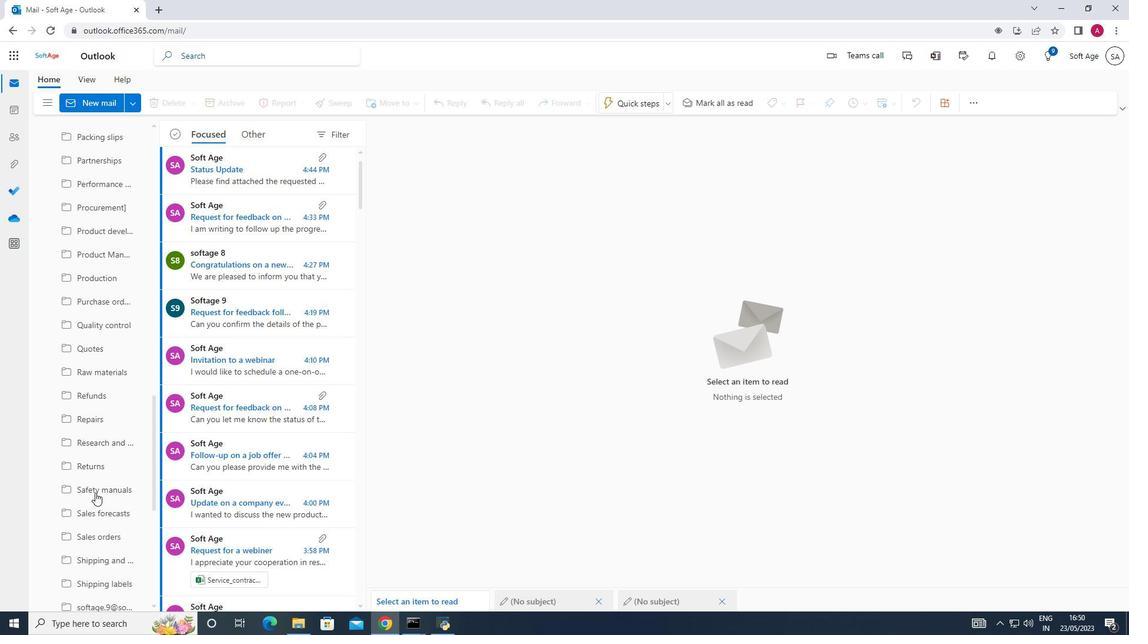 
Action: Mouse moved to (96, 487)
Screenshot: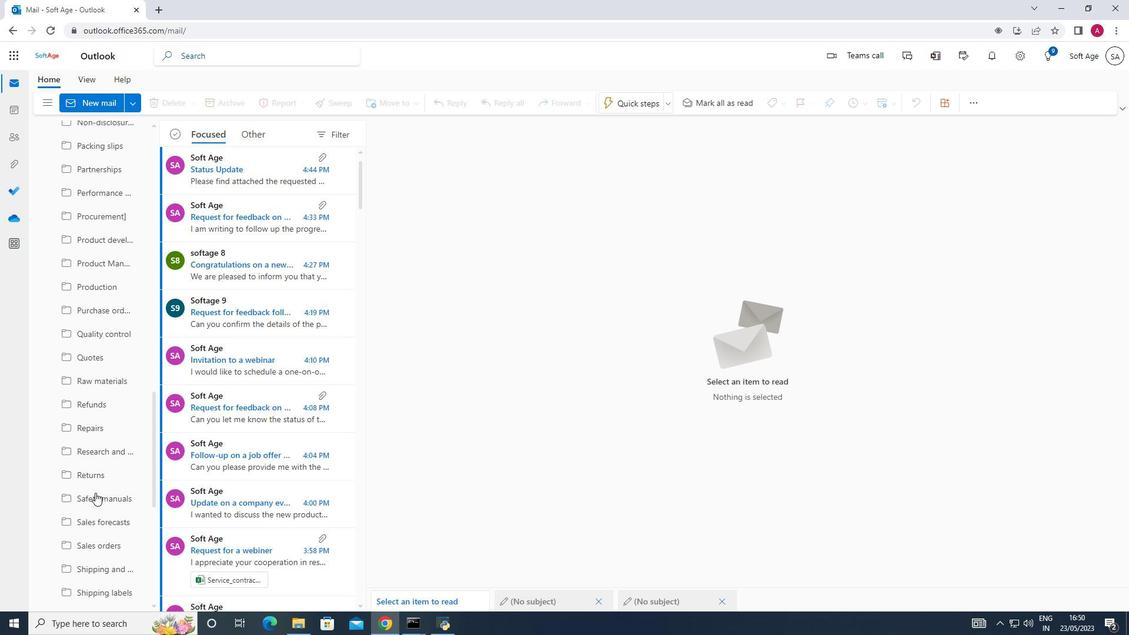 
Action: Mouse scrolled (96, 488) with delta (0, 0)
Screenshot: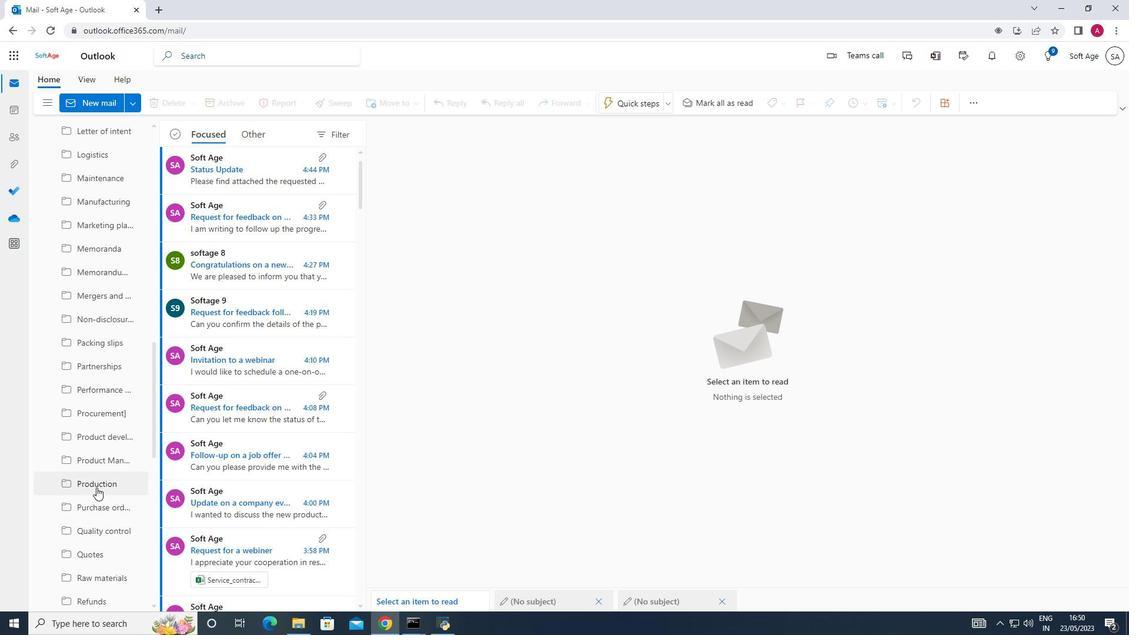 
Action: Mouse scrolled (96, 488) with delta (0, 0)
Screenshot: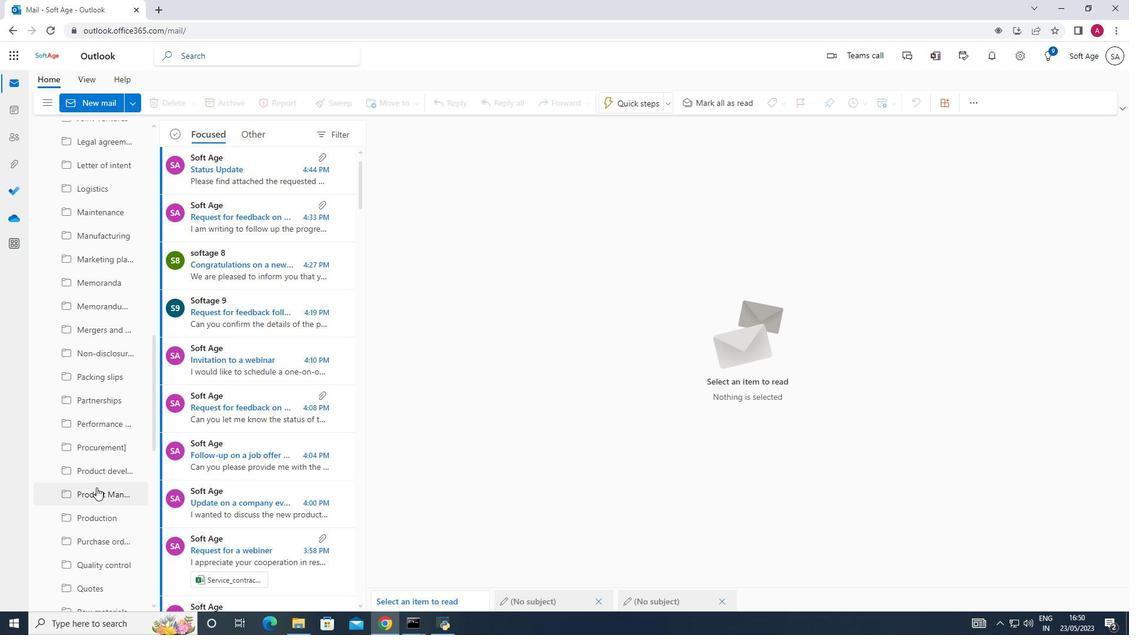 
Action: Mouse scrolled (96, 488) with delta (0, 0)
Screenshot: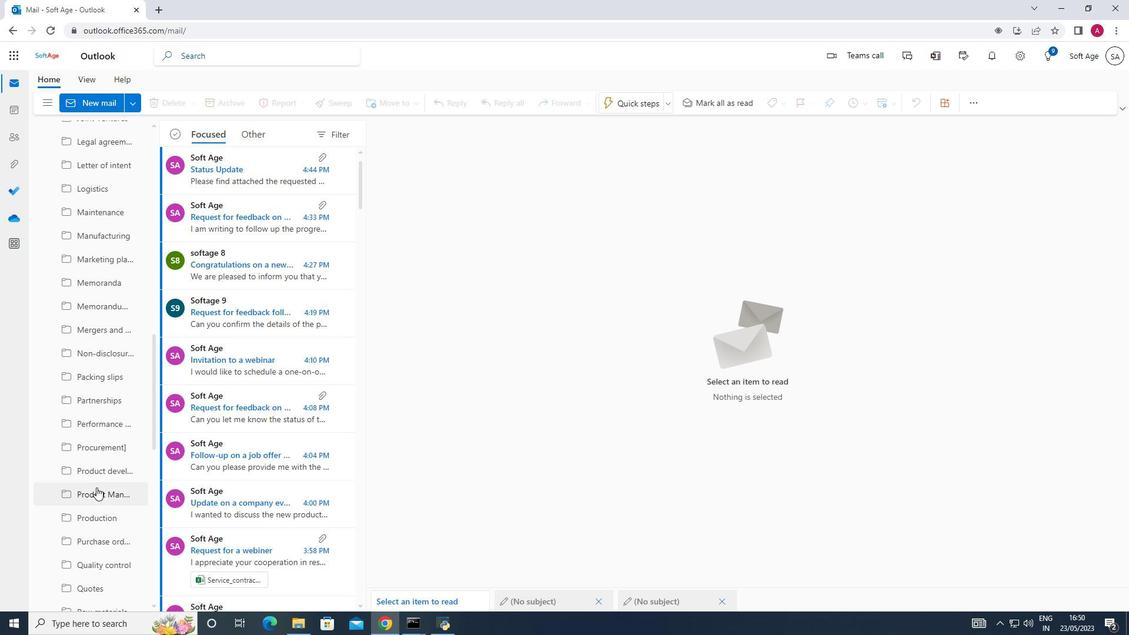 
Action: Mouse scrolled (96, 488) with delta (0, 0)
Screenshot: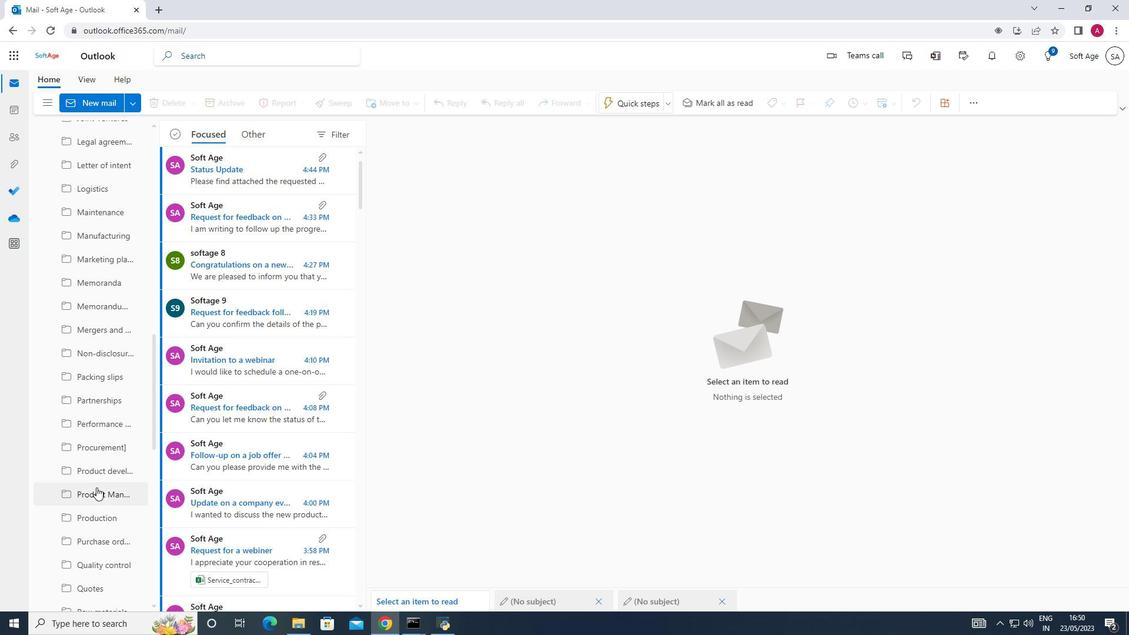 
Action: Mouse scrolled (96, 488) with delta (0, 0)
Screenshot: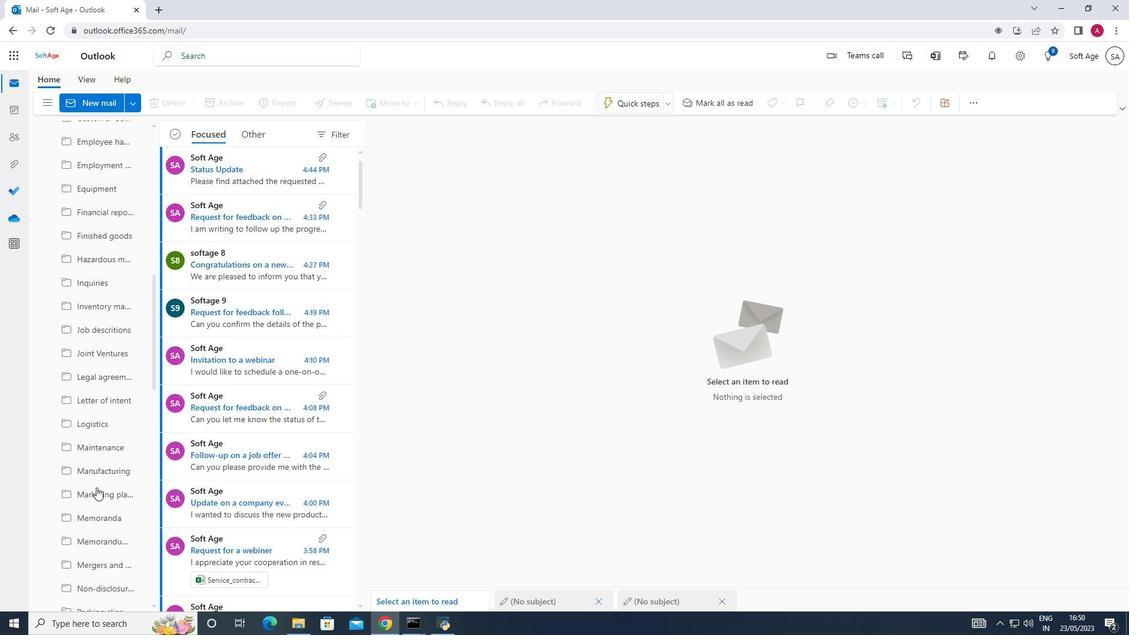 
Action: Mouse scrolled (96, 488) with delta (0, 0)
Screenshot: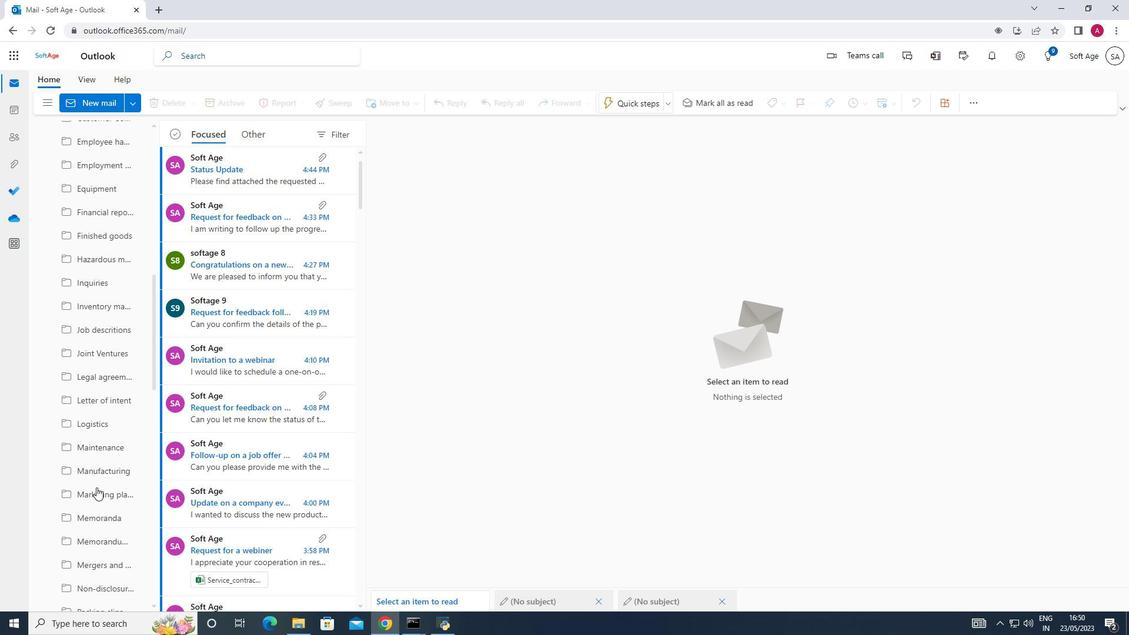 
Action: Mouse scrolled (96, 488) with delta (0, 0)
Screenshot: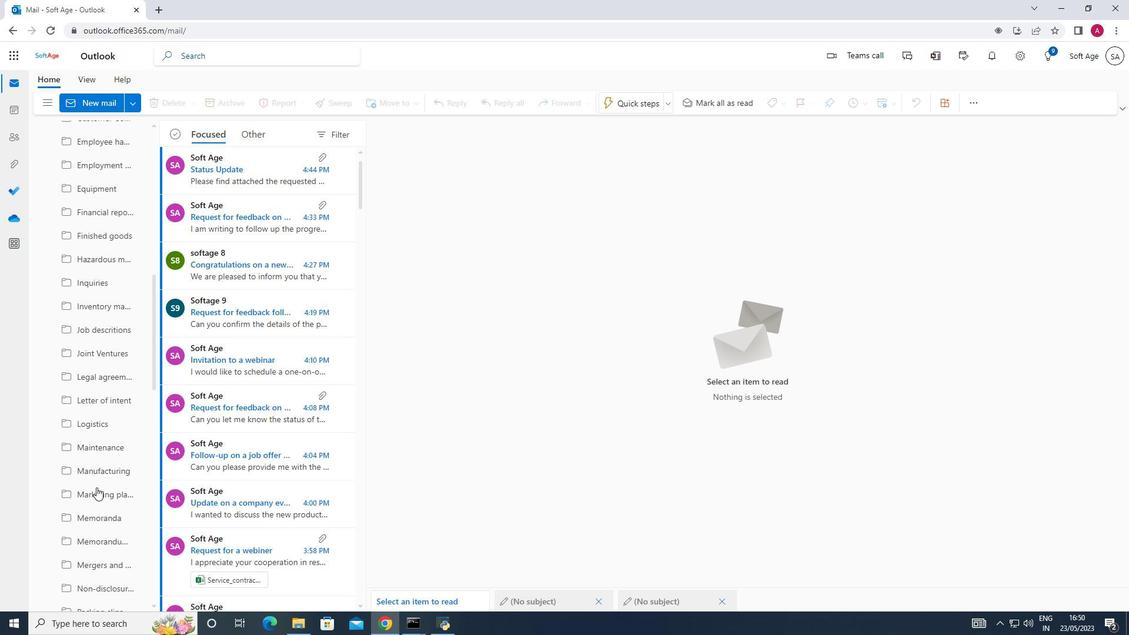 
Action: Mouse moved to (96, 478)
Screenshot: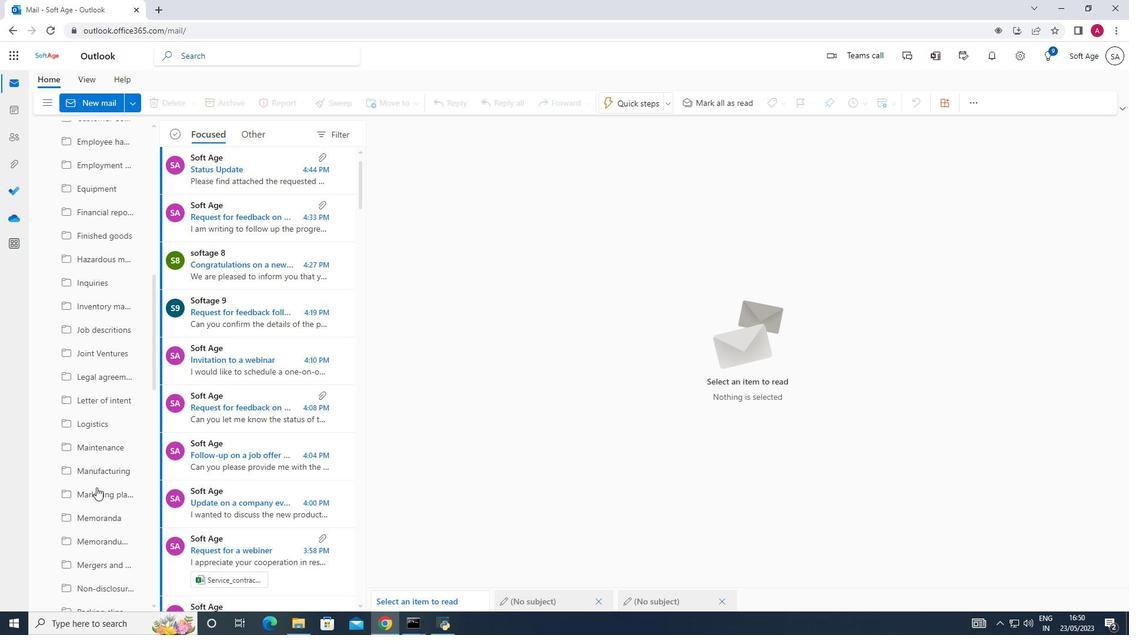
Action: Mouse scrolled (96, 479) with delta (0, 0)
Screenshot: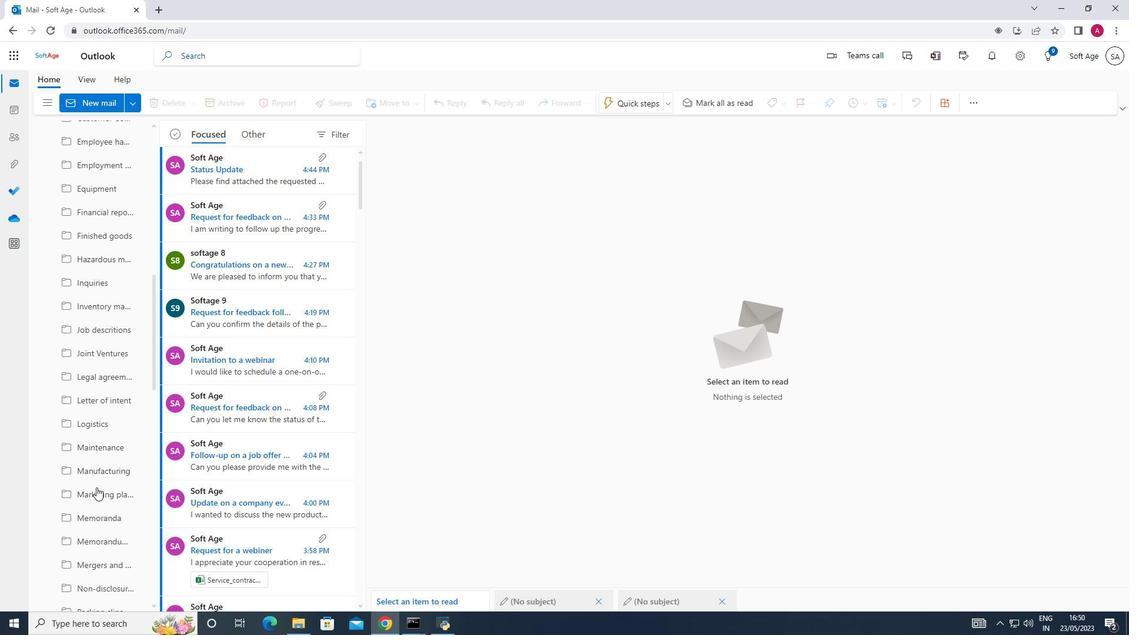 
Action: Mouse scrolled (96, 479) with delta (0, 0)
Screenshot: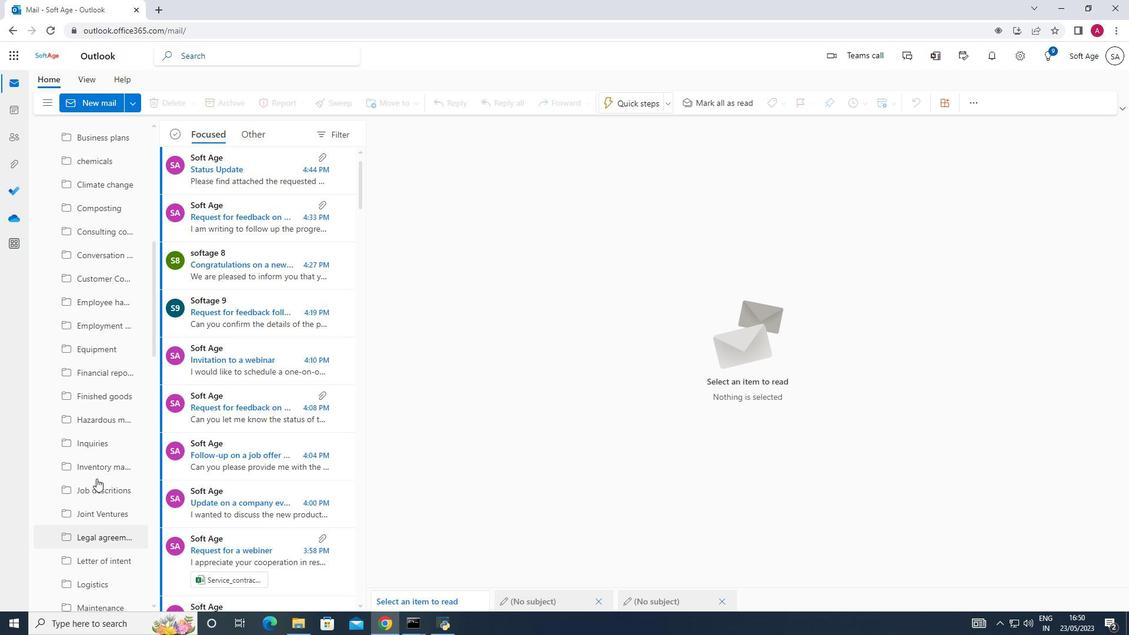
Action: Mouse moved to (96, 477)
Screenshot: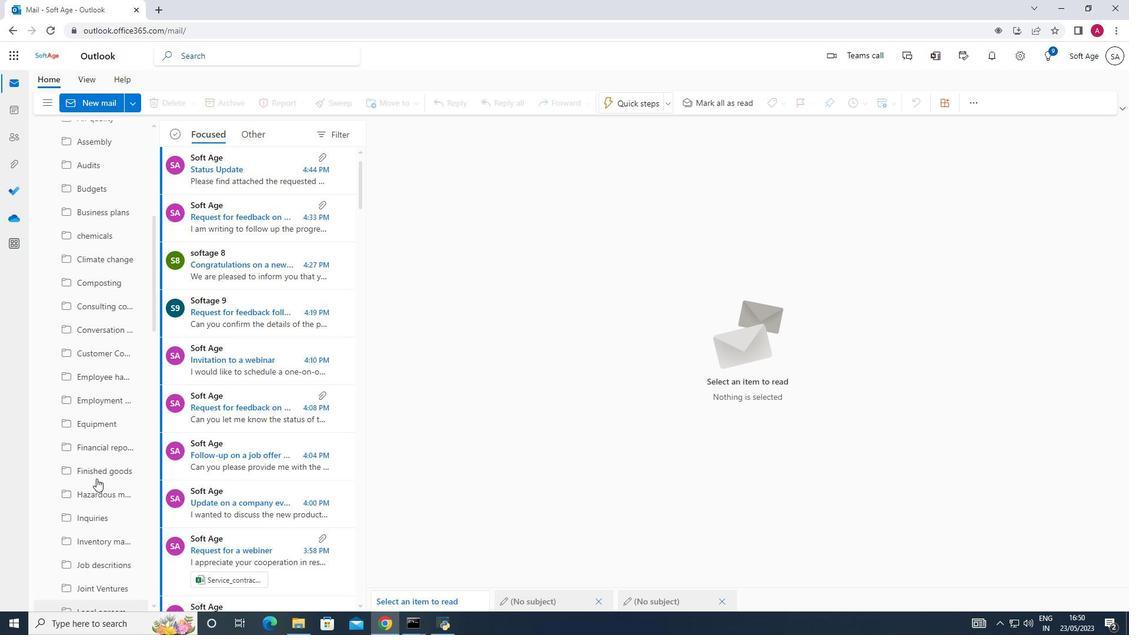
Action: Mouse scrolled (96, 479) with delta (0, 0)
Screenshot: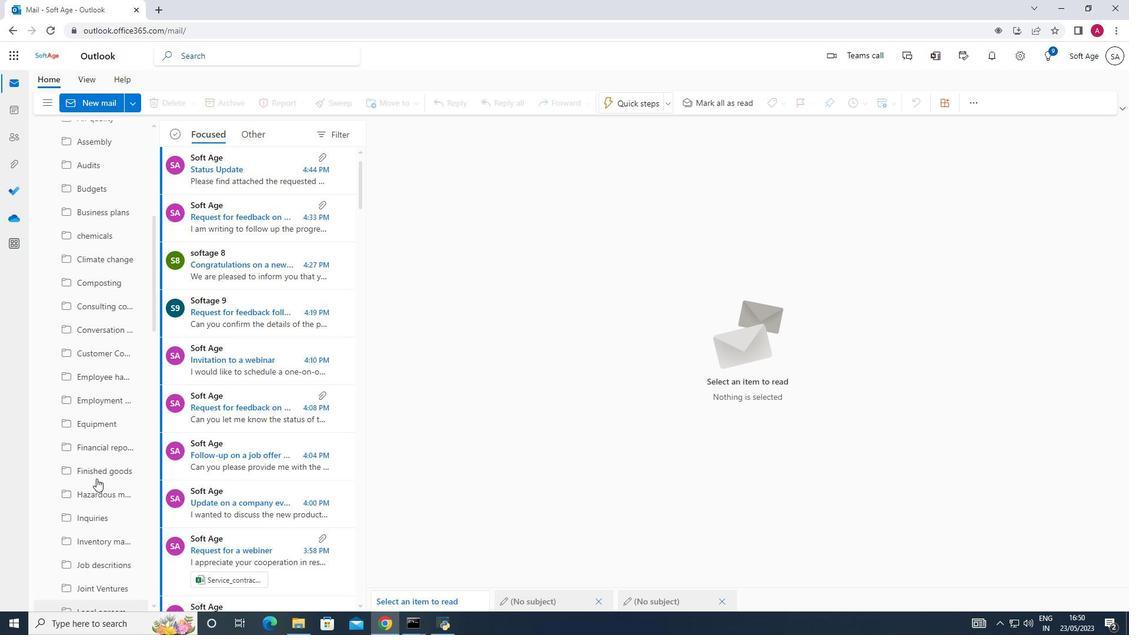 
Action: Mouse moved to (96, 475)
Screenshot: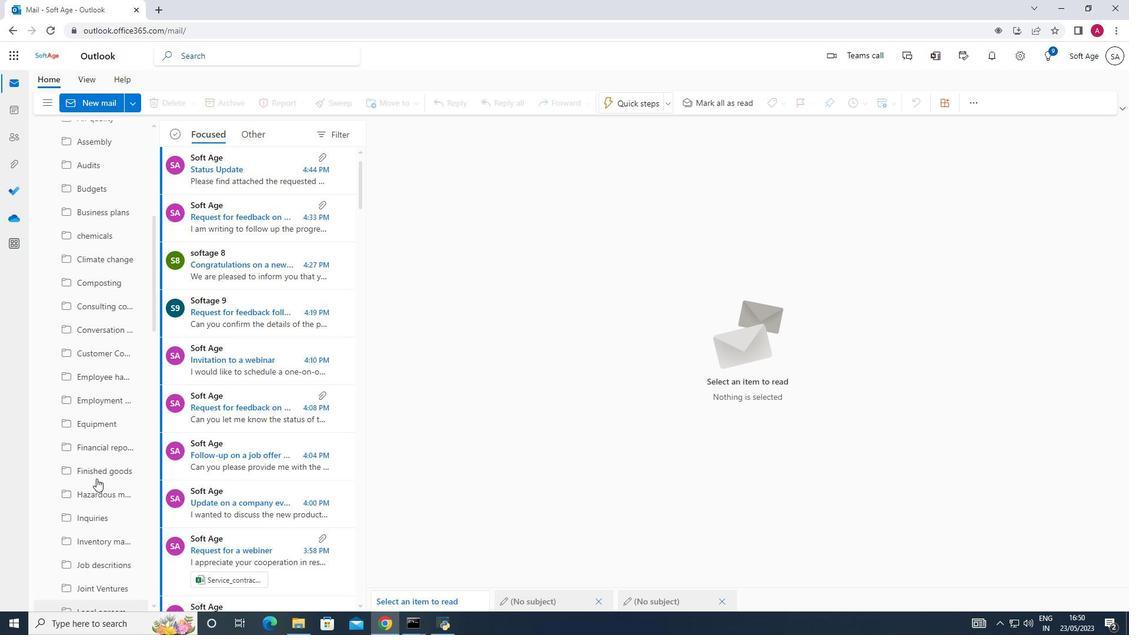 
Action: Mouse scrolled (96, 479) with delta (0, 0)
Screenshot: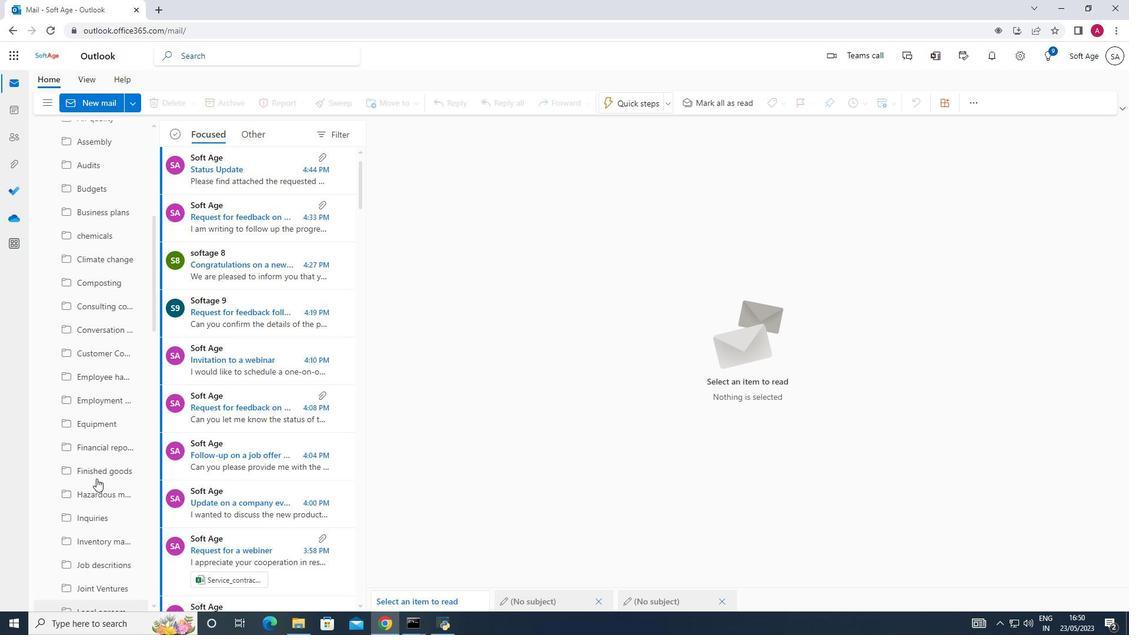 
Action: Mouse moved to (96, 472)
Screenshot: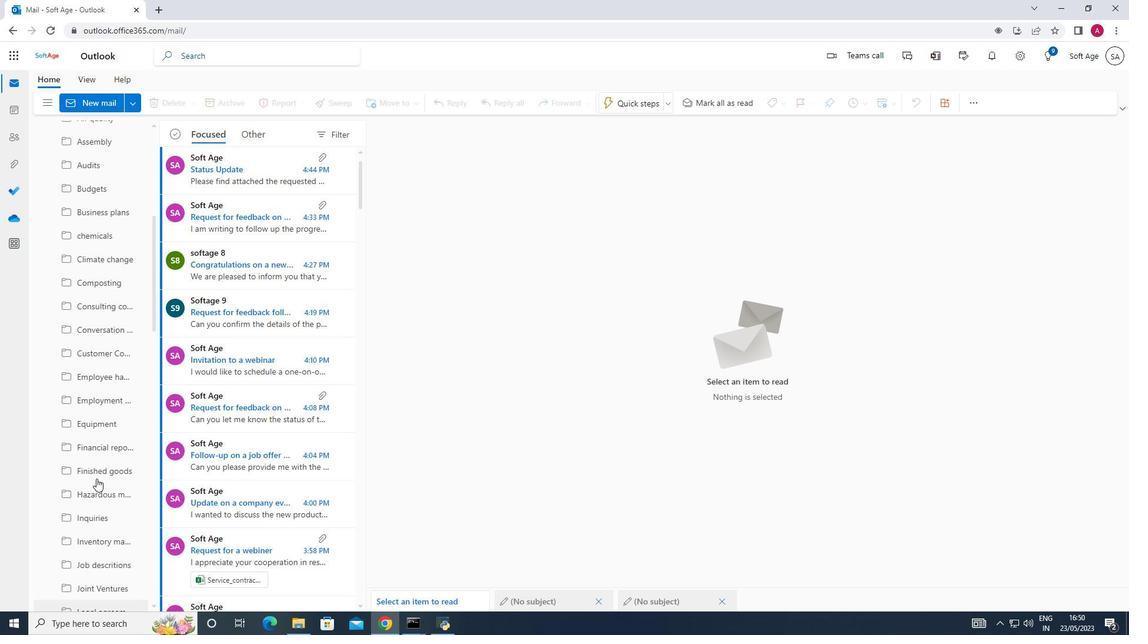 
Action: Mouse scrolled (96, 472) with delta (0, 0)
Screenshot: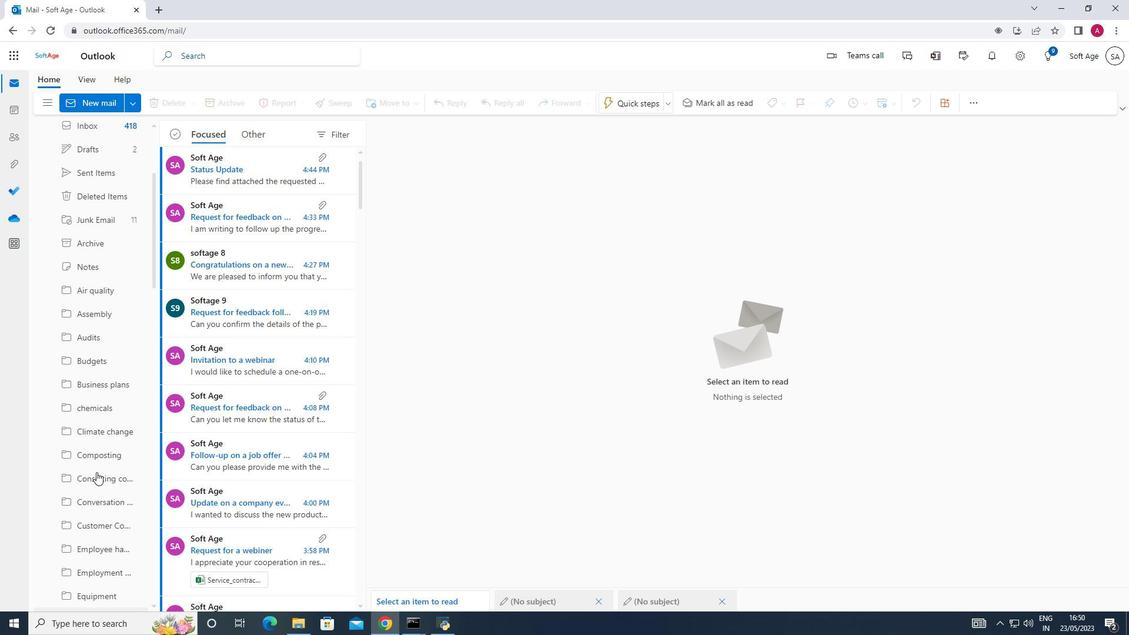 
Action: Mouse scrolled (96, 472) with delta (0, 0)
Screenshot: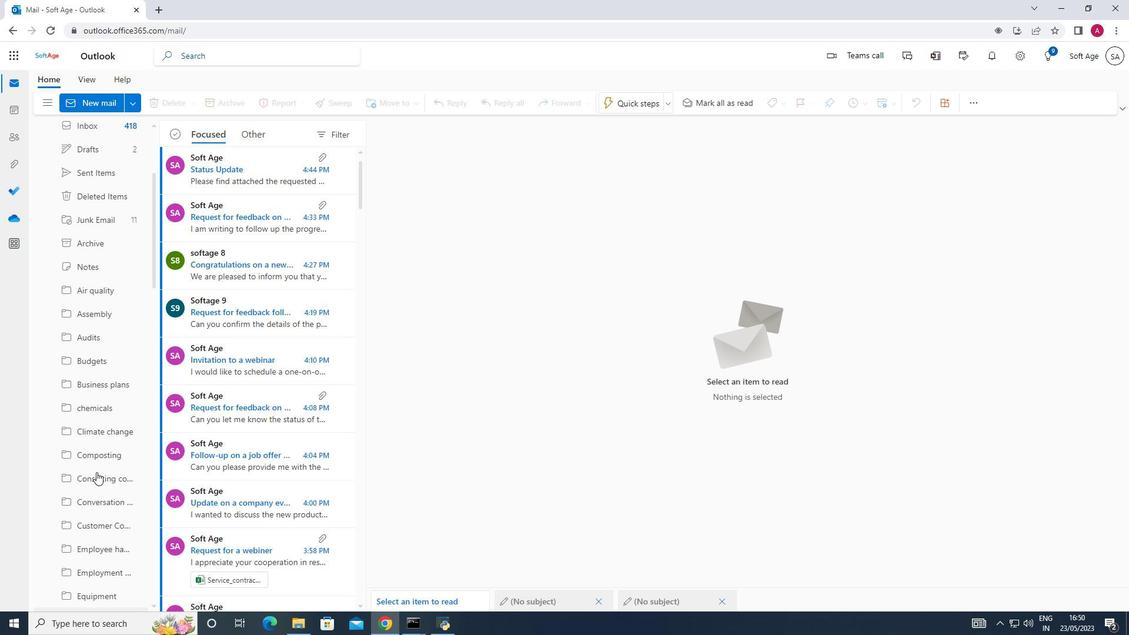 
Action: Mouse scrolled (96, 472) with delta (0, 0)
Screenshot: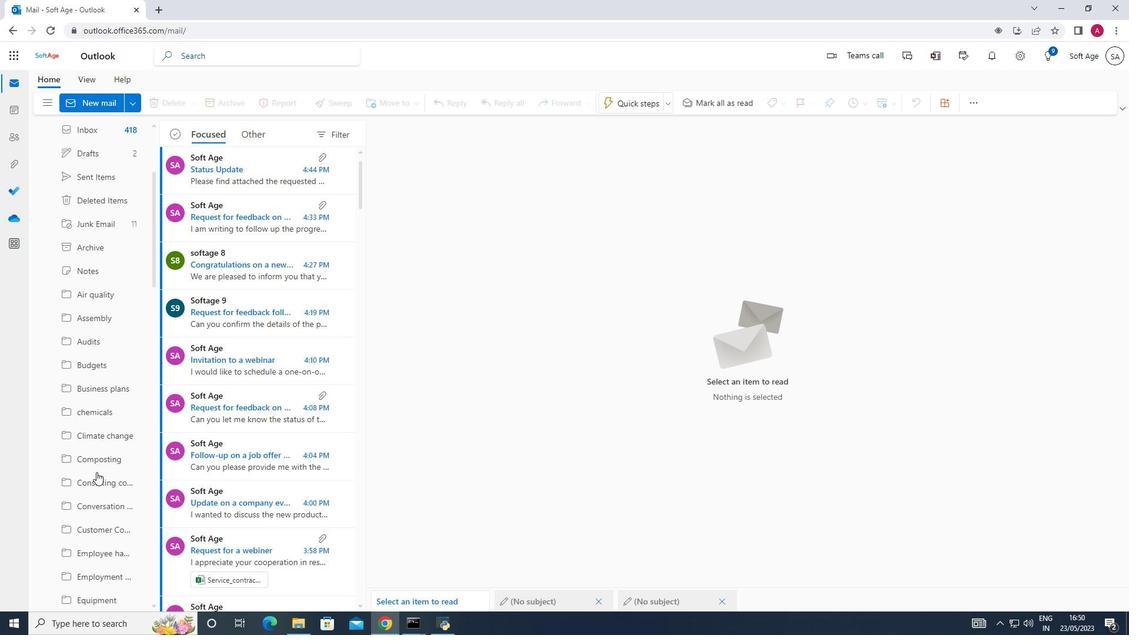 
Action: Mouse moved to (94, 464)
Screenshot: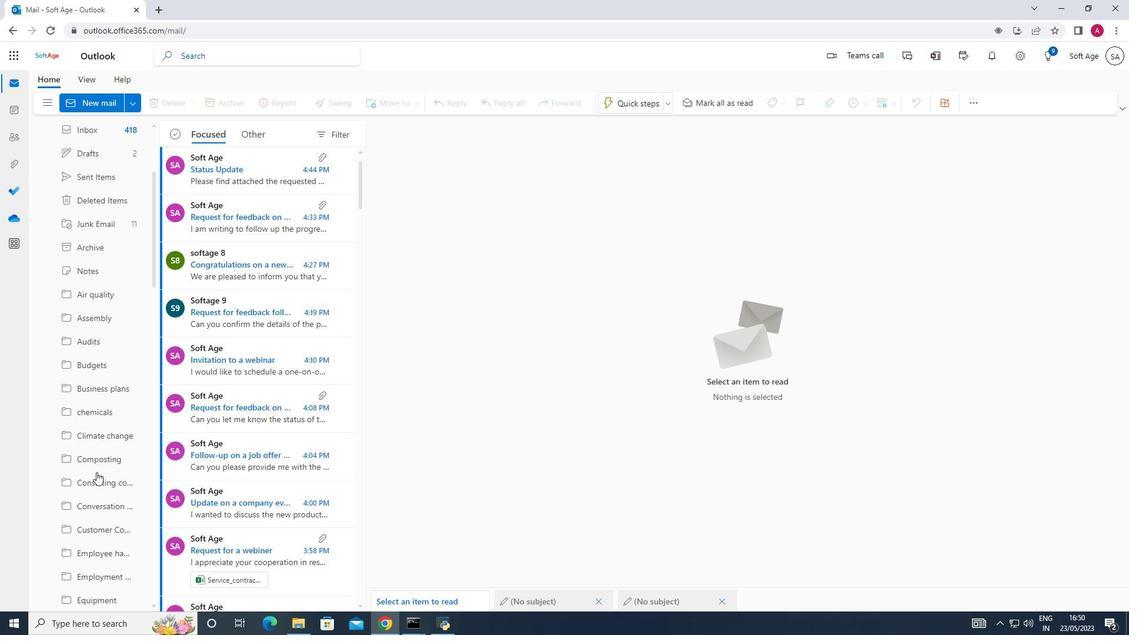 
Action: Mouse scrolled (94, 464) with delta (0, 0)
Screenshot: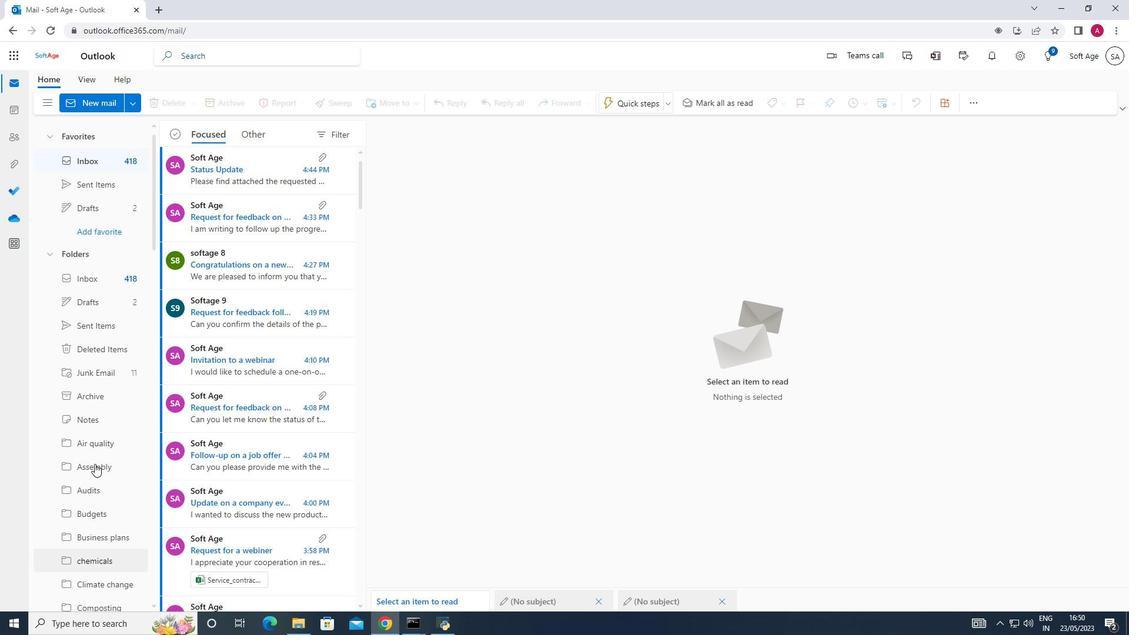 
Action: Mouse scrolled (94, 464) with delta (0, 0)
Screenshot: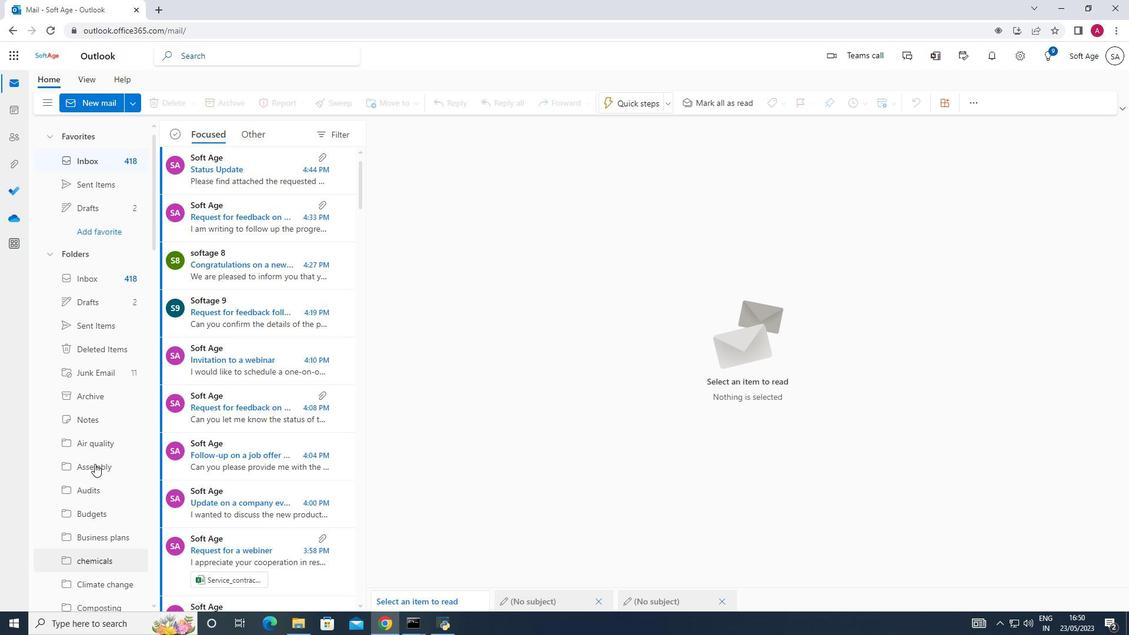 
Action: Mouse scrolled (94, 464) with delta (0, 0)
Screenshot: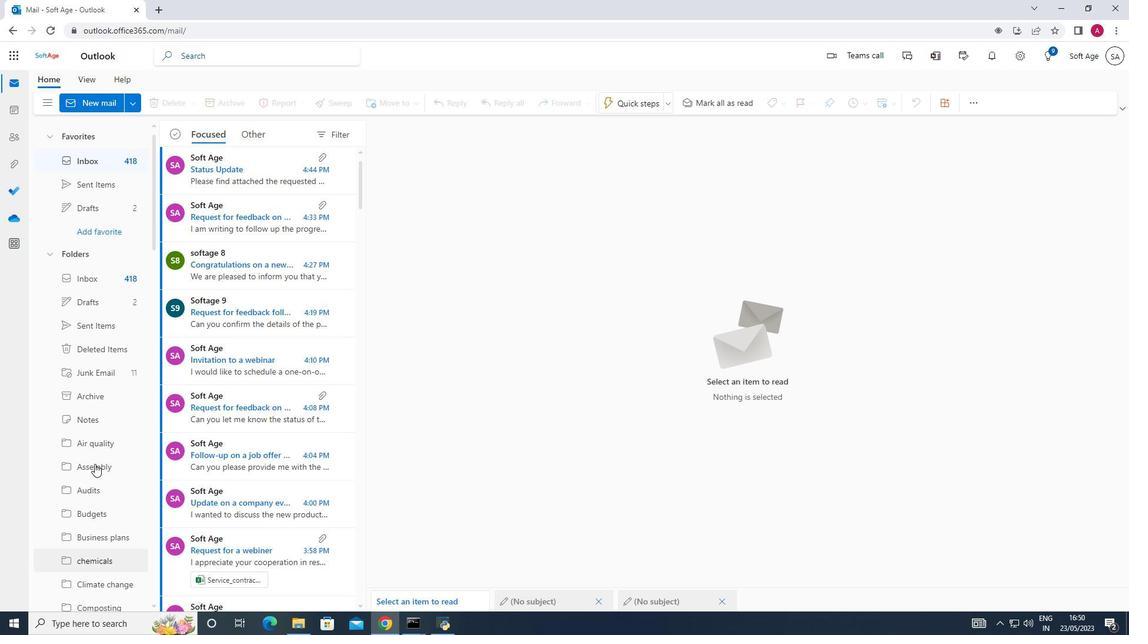
Action: Mouse moved to (114, 267)
Screenshot: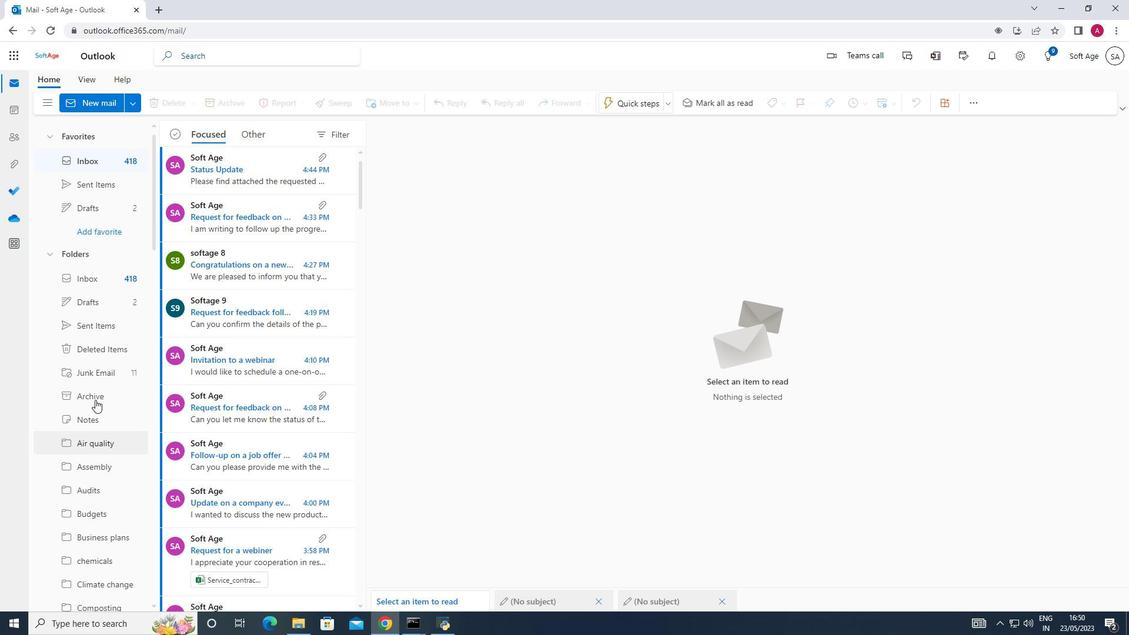 
Action: Mouse scrolled (110, 326) with delta (0, 0)
Screenshot: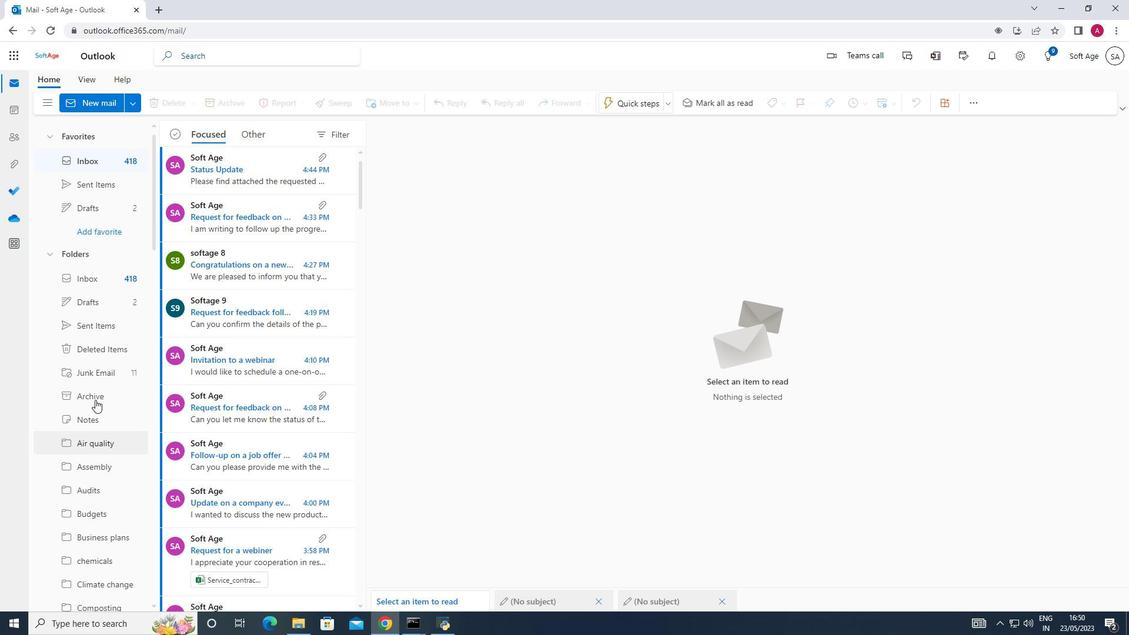 
Action: Mouse moved to (118, 176)
Screenshot: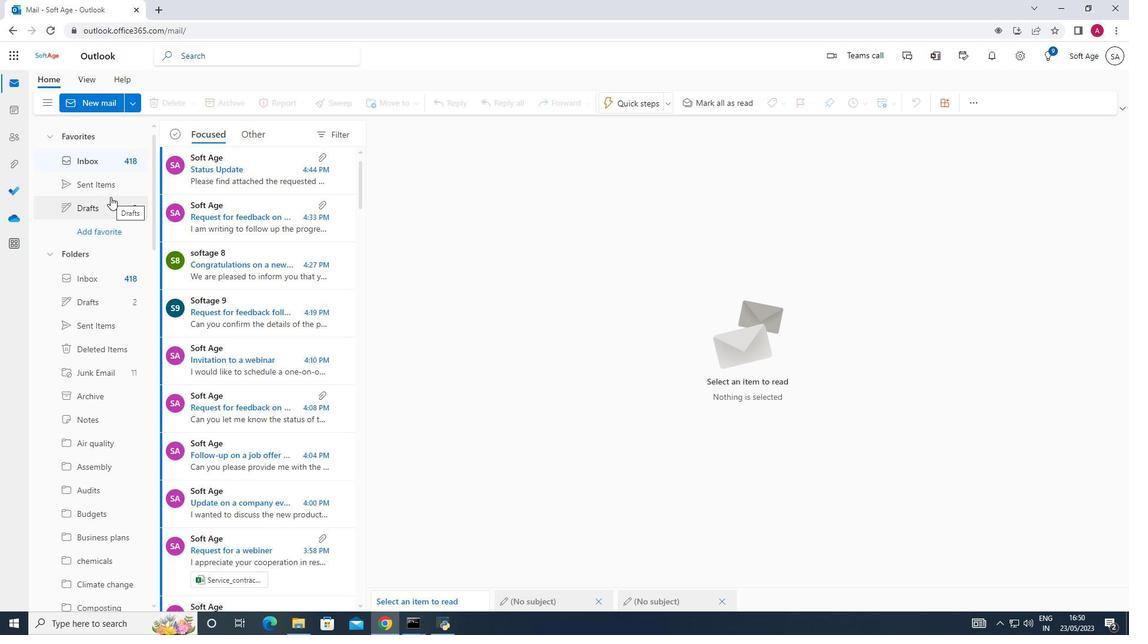 
Action: Mouse pressed left at (118, 176)
Screenshot: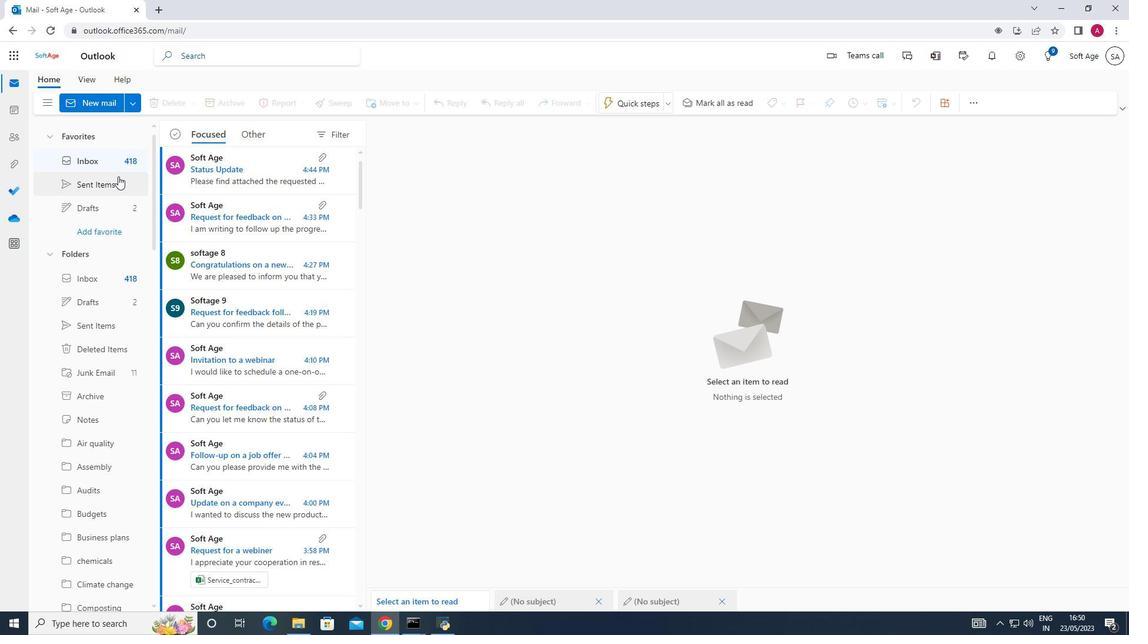 
Action: Mouse moved to (261, 191)
Screenshot: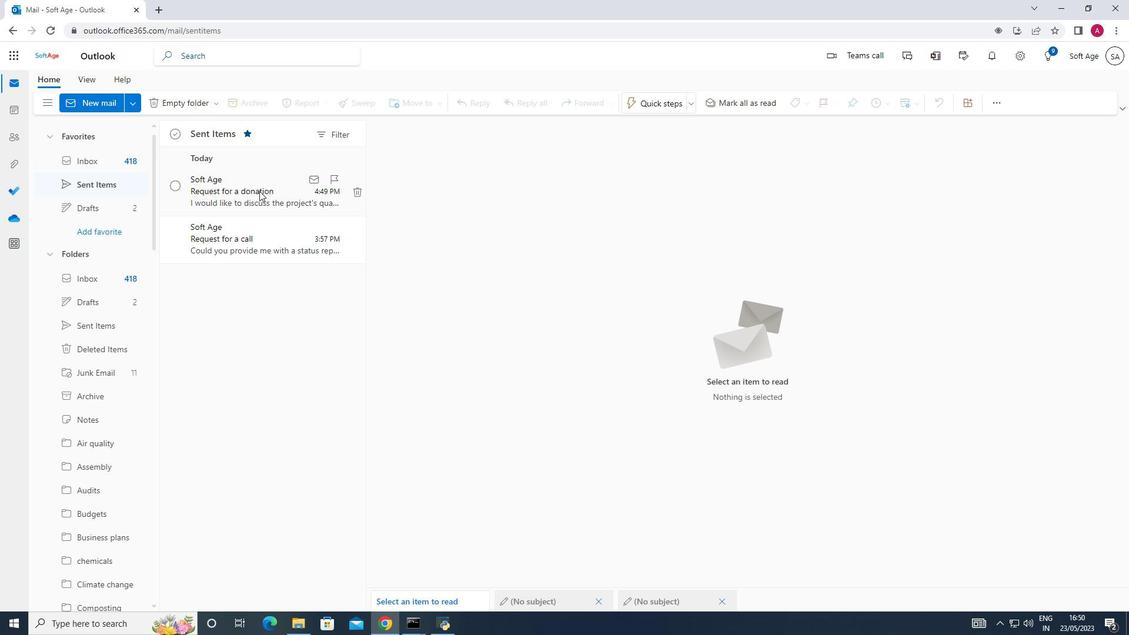 
Action: Mouse pressed left at (261, 191)
Screenshot: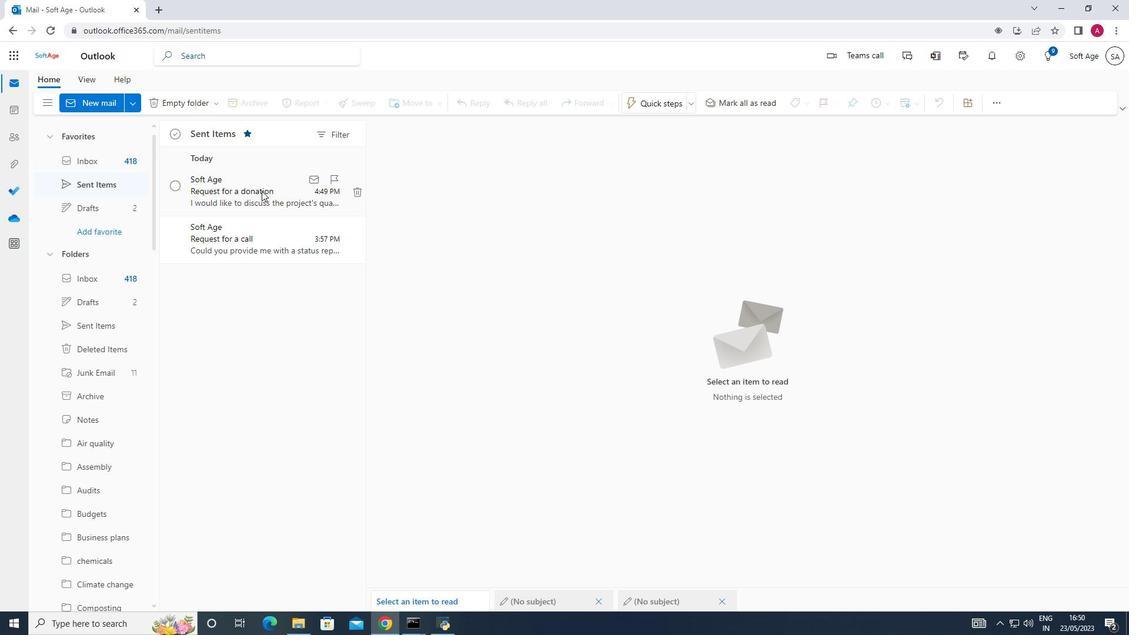
Action: Mouse pressed right at (261, 191)
Screenshot: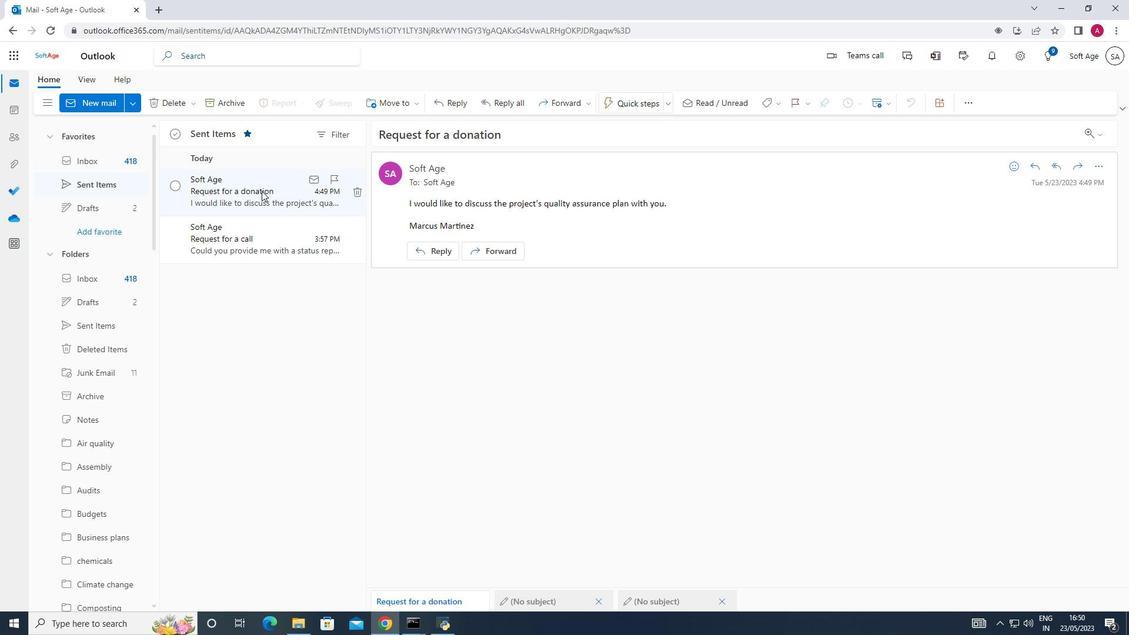 
Action: Mouse moved to (292, 242)
Screenshot: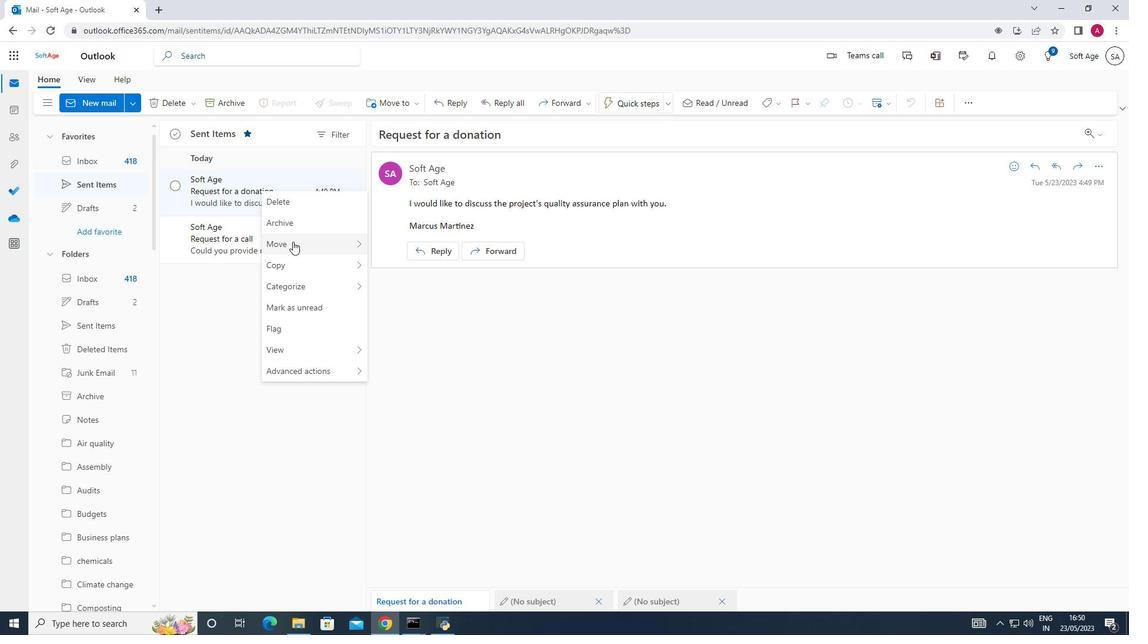 
Action: Mouse pressed left at (292, 242)
Screenshot: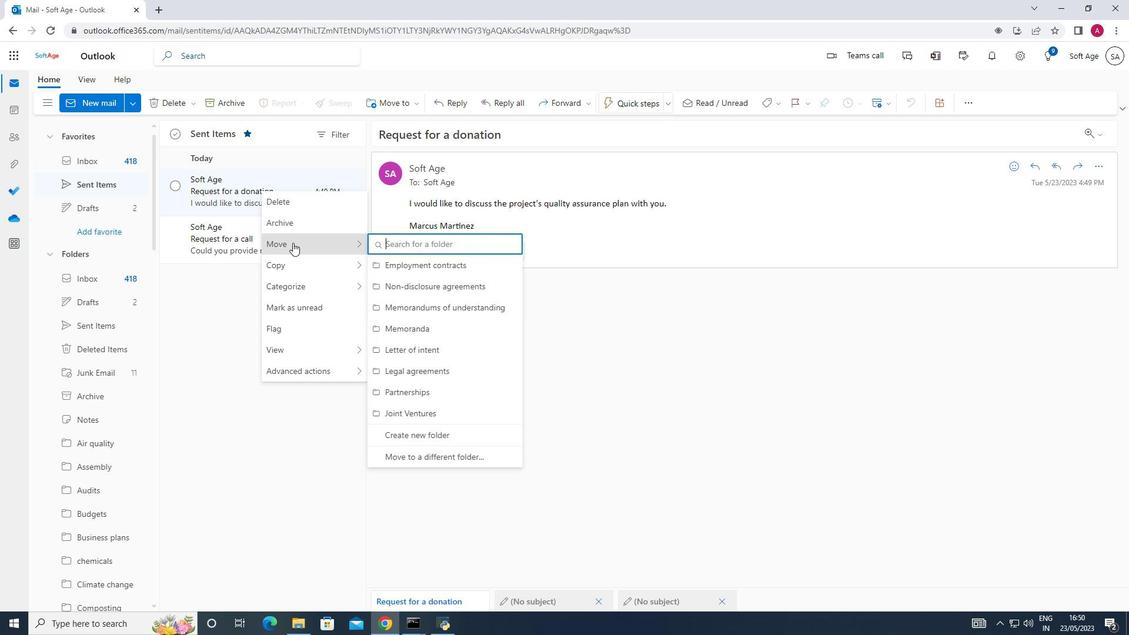 
Action: Mouse moved to (386, 243)
Screenshot: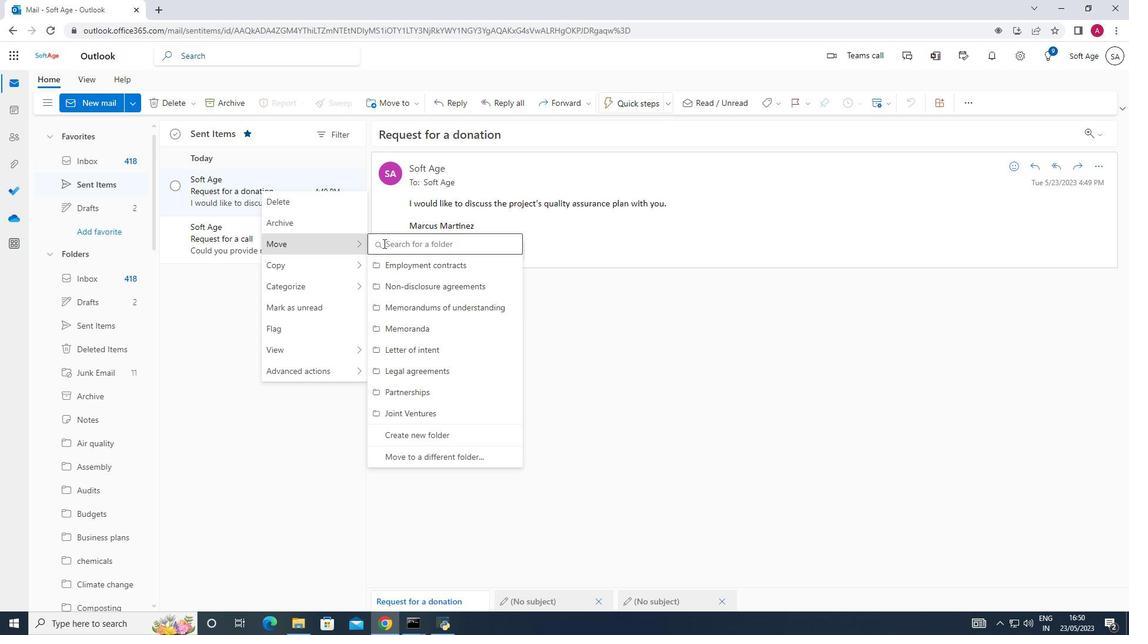 
Action: Mouse pressed left at (386, 243)
Screenshot: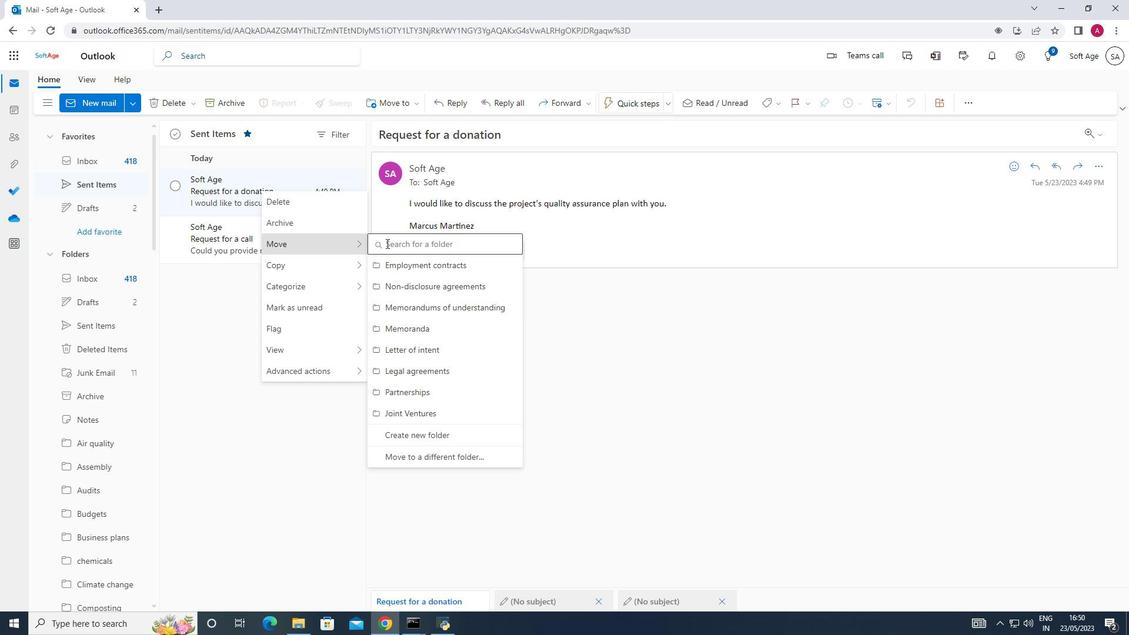 
Action: Key pressed consul
Screenshot: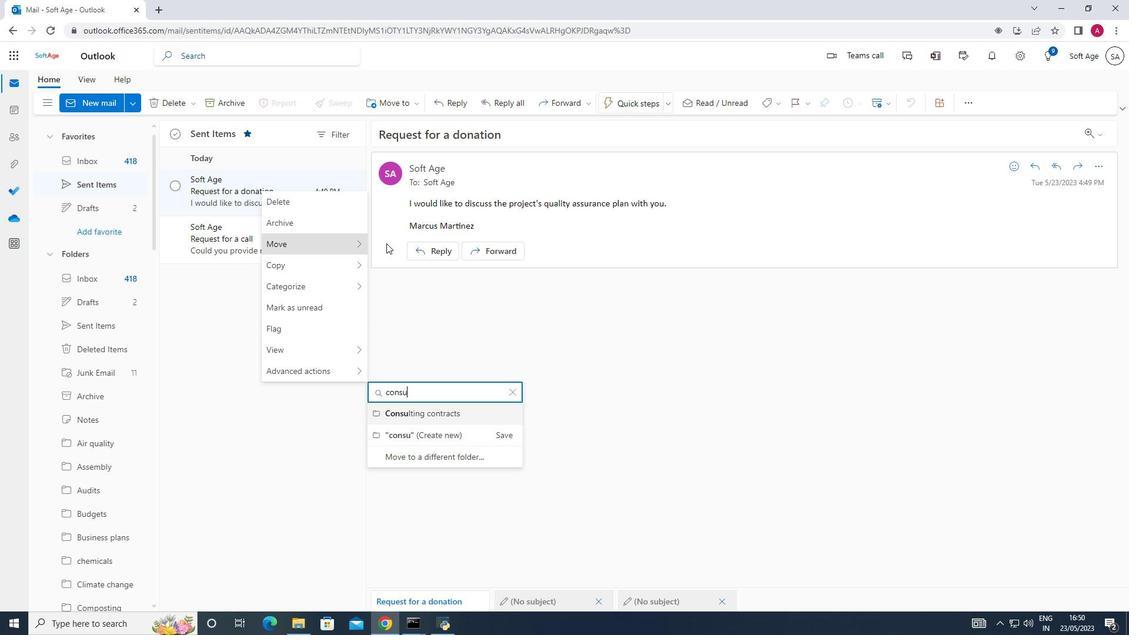 
Action: Mouse moved to (457, 412)
Screenshot: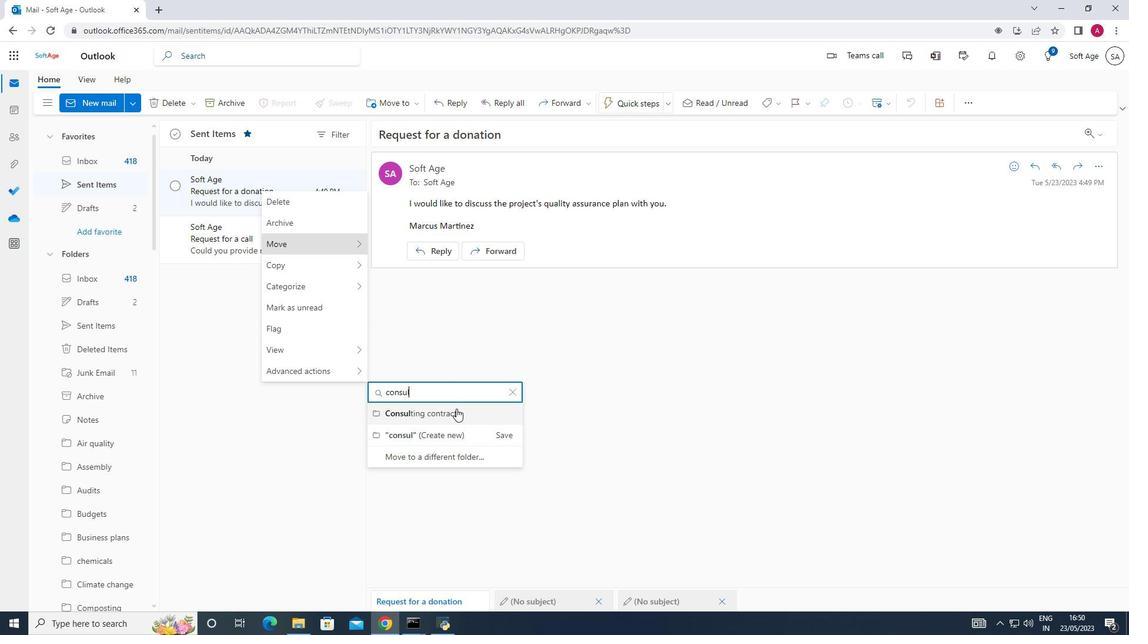 
Action: Mouse pressed left at (457, 412)
Screenshot: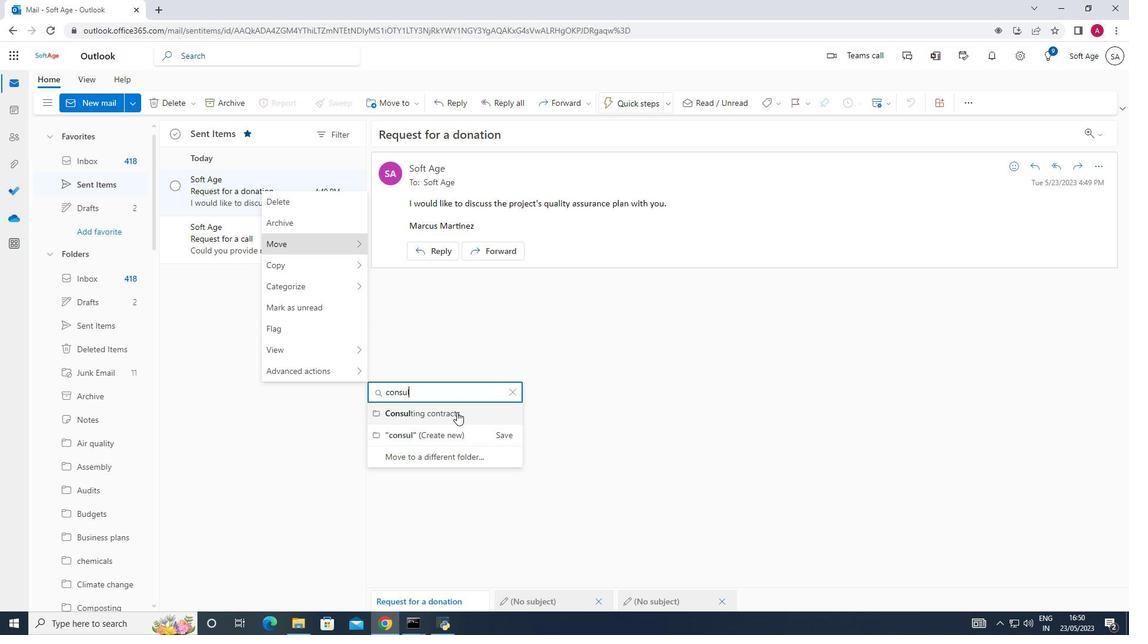 
Action: Mouse moved to (96, 165)
Screenshot: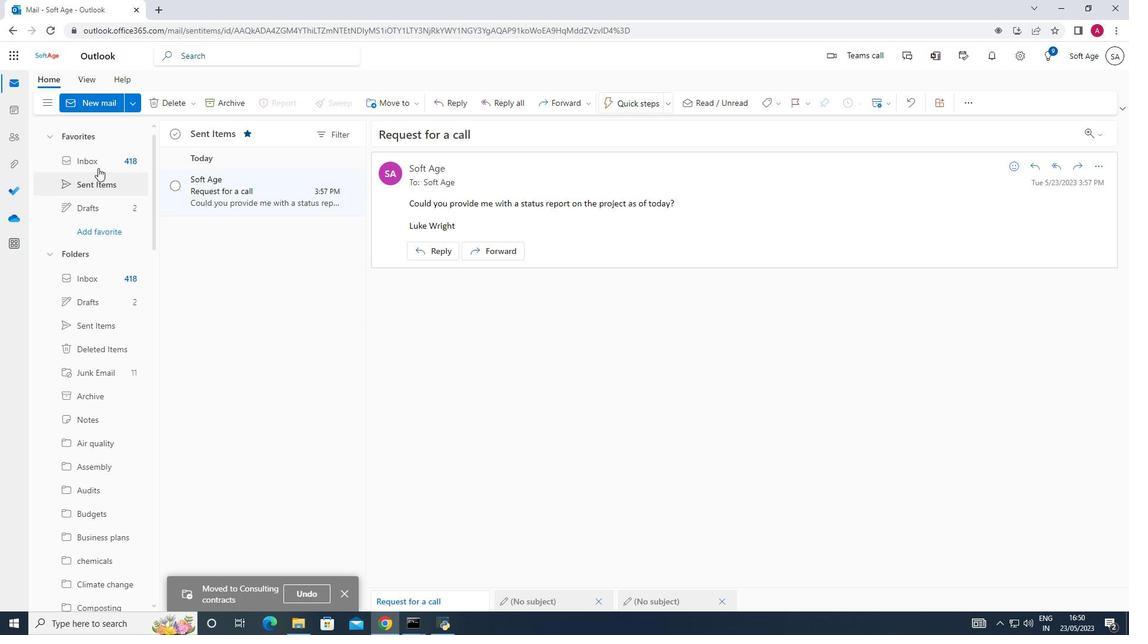 
Action: Mouse pressed left at (96, 165)
Screenshot: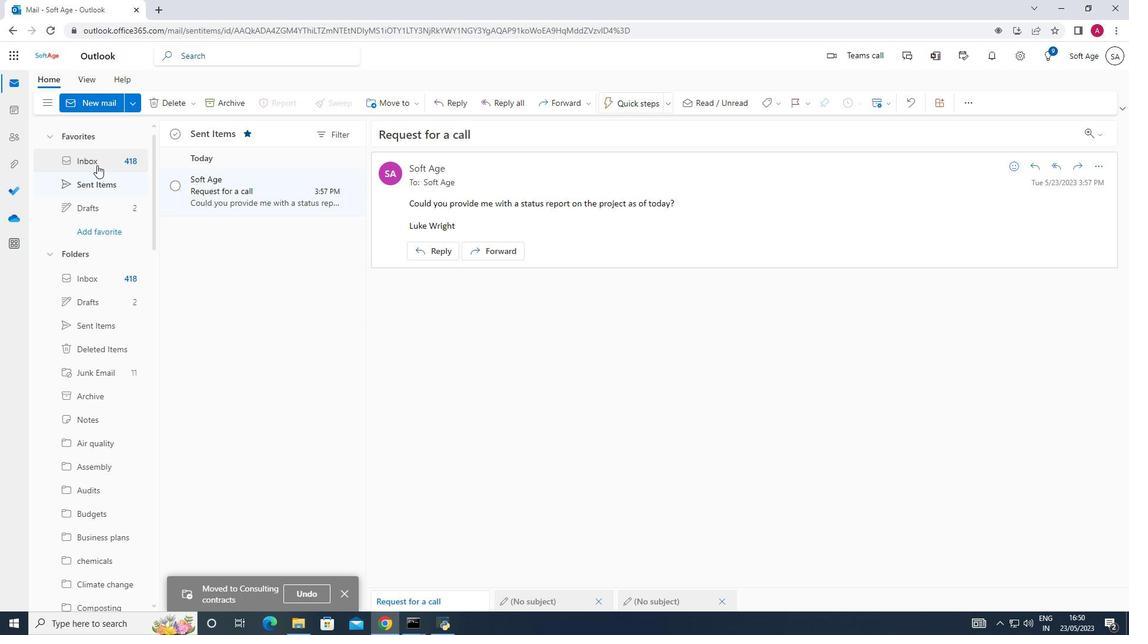 
